 Task: Research Airbnb options in KromerÃ­Å¾, Czech Republic from 15th December, 2023 to 25th December, 2023 for 6 adults. Place can be entire room or private room with 6 bedrooms having 6 beds and 6 bathrooms. Property type can be guest house. Amenities needed are: wifi, TV, free parkinig on premises, gym, breakfast.
Action: Mouse moved to (412, 73)
Screenshot: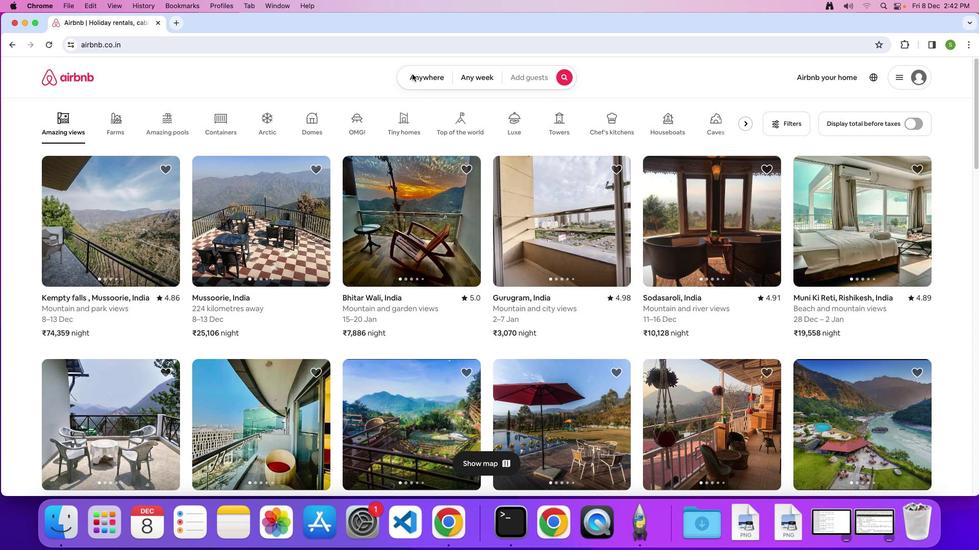 
Action: Mouse pressed left at (412, 73)
Screenshot: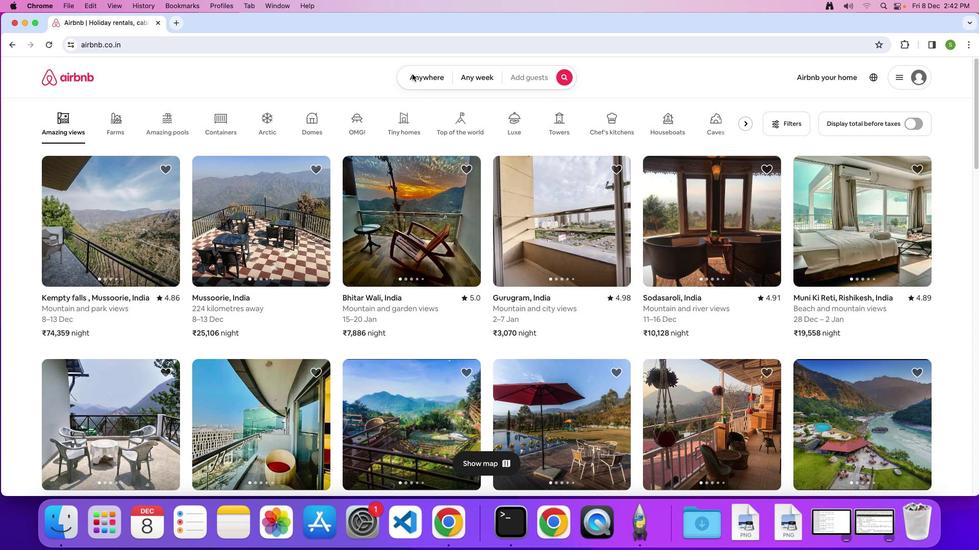 
Action: Mouse moved to (414, 78)
Screenshot: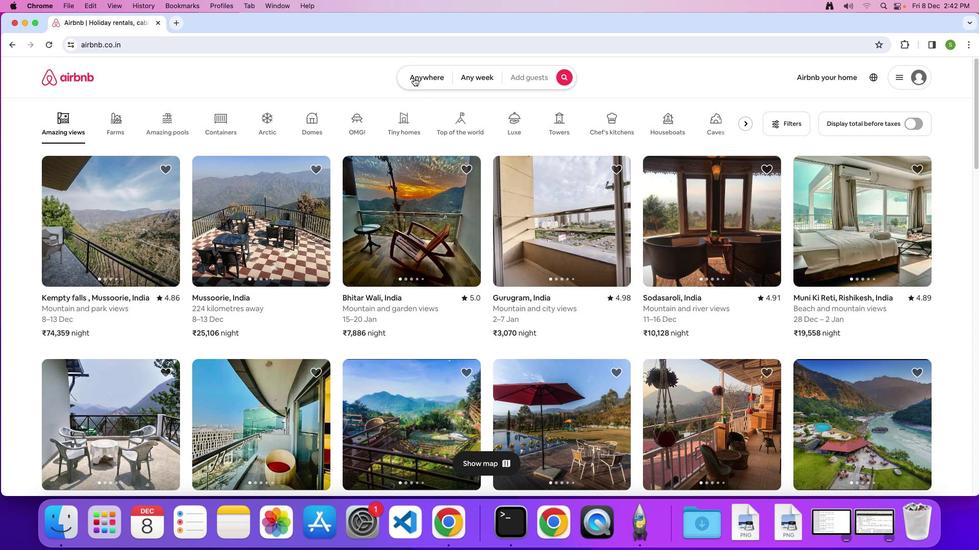 
Action: Mouse pressed left at (414, 78)
Screenshot: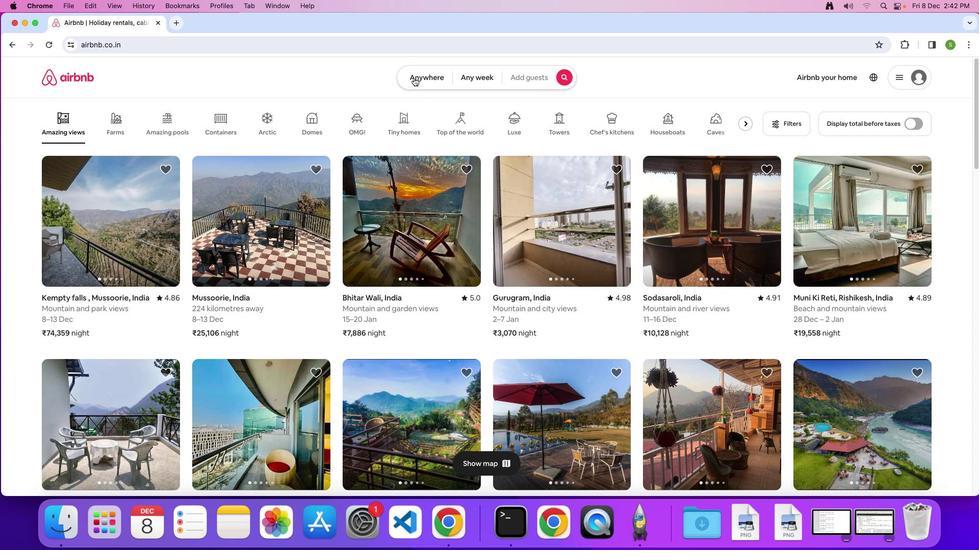 
Action: Mouse moved to (366, 114)
Screenshot: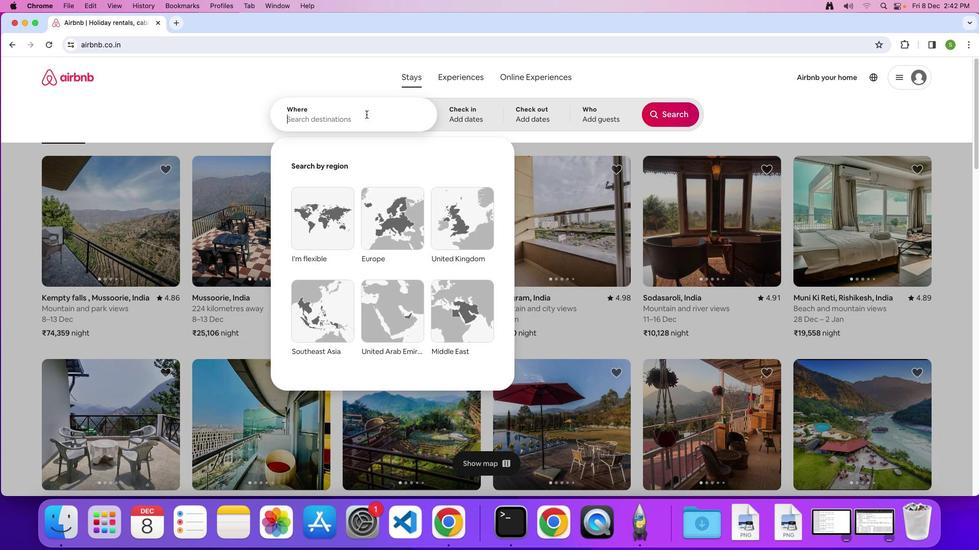 
Action: Mouse pressed left at (366, 114)
Screenshot: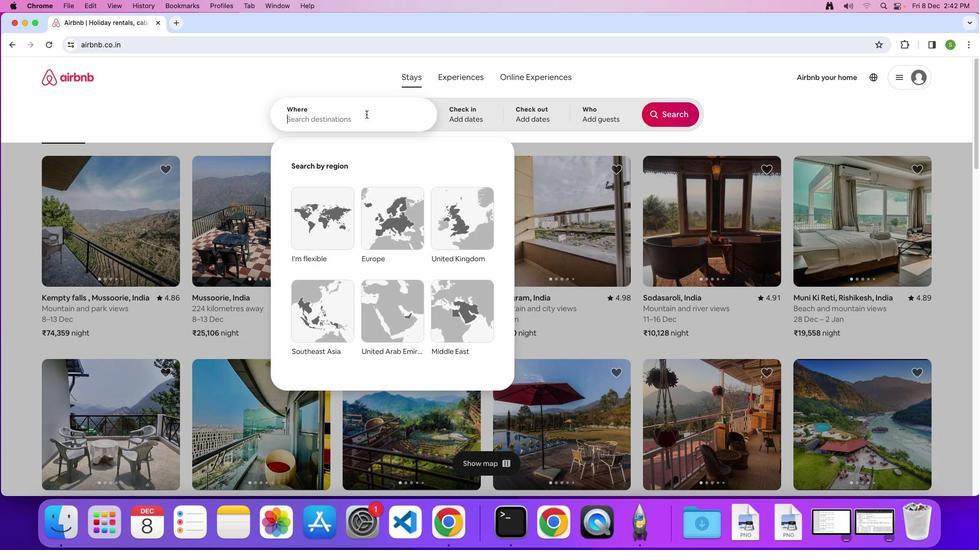
Action: Mouse moved to (367, 114)
Screenshot: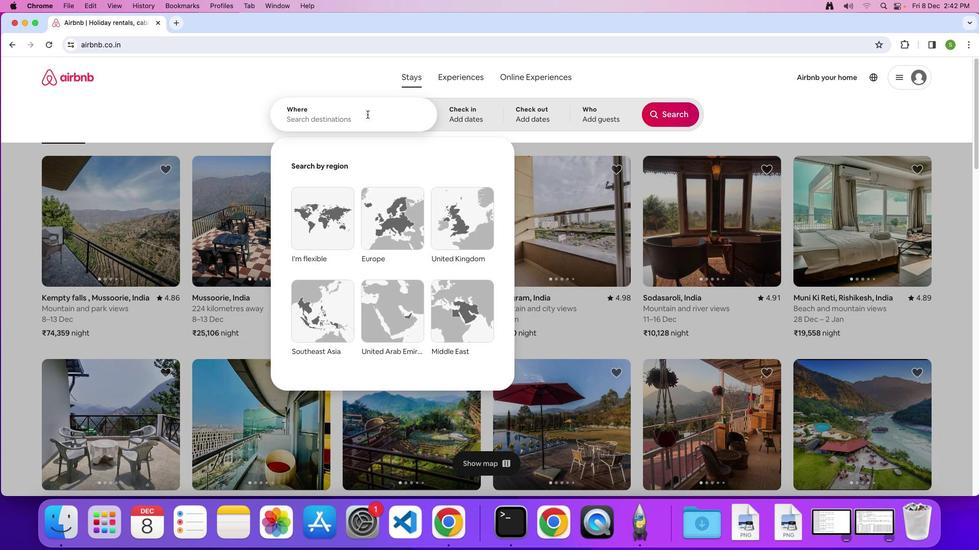 
Action: Key pressed 'K'Key.caps_lock'r''o''m''e''r''i''z'','Key.spaceKey.shift'C''z''e''c''h'Key.spaceKey.shift'R''e''p''u''b''l''i''c'Key.enter
Screenshot: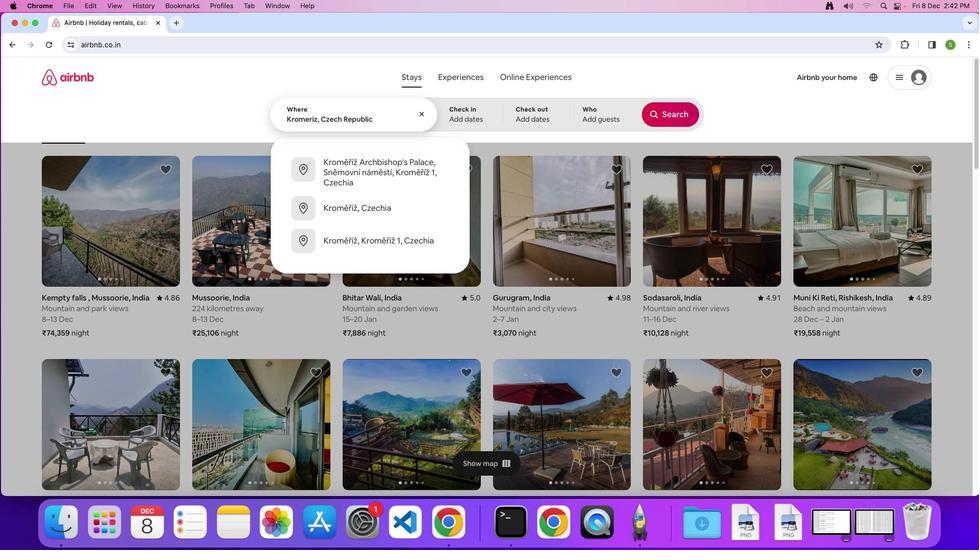 
Action: Mouse moved to (427, 288)
Screenshot: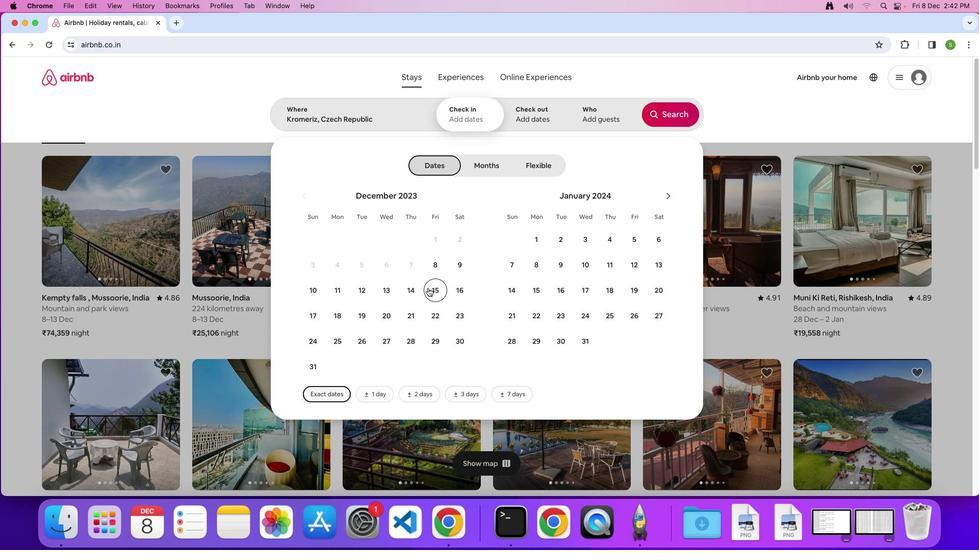 
Action: Mouse pressed left at (427, 288)
Screenshot: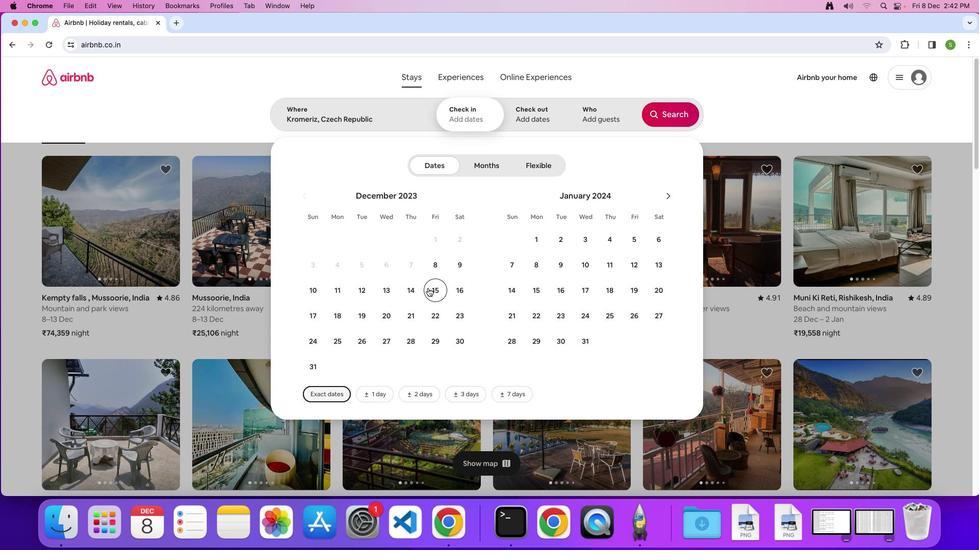 
Action: Mouse moved to (331, 340)
Screenshot: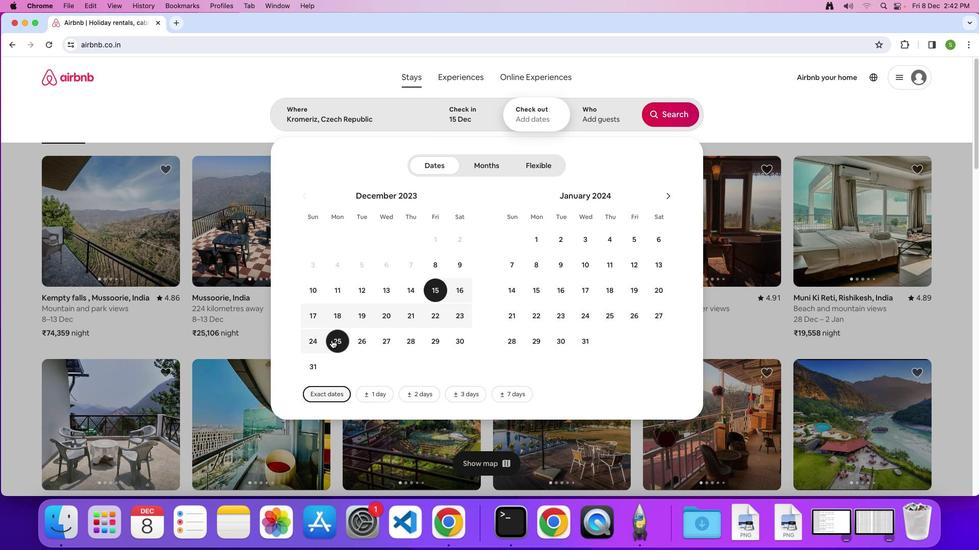 
Action: Mouse pressed left at (331, 340)
Screenshot: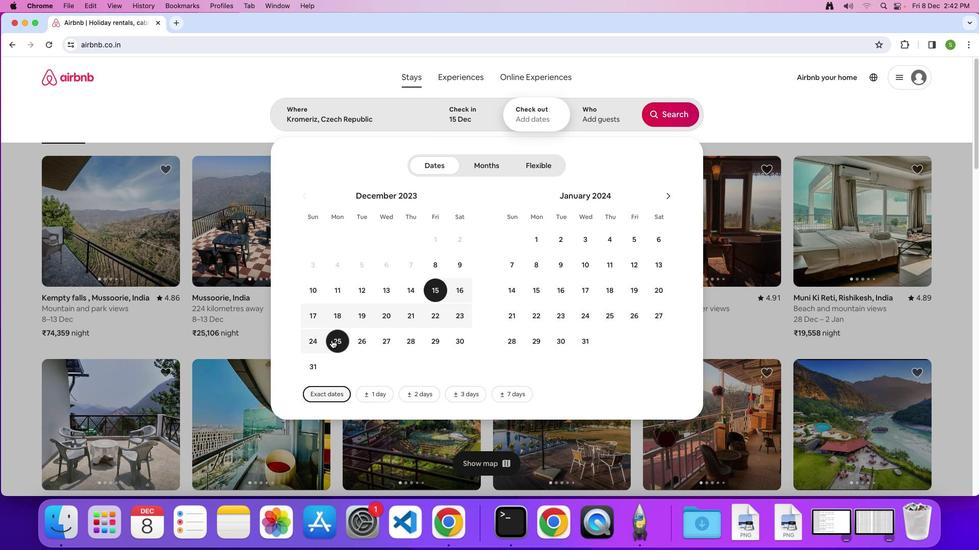 
Action: Mouse moved to (585, 120)
Screenshot: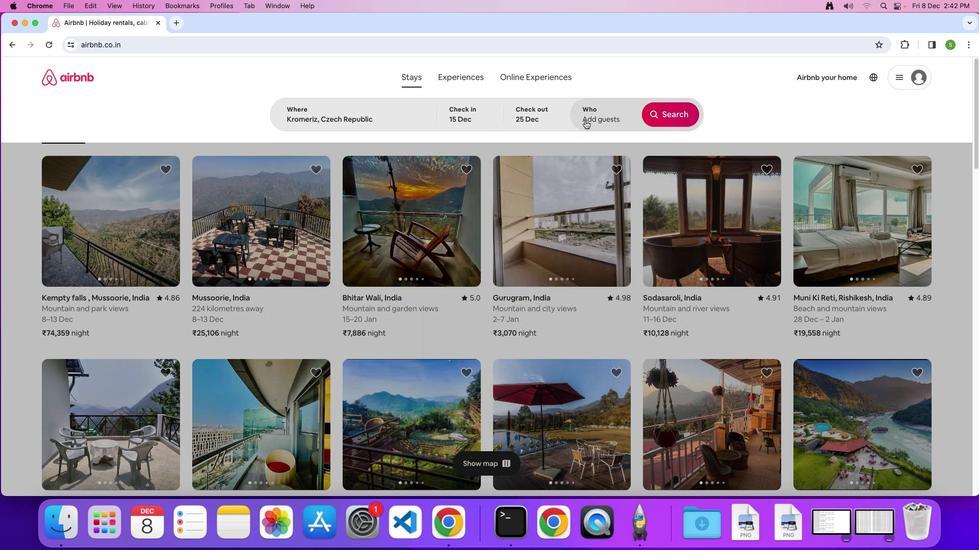 
Action: Mouse pressed left at (585, 120)
Screenshot: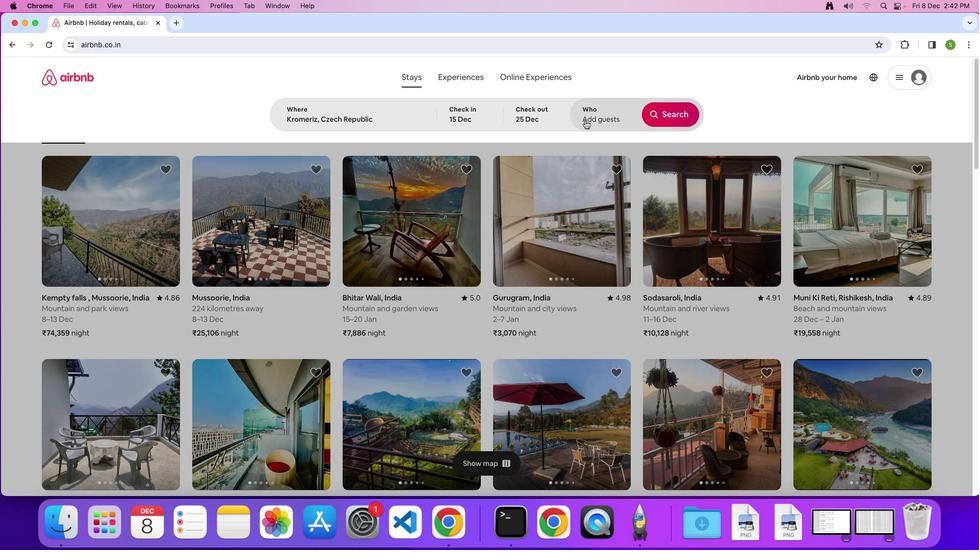 
Action: Mouse moved to (672, 165)
Screenshot: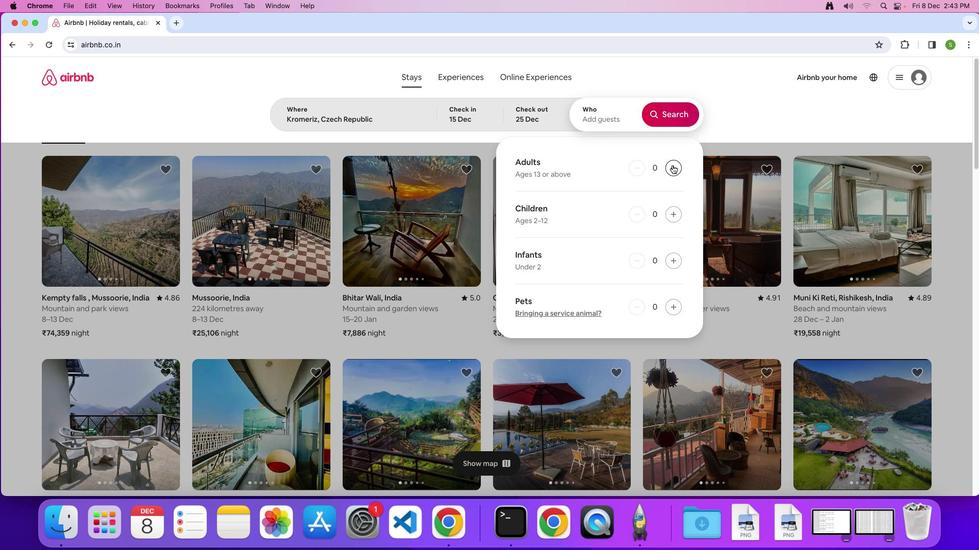 
Action: Mouse pressed left at (672, 165)
Screenshot: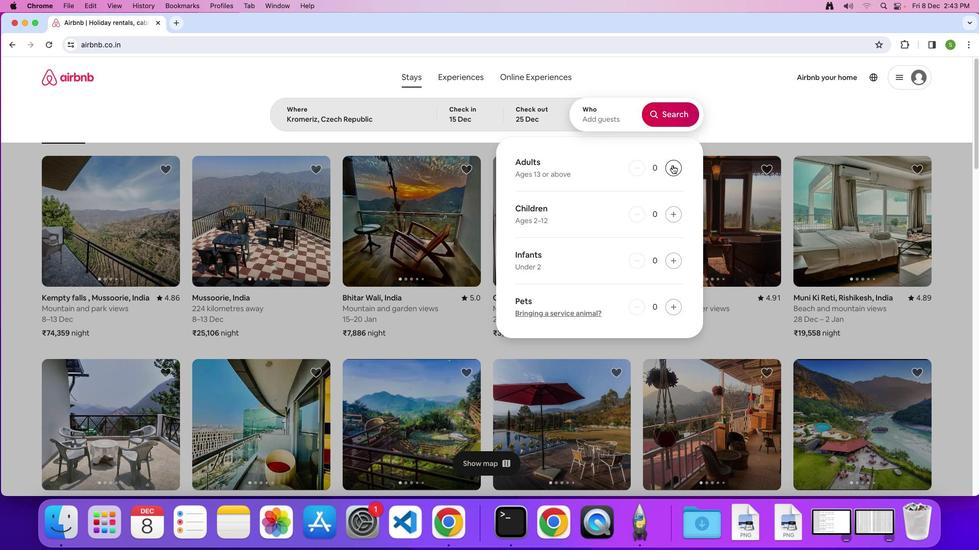 
Action: Mouse pressed left at (672, 165)
Screenshot: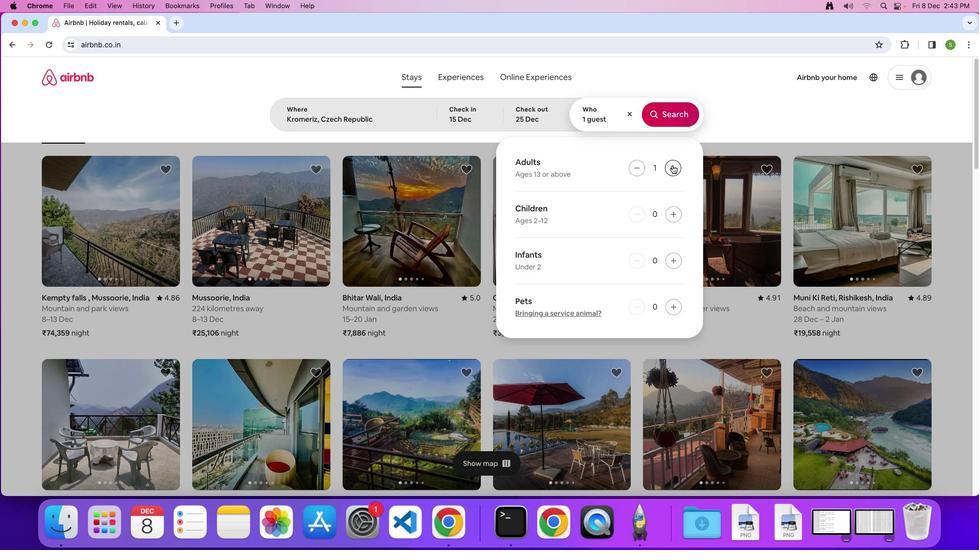 
Action: Mouse pressed left at (672, 165)
Screenshot: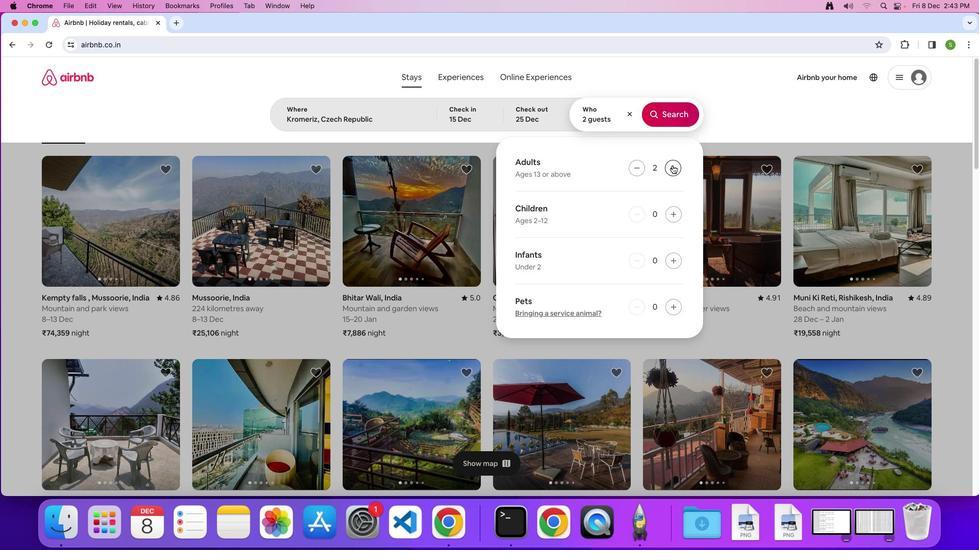 
Action: Mouse pressed left at (672, 165)
Screenshot: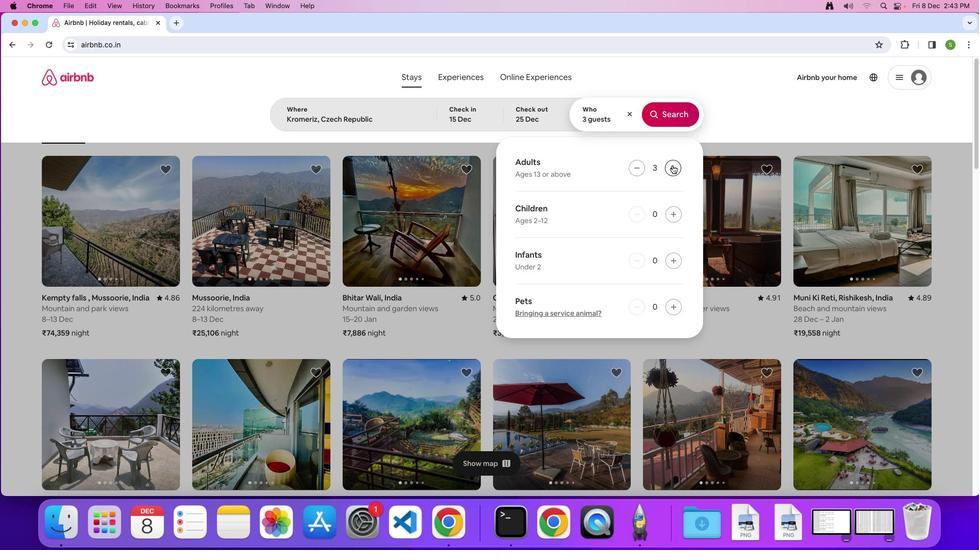 
Action: Mouse pressed left at (672, 165)
Screenshot: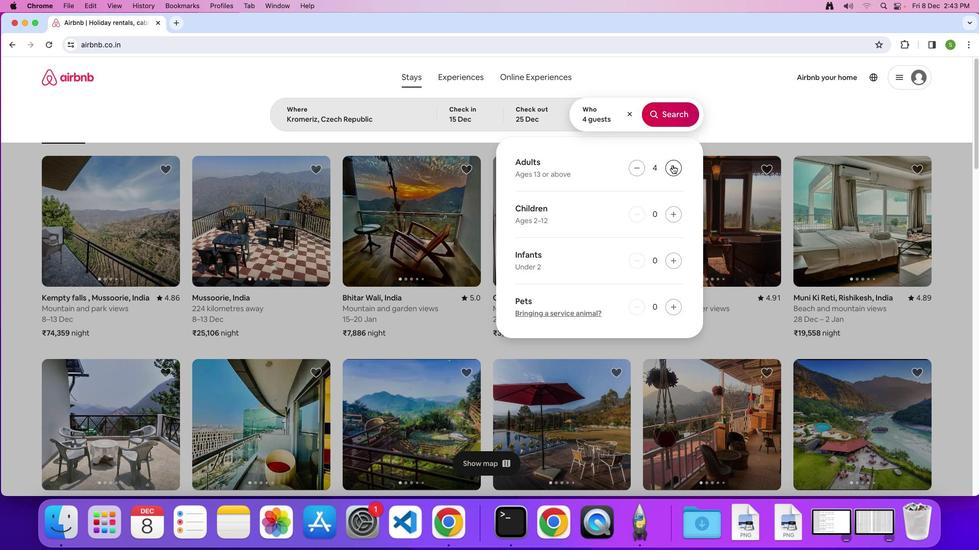 
Action: Mouse pressed left at (672, 165)
Screenshot: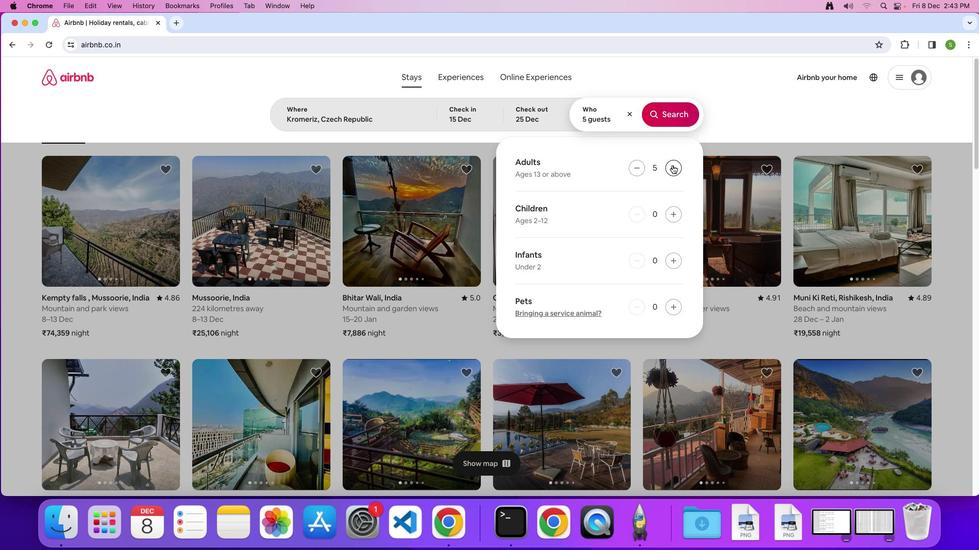 
Action: Mouse moved to (679, 113)
Screenshot: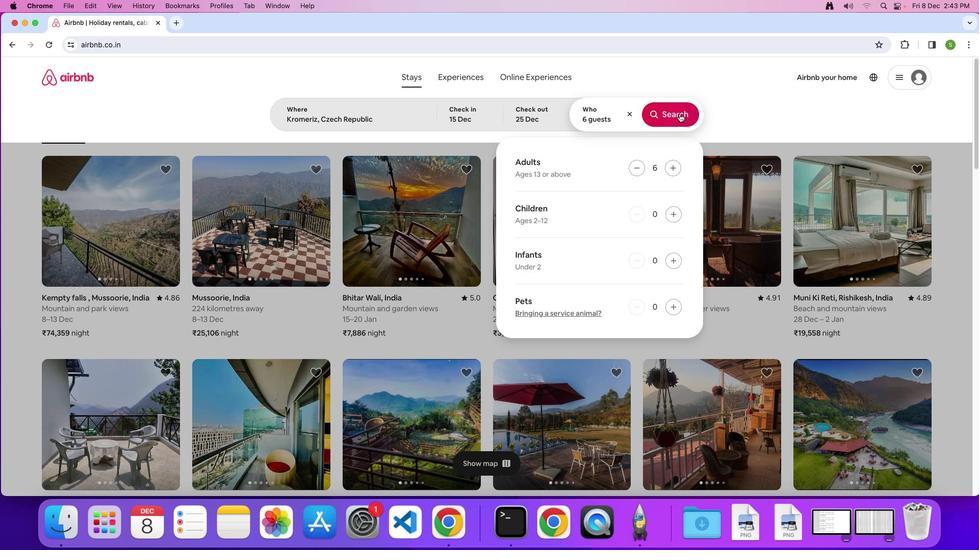
Action: Mouse pressed left at (679, 113)
Screenshot: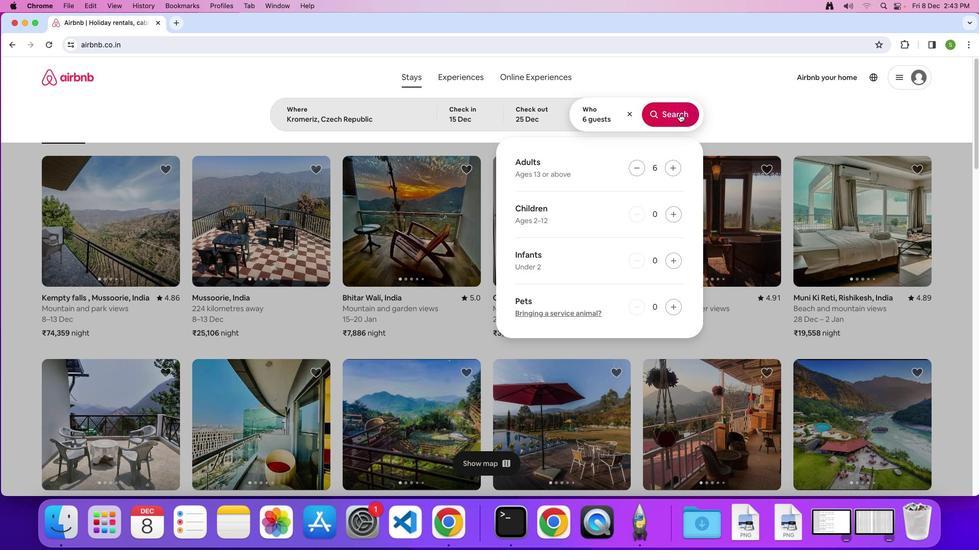 
Action: Mouse moved to (821, 120)
Screenshot: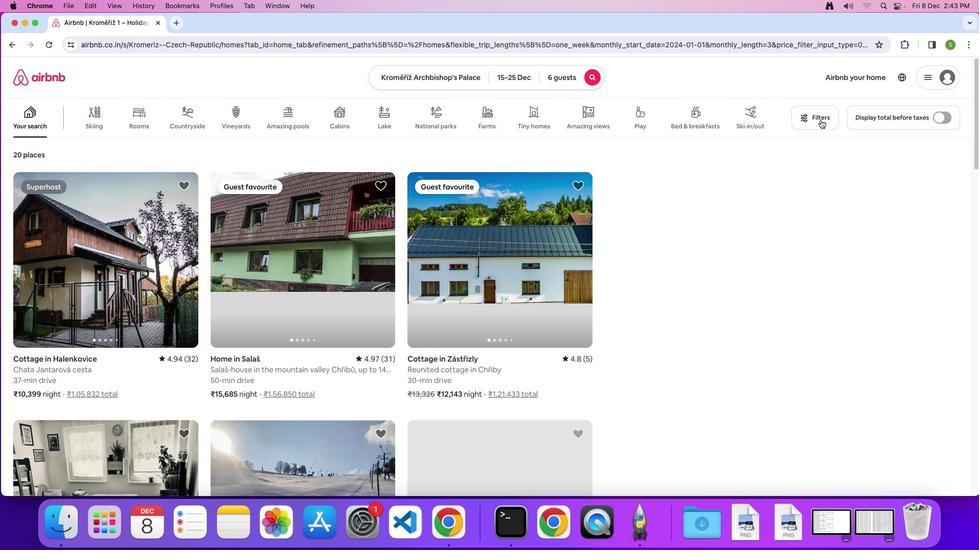 
Action: Mouse pressed left at (821, 120)
Screenshot: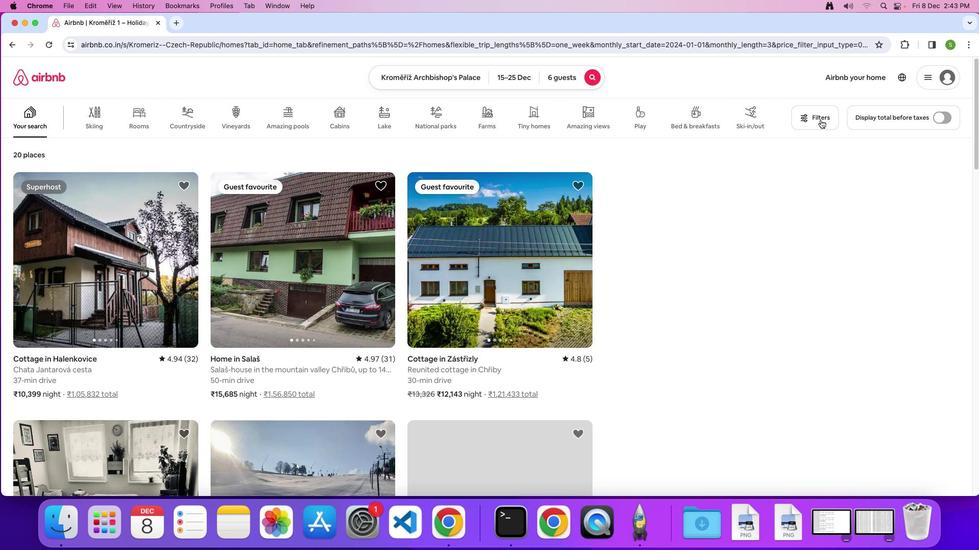 
Action: Mouse moved to (477, 348)
Screenshot: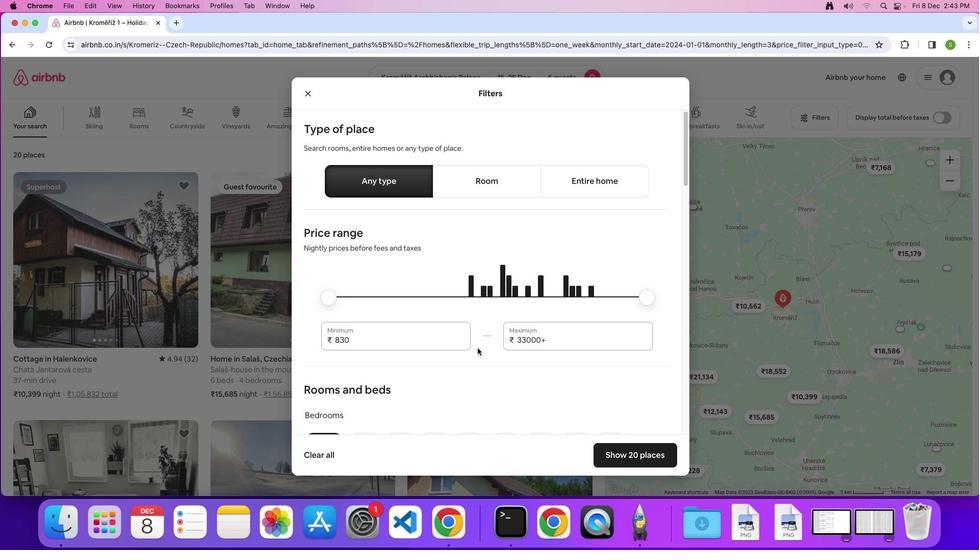 
Action: Mouse scrolled (477, 348) with delta (0, 0)
Screenshot: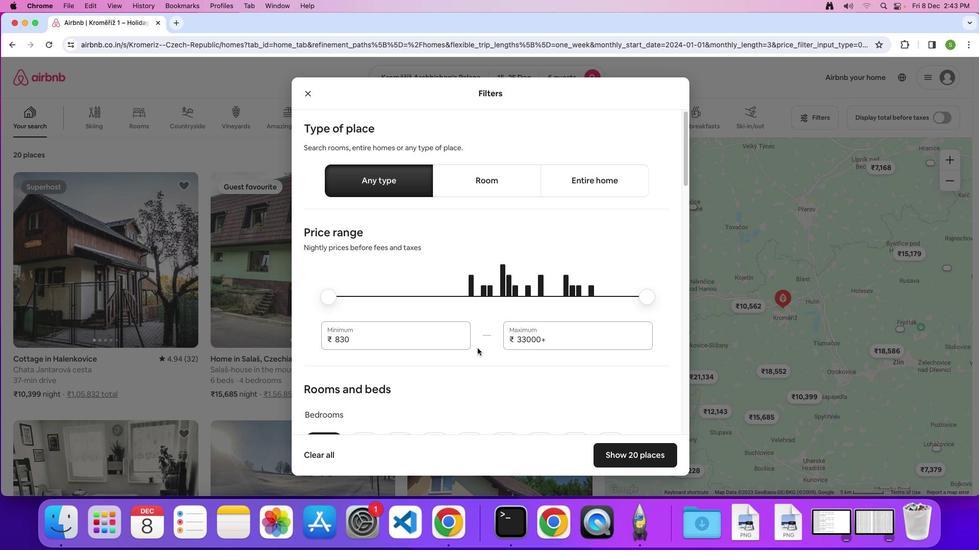 
Action: Mouse scrolled (477, 348) with delta (0, 0)
Screenshot: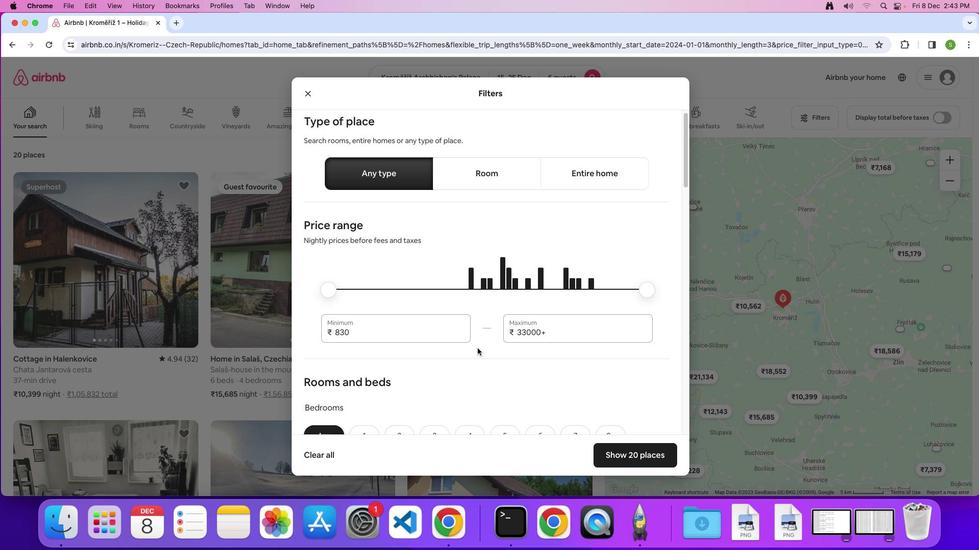 
Action: Mouse scrolled (477, 348) with delta (0, 0)
Screenshot: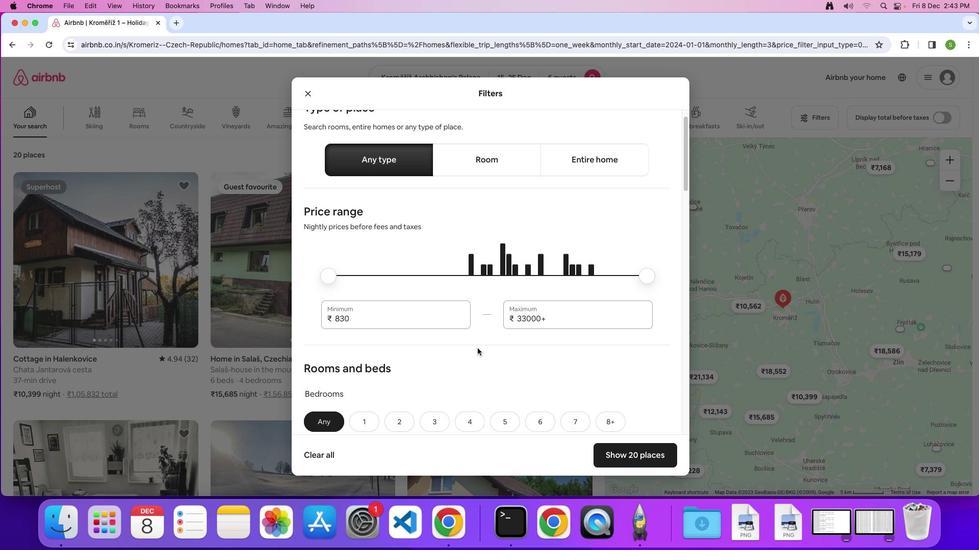 
Action: Mouse scrolled (477, 348) with delta (0, 0)
Screenshot: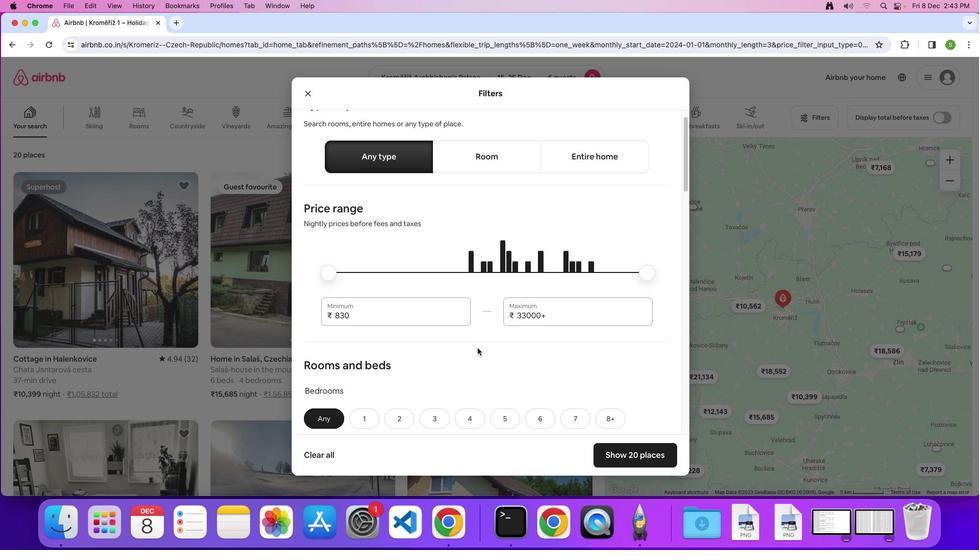 
Action: Mouse scrolled (477, 348) with delta (0, 0)
Screenshot: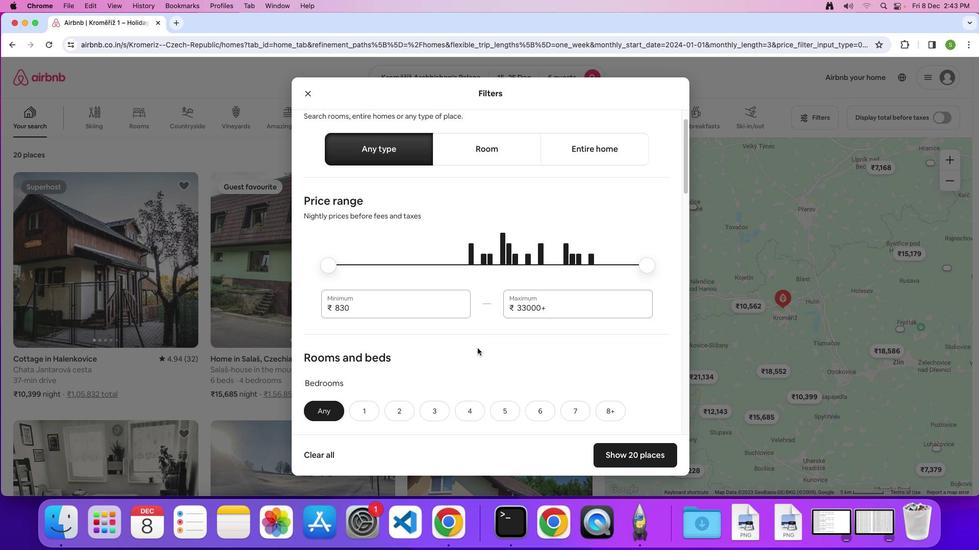 
Action: Mouse scrolled (477, 348) with delta (0, 0)
Screenshot: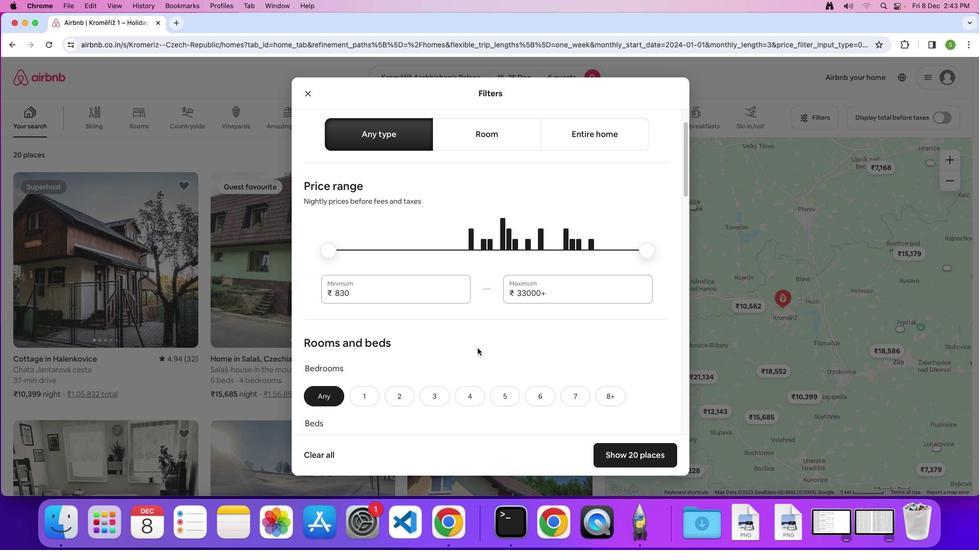 
Action: Mouse scrolled (477, 348) with delta (0, 0)
Screenshot: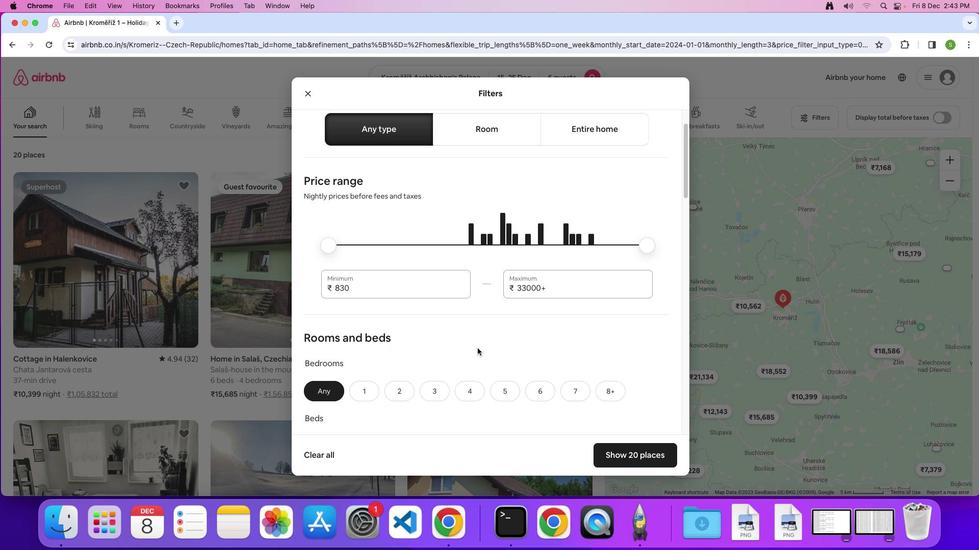 
Action: Mouse scrolled (477, 348) with delta (0, -1)
Screenshot: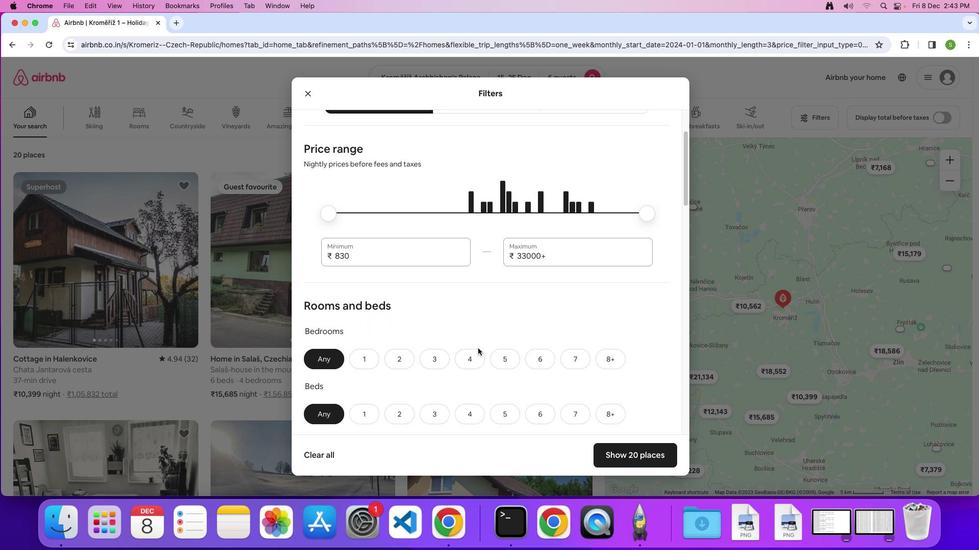 
Action: Mouse moved to (477, 348)
Screenshot: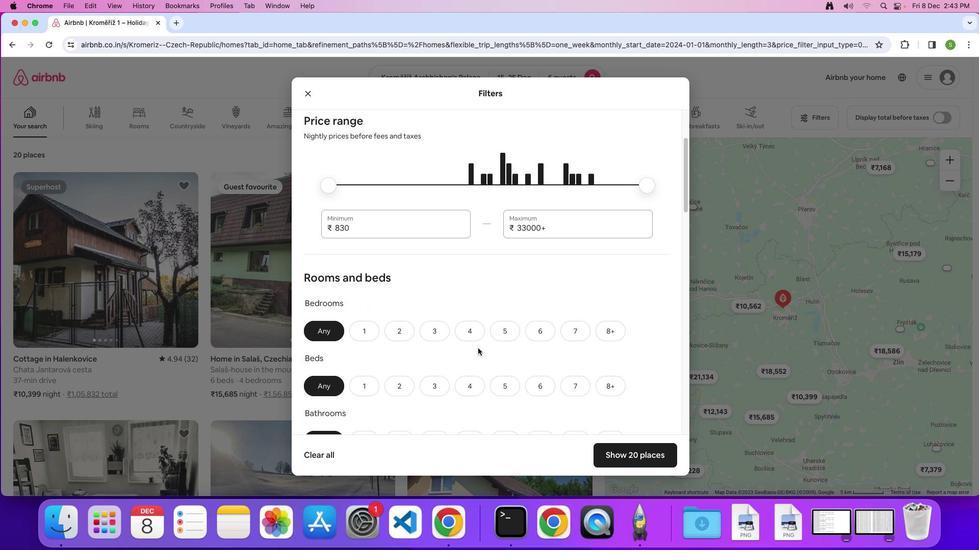 
Action: Mouse scrolled (477, 348) with delta (0, 0)
Screenshot: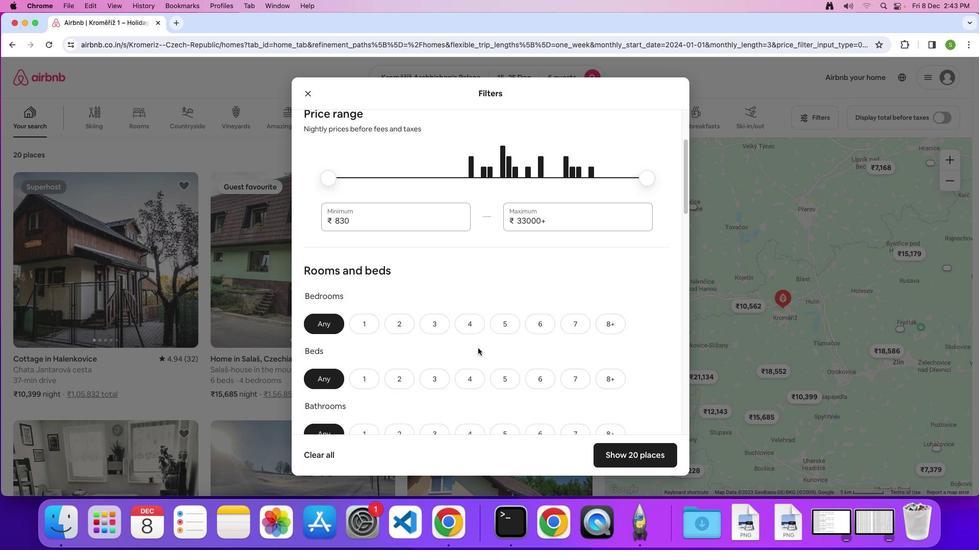 
Action: Mouse scrolled (477, 348) with delta (0, 0)
Screenshot: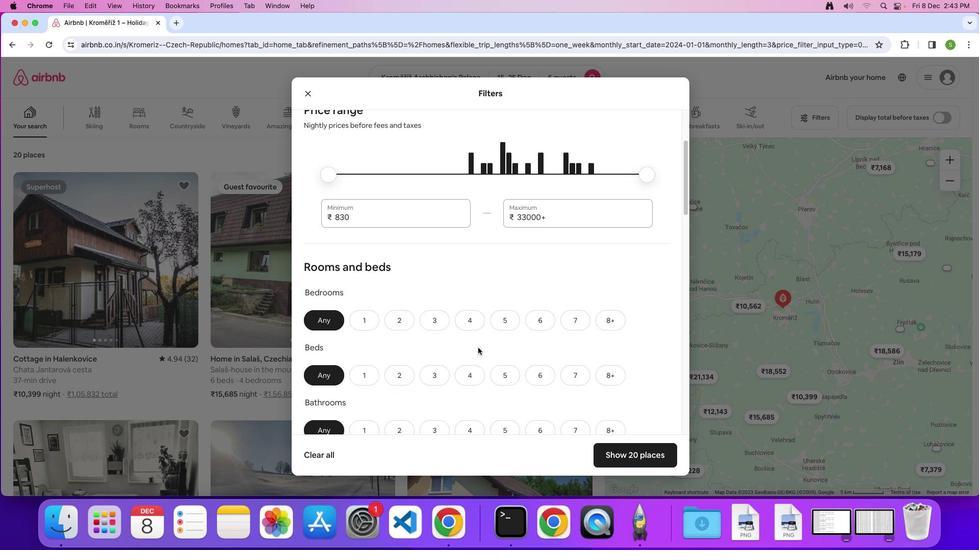 
Action: Mouse scrolled (477, 348) with delta (0, -1)
Screenshot: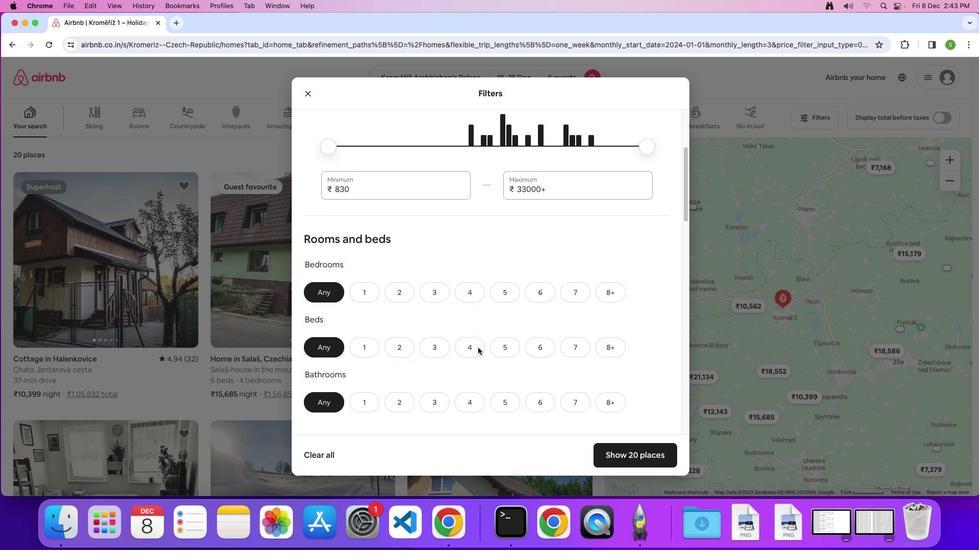 
Action: Mouse moved to (477, 348)
Screenshot: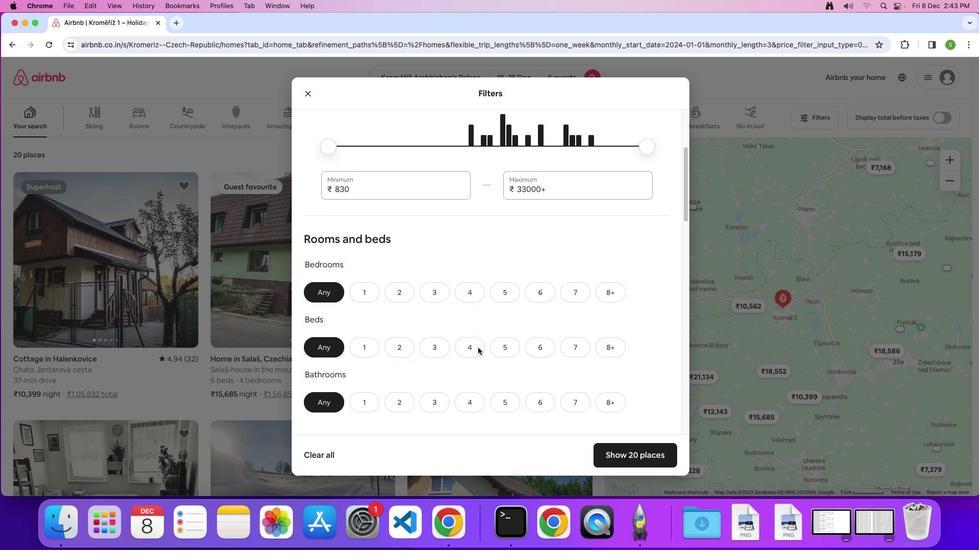 
Action: Mouse scrolled (477, 348) with delta (0, 0)
Screenshot: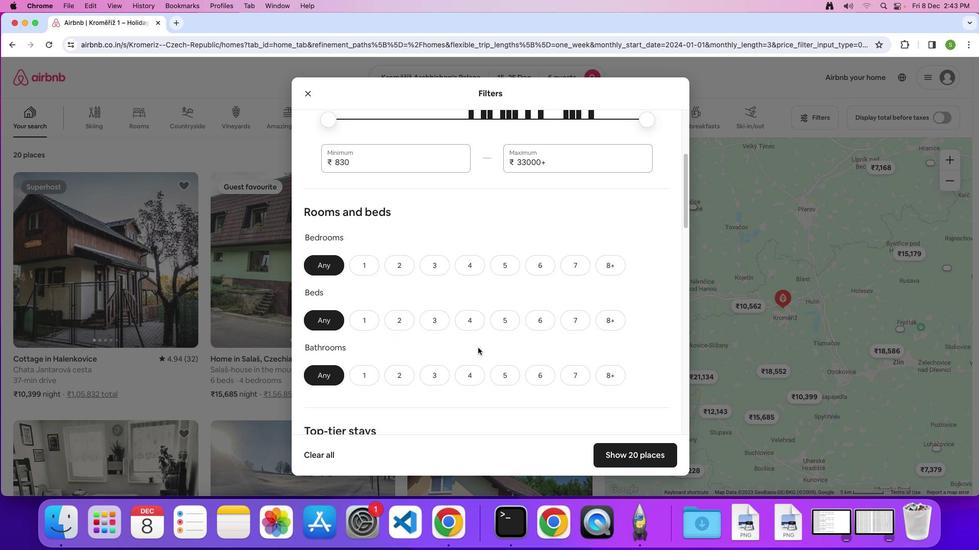
Action: Mouse scrolled (477, 348) with delta (0, 0)
Screenshot: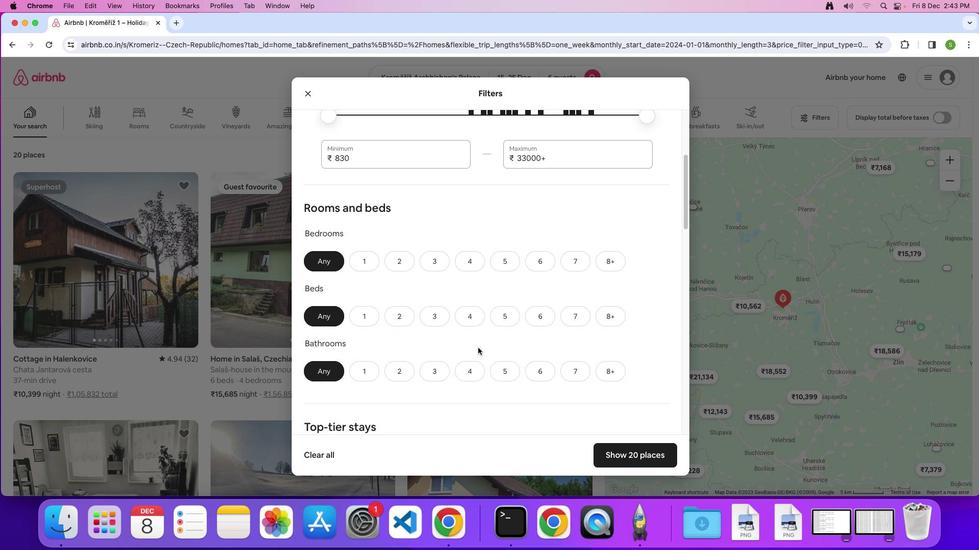 
Action: Mouse scrolled (477, 348) with delta (0, 0)
Screenshot: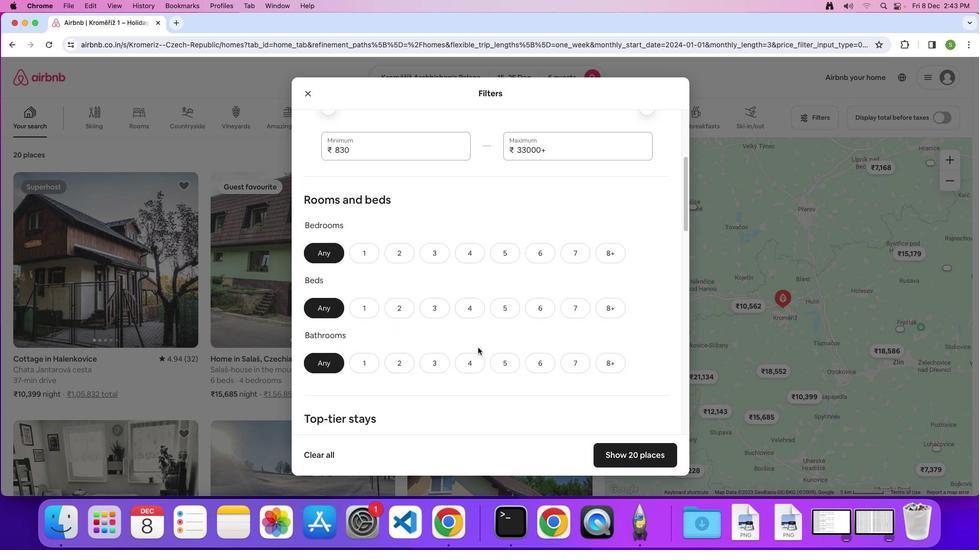 
Action: Mouse moved to (532, 243)
Screenshot: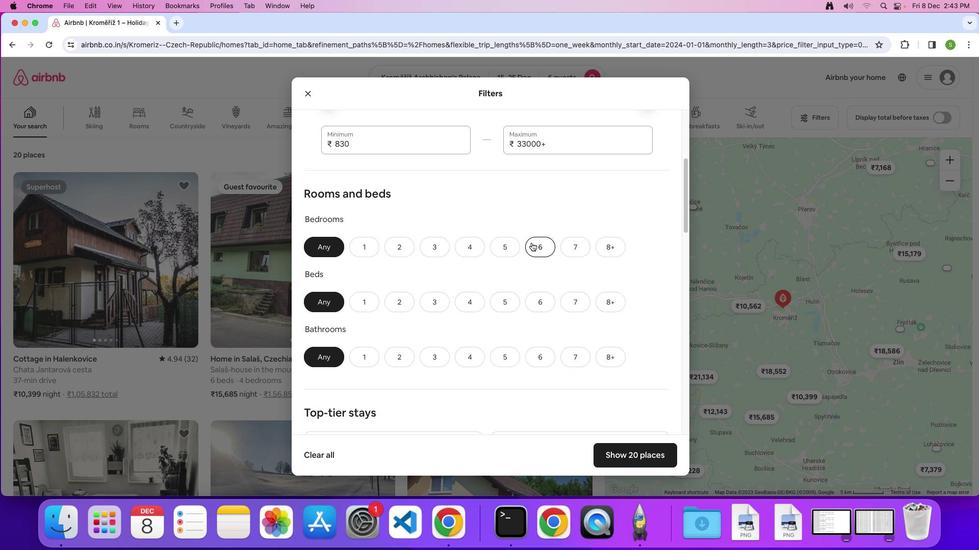 
Action: Mouse pressed left at (532, 243)
Screenshot: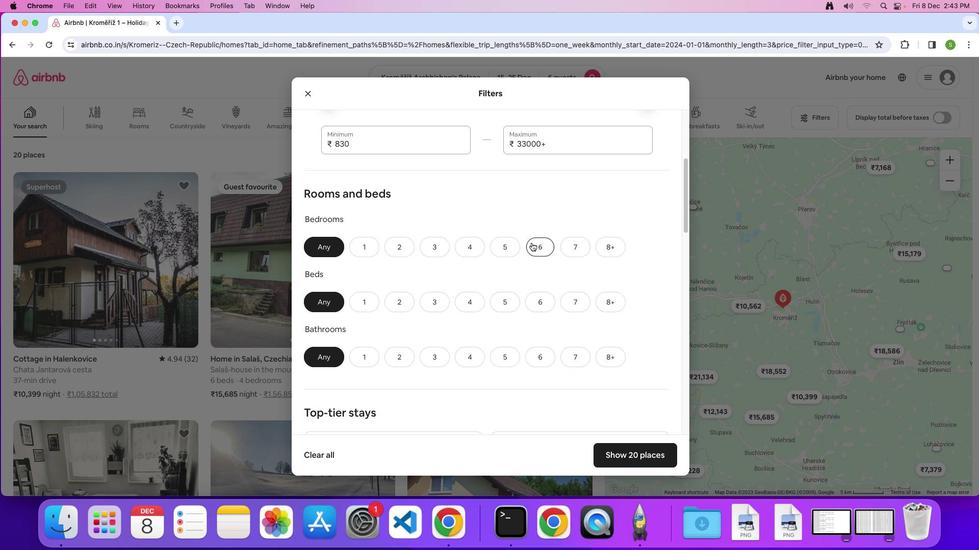 
Action: Mouse moved to (542, 304)
Screenshot: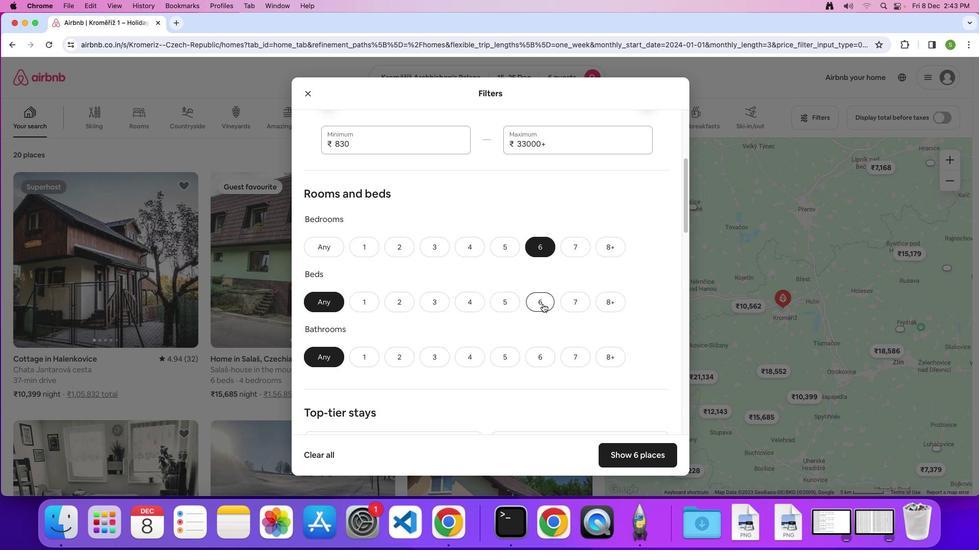 
Action: Mouse pressed left at (542, 304)
Screenshot: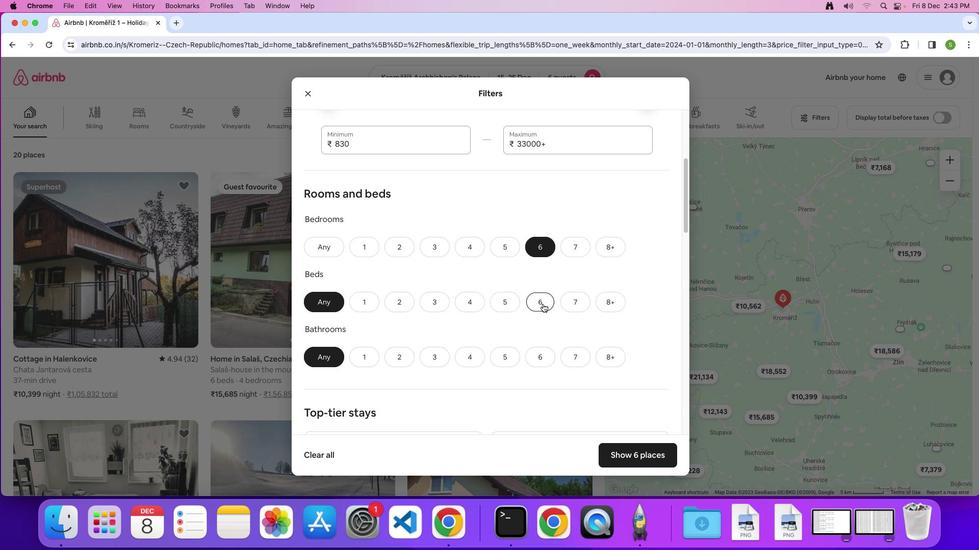 
Action: Mouse moved to (537, 357)
Screenshot: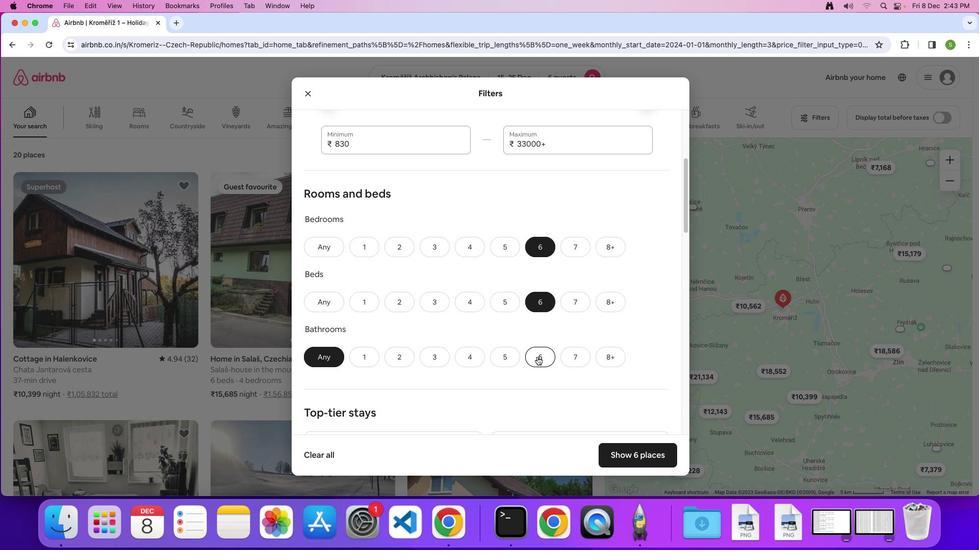 
Action: Mouse pressed left at (537, 357)
Screenshot: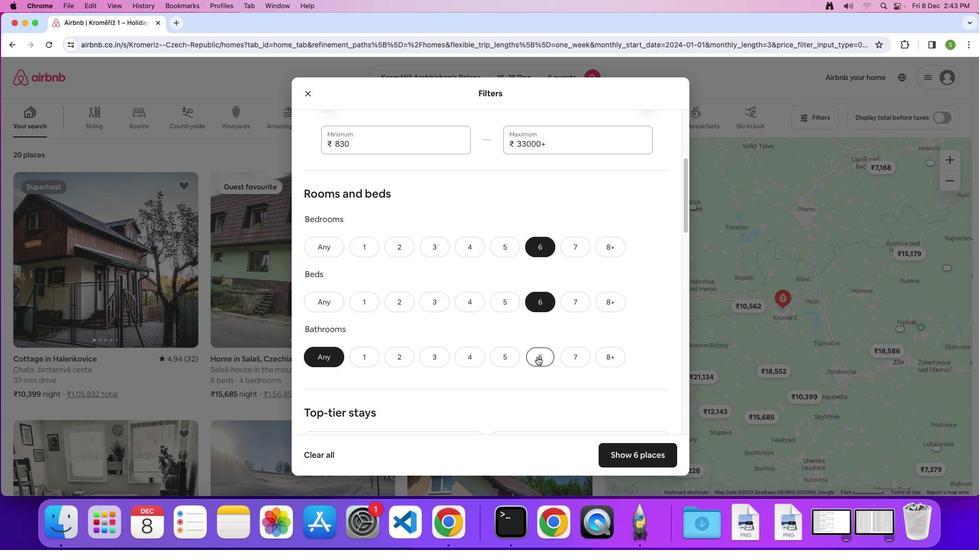 
Action: Mouse moved to (498, 319)
Screenshot: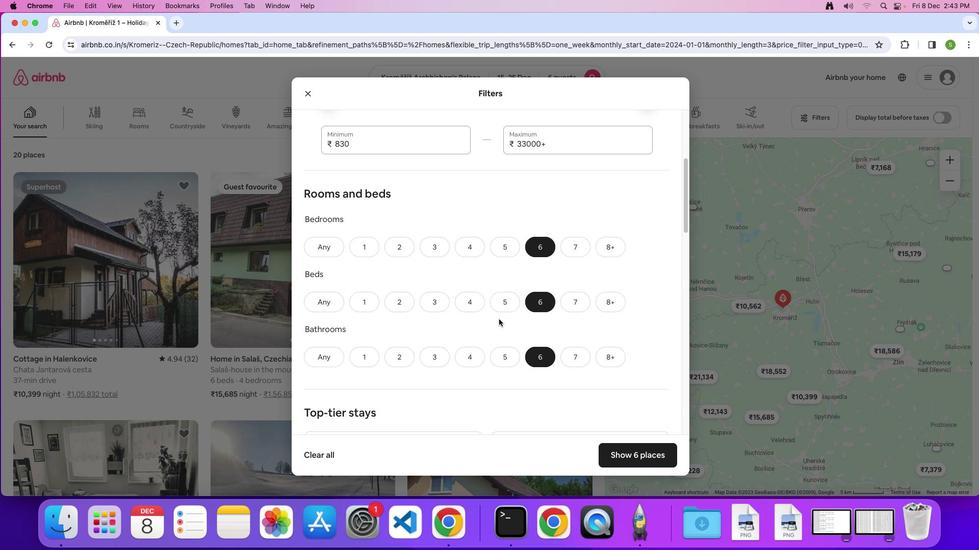 
Action: Mouse scrolled (498, 319) with delta (0, 0)
Screenshot: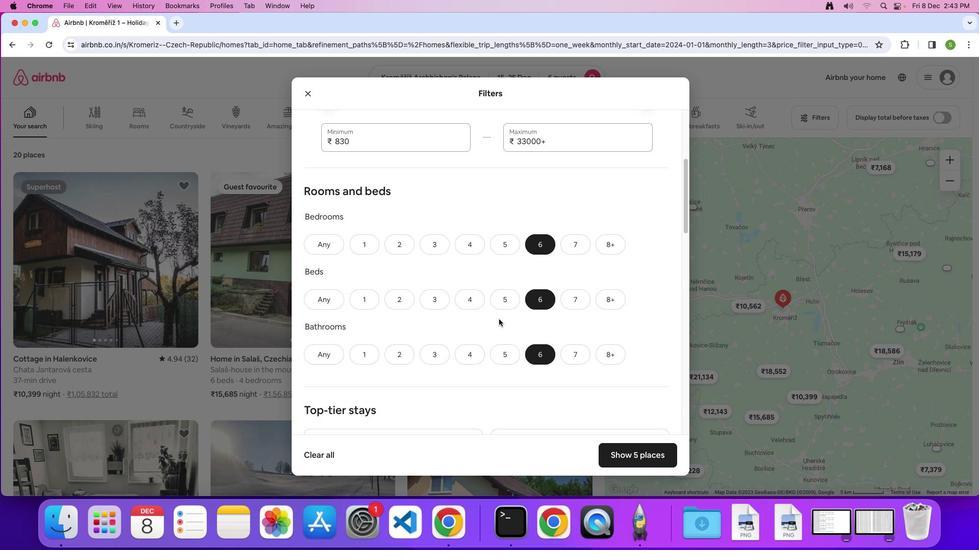 
Action: Mouse scrolled (498, 319) with delta (0, 0)
Screenshot: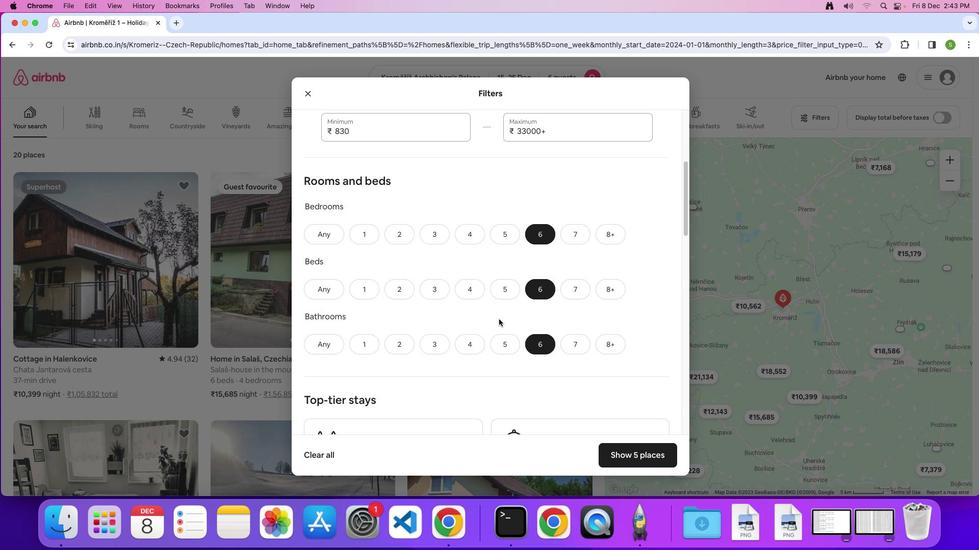 
Action: Mouse scrolled (498, 319) with delta (0, -1)
Screenshot: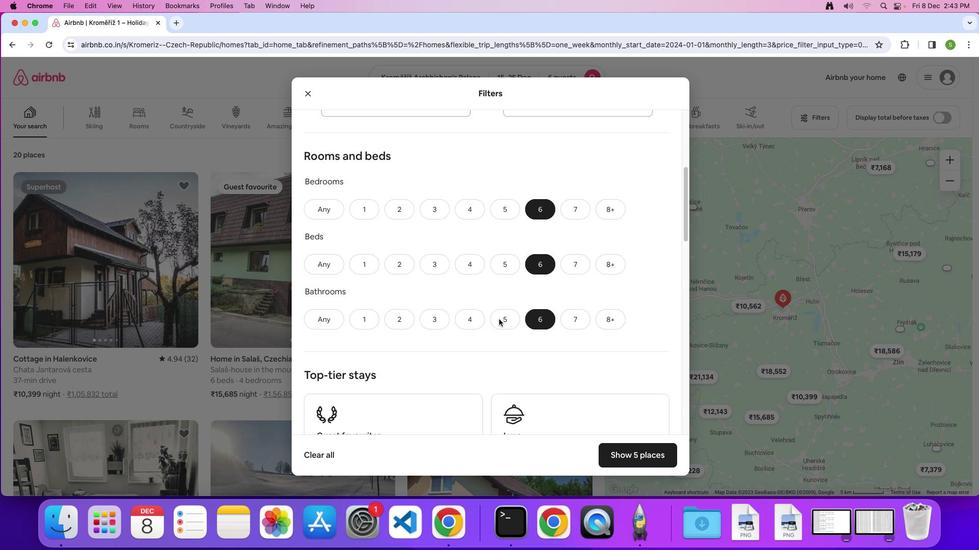 
Action: Mouse scrolled (498, 319) with delta (0, 0)
Screenshot: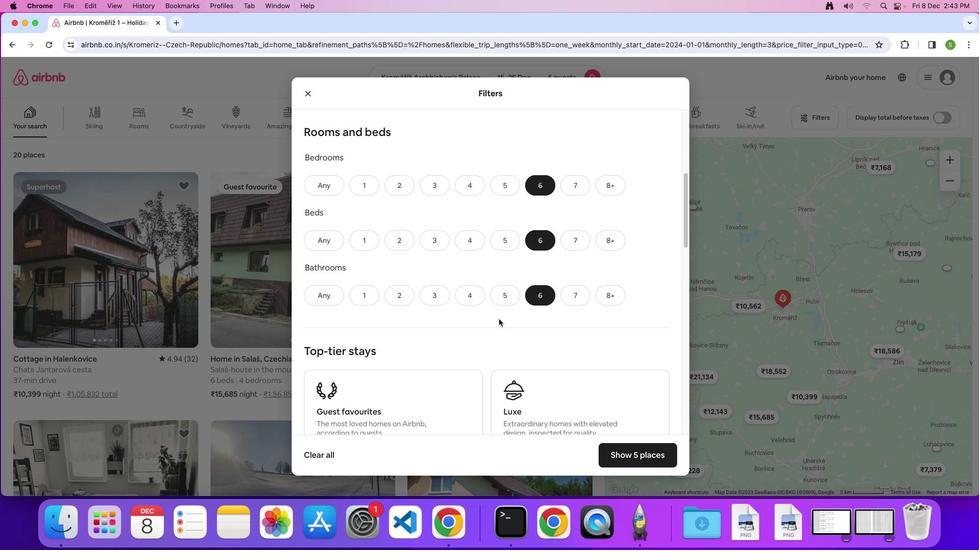 
Action: Mouse scrolled (498, 319) with delta (0, 0)
Screenshot: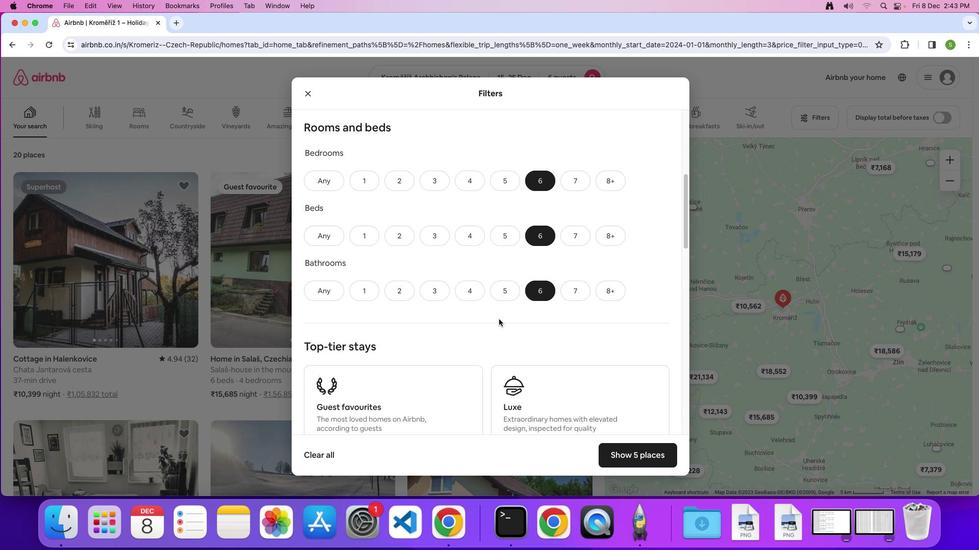 
Action: Mouse scrolled (498, 319) with delta (0, 0)
Screenshot: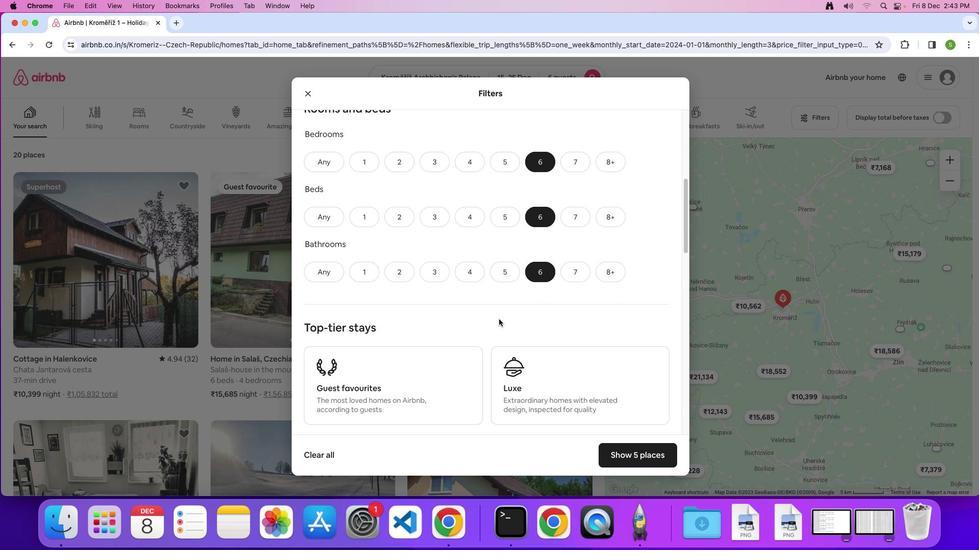 
Action: Mouse scrolled (498, 319) with delta (0, 0)
Screenshot: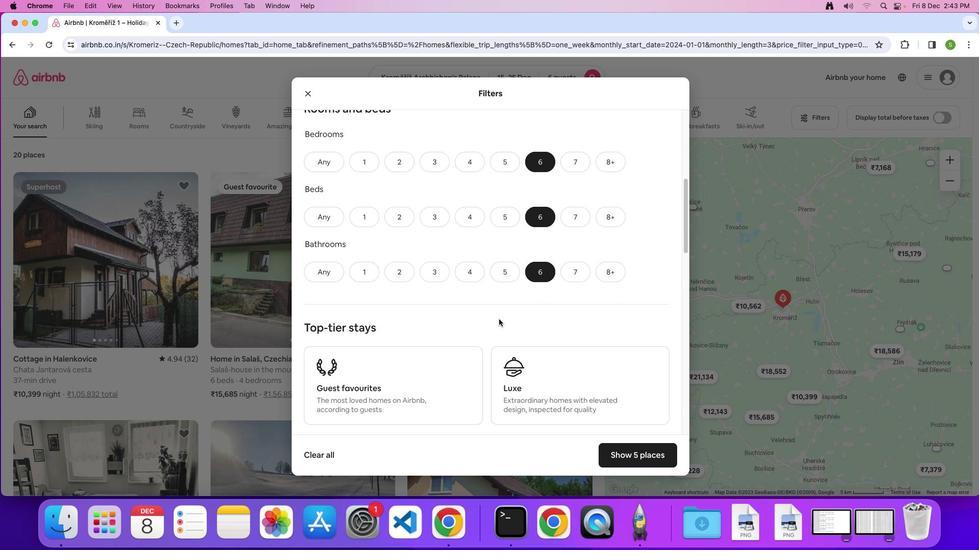 
Action: Mouse scrolled (498, 319) with delta (0, 0)
Screenshot: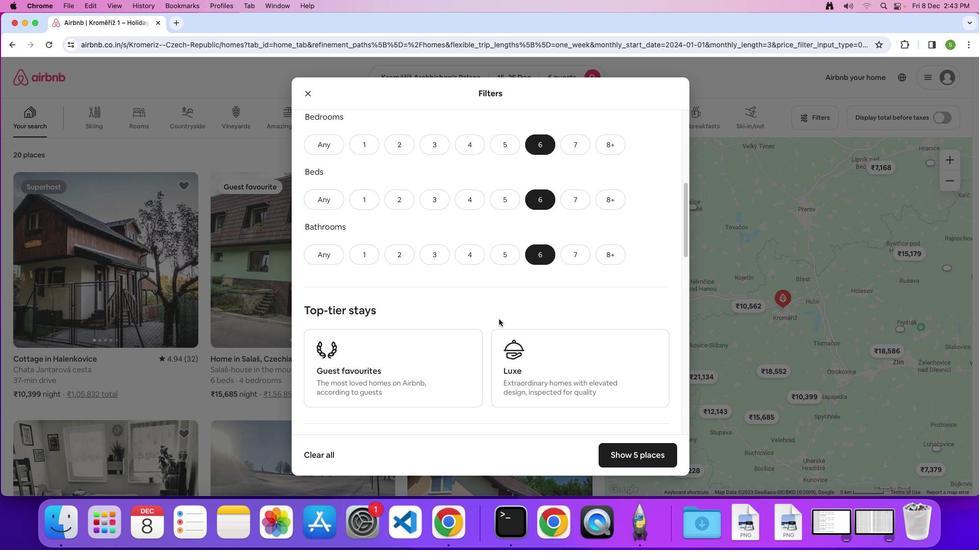 
Action: Mouse scrolled (498, 319) with delta (0, 0)
Screenshot: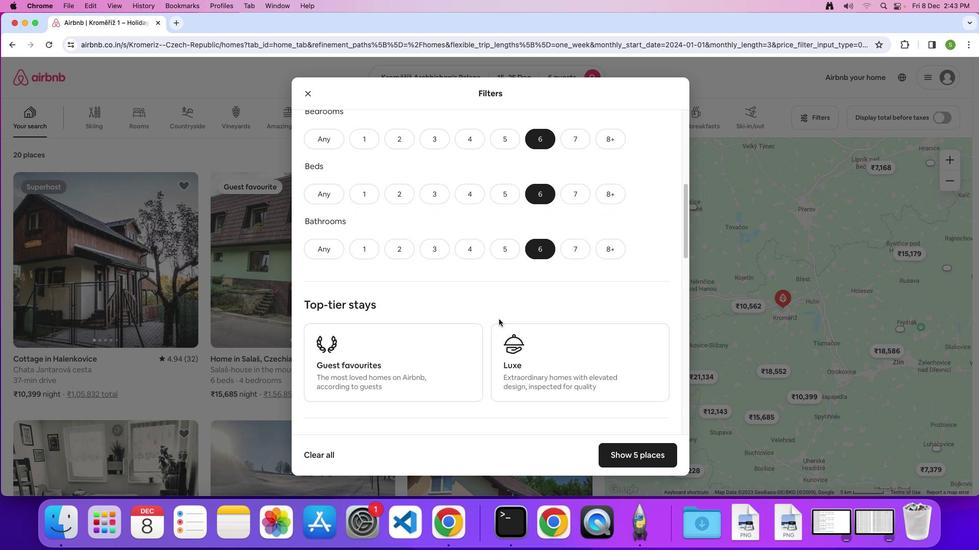 
Action: Mouse scrolled (498, 319) with delta (0, 0)
Screenshot: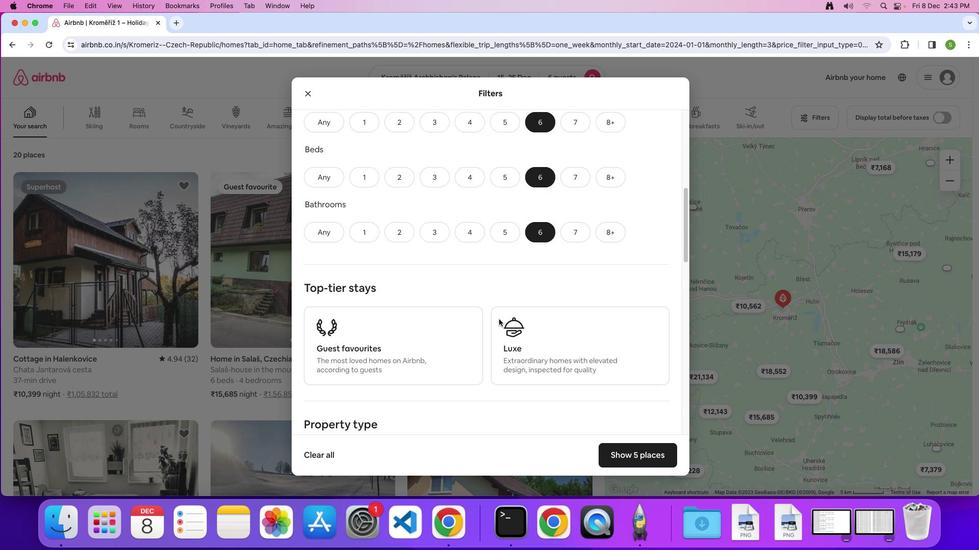 
Action: Mouse scrolled (498, 319) with delta (0, 0)
Screenshot: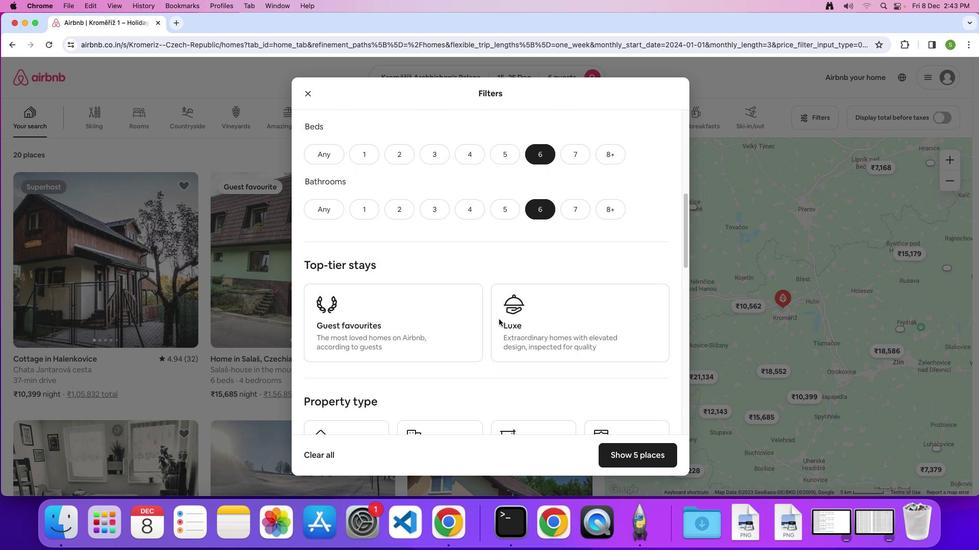 
Action: Mouse scrolled (498, 319) with delta (0, 0)
Screenshot: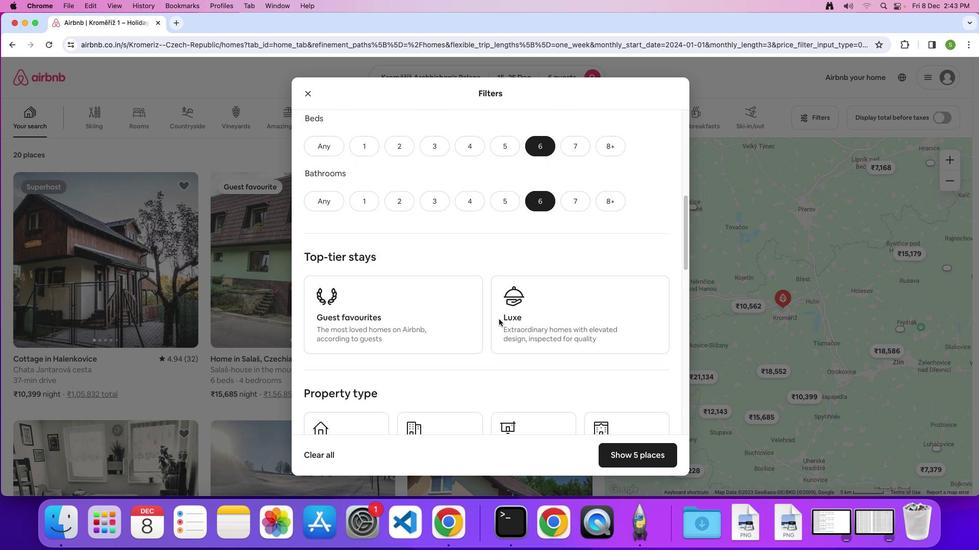 
Action: Mouse scrolled (498, 319) with delta (0, -1)
Screenshot: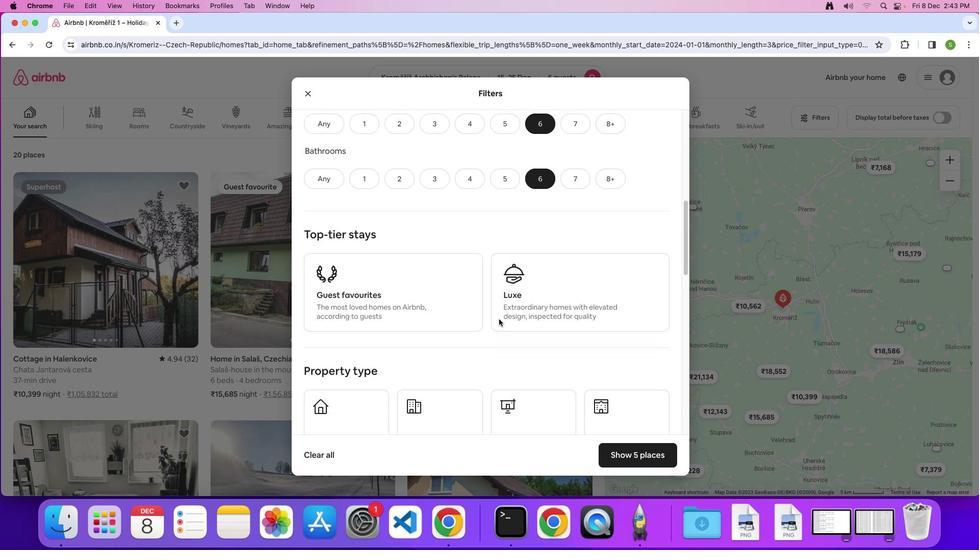 
Action: Mouse scrolled (498, 319) with delta (0, 0)
Screenshot: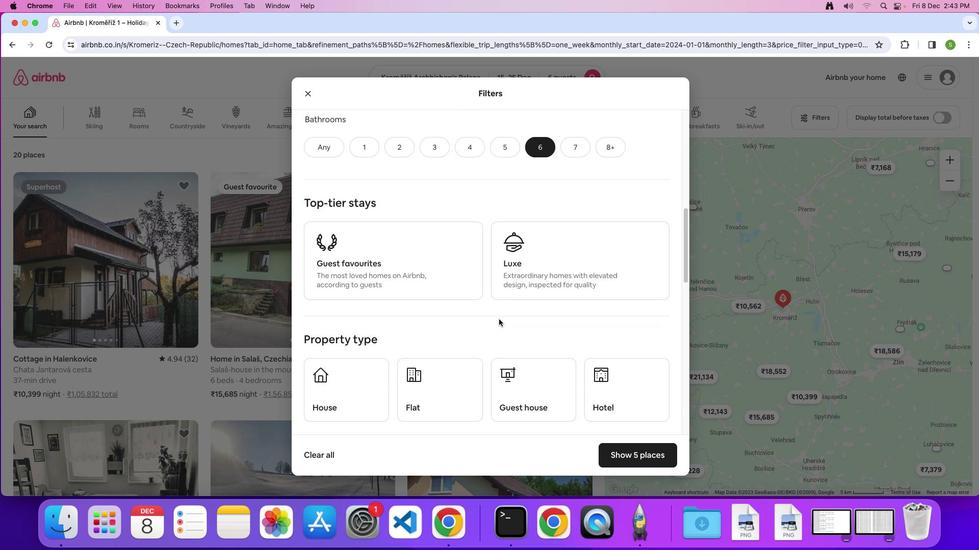 
Action: Mouse scrolled (498, 319) with delta (0, 0)
Screenshot: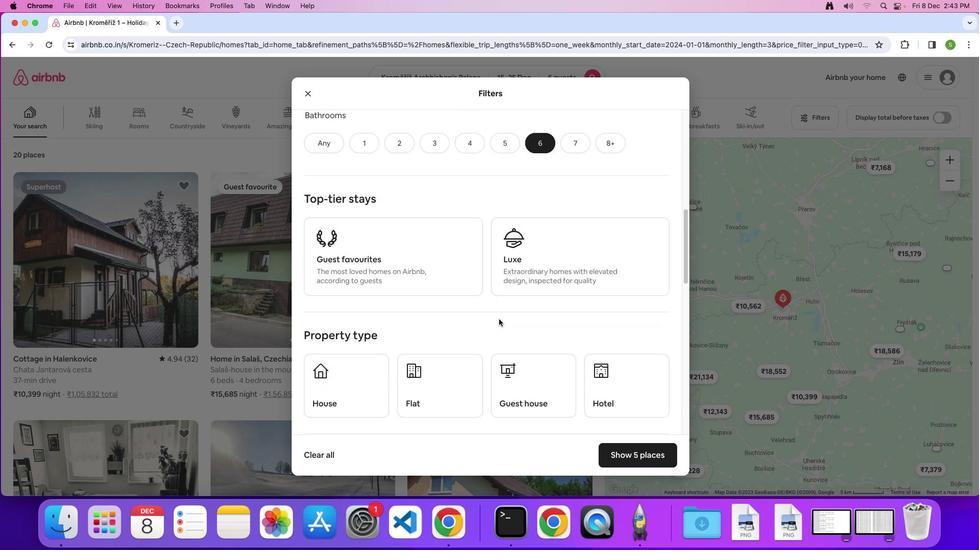 
Action: Mouse moved to (521, 376)
Screenshot: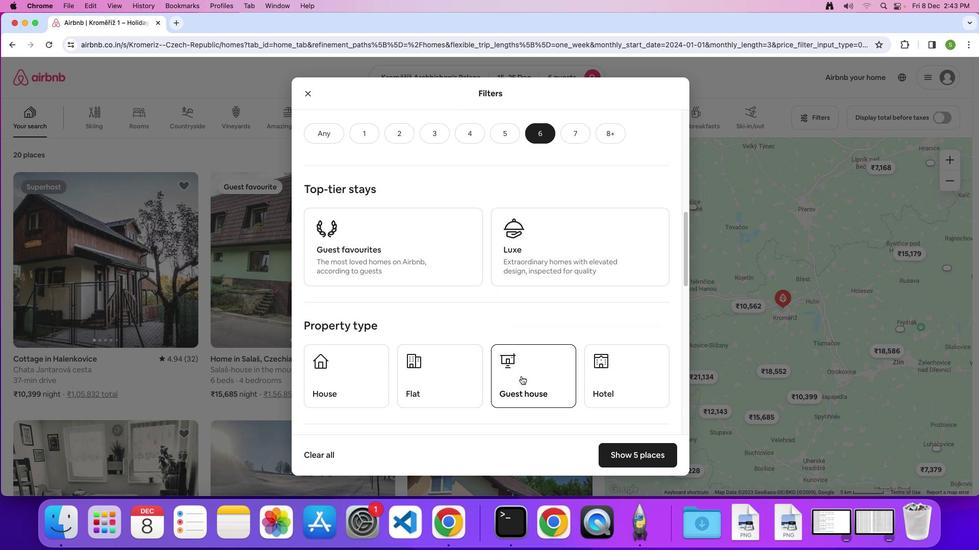 
Action: Mouse pressed left at (521, 376)
Screenshot: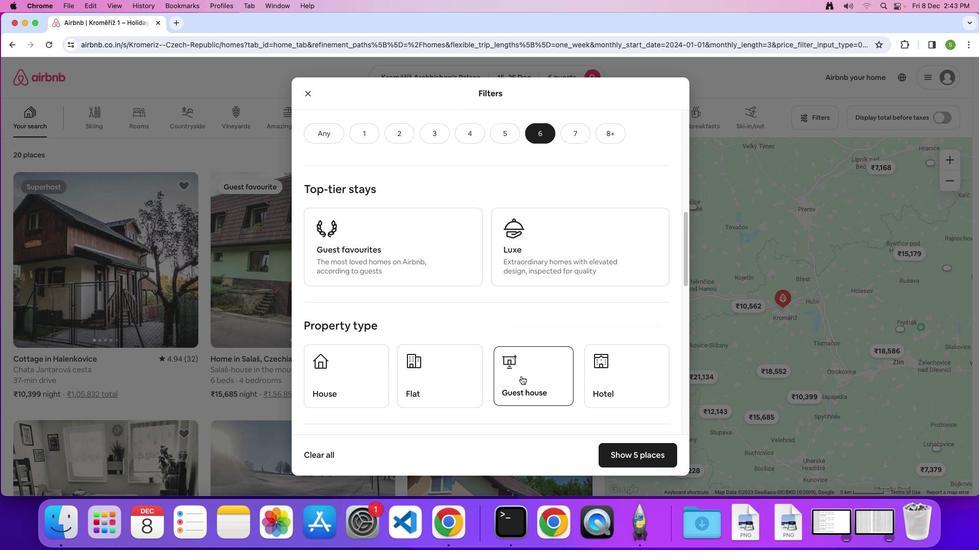 
Action: Mouse moved to (485, 315)
Screenshot: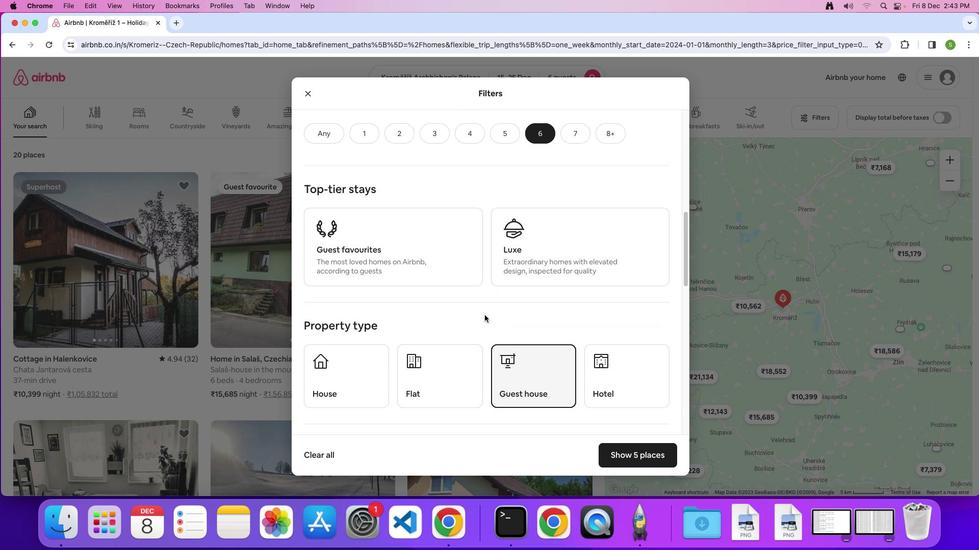 
Action: Mouse scrolled (485, 315) with delta (0, 0)
Screenshot: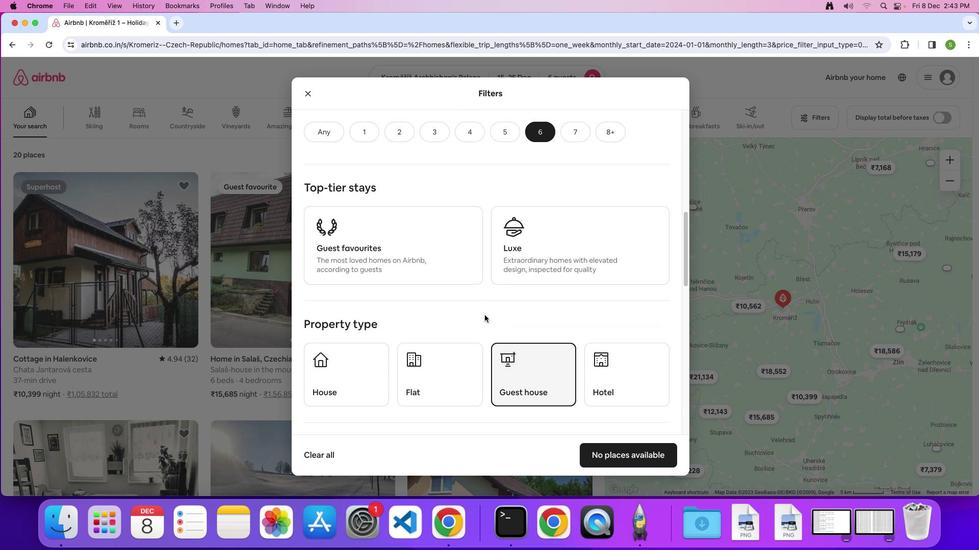 
Action: Mouse scrolled (485, 315) with delta (0, 0)
Screenshot: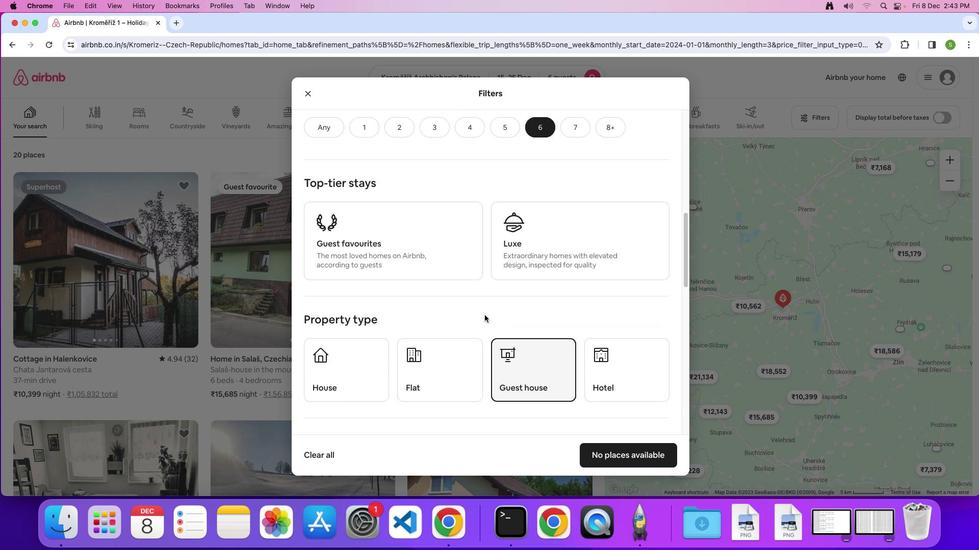 
Action: Mouse scrolled (485, 315) with delta (0, 0)
Screenshot: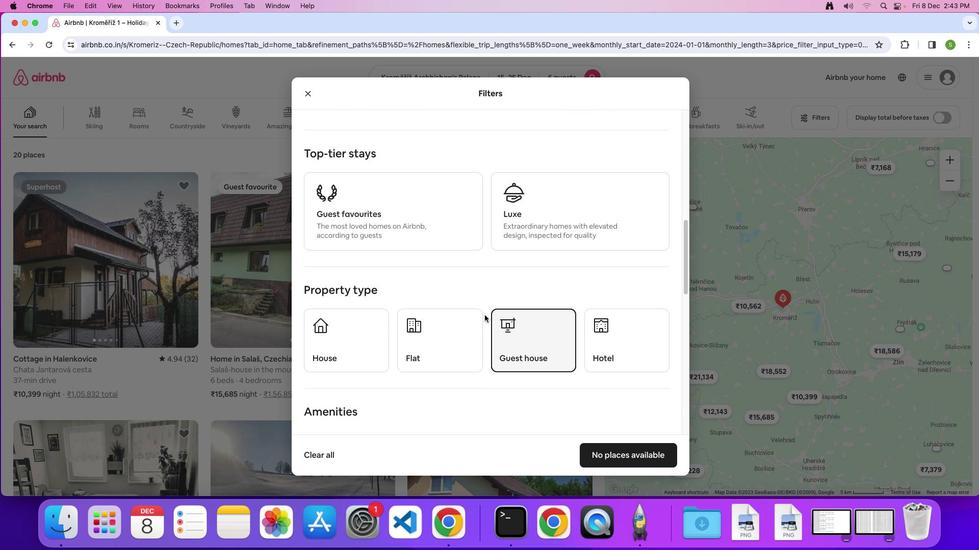 
Action: Mouse scrolled (485, 315) with delta (0, 0)
Screenshot: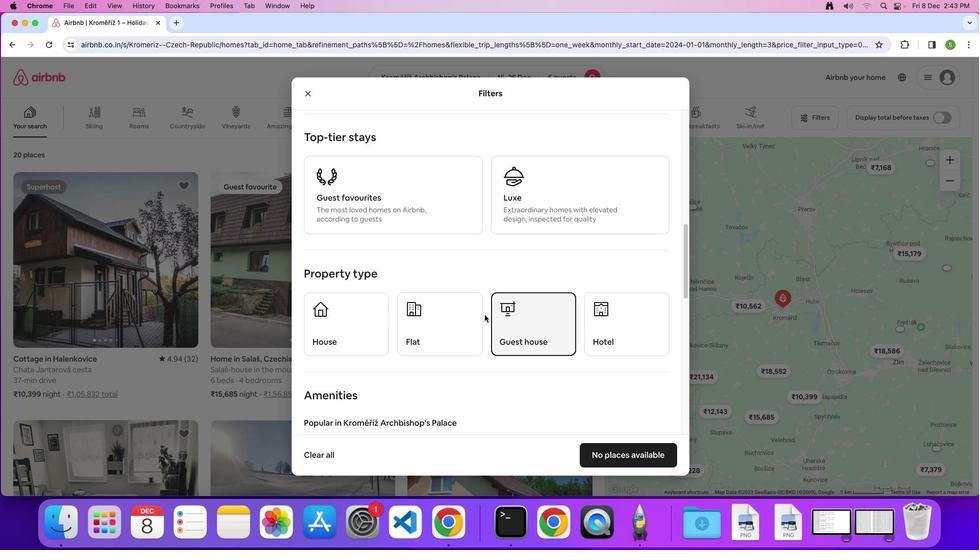 
Action: Mouse scrolled (485, 315) with delta (0, 0)
Screenshot: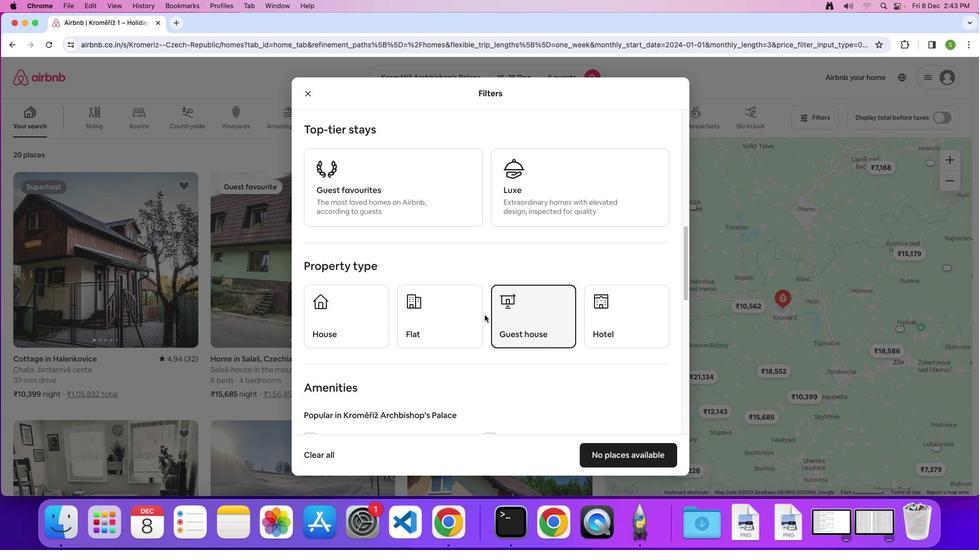 
Action: Mouse scrolled (485, 315) with delta (0, 0)
Screenshot: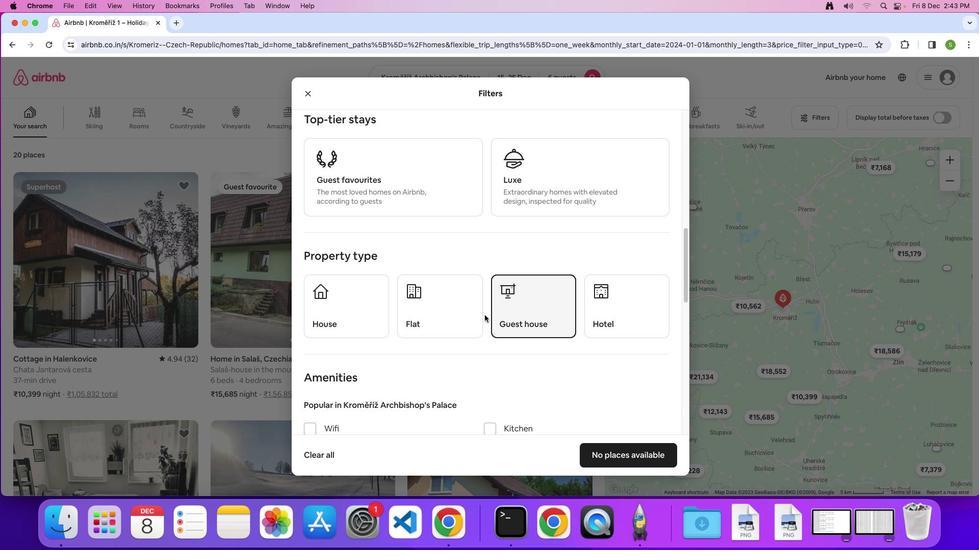 
Action: Mouse scrolled (485, 315) with delta (0, 0)
Screenshot: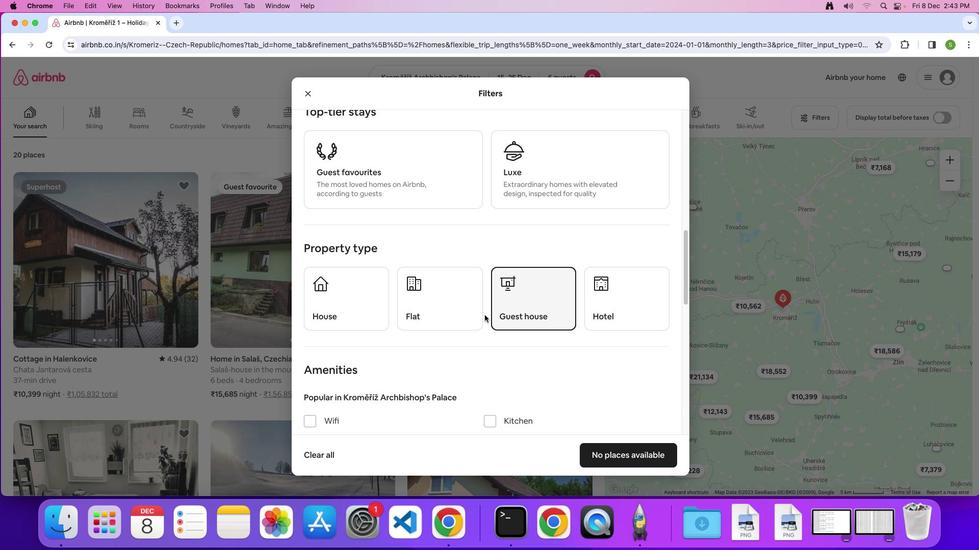 
Action: Mouse scrolled (485, 315) with delta (0, 0)
Screenshot: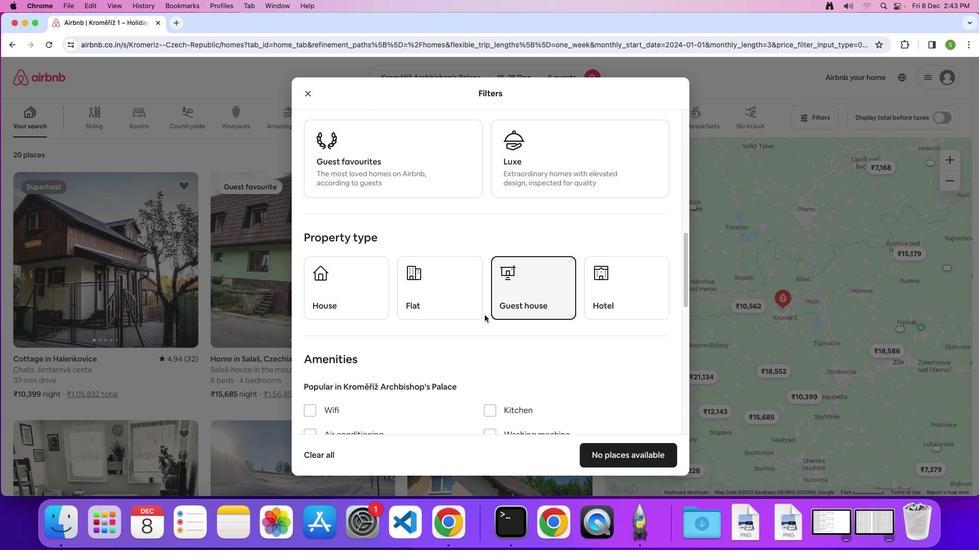 
Action: Mouse scrolled (485, 315) with delta (0, 0)
Screenshot: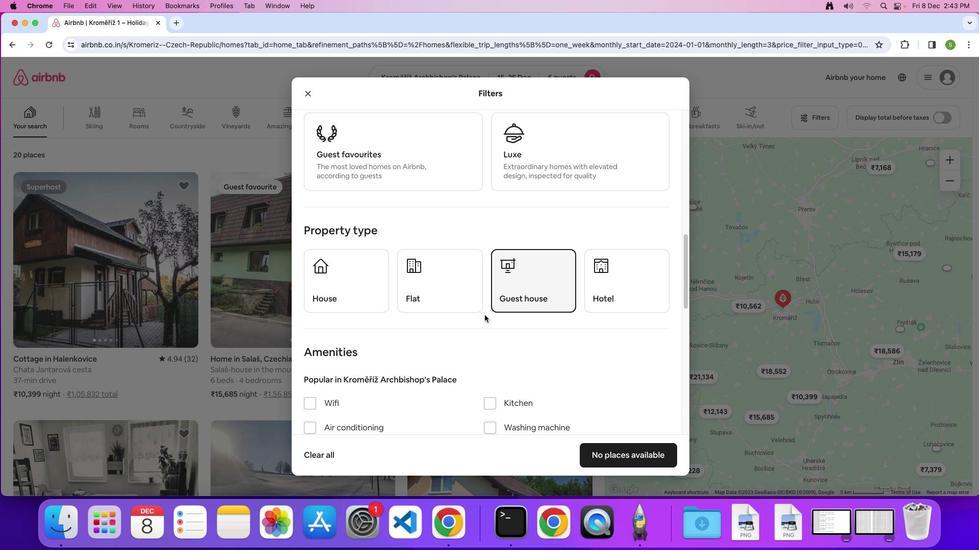 
Action: Mouse scrolled (485, 315) with delta (0, -1)
Screenshot: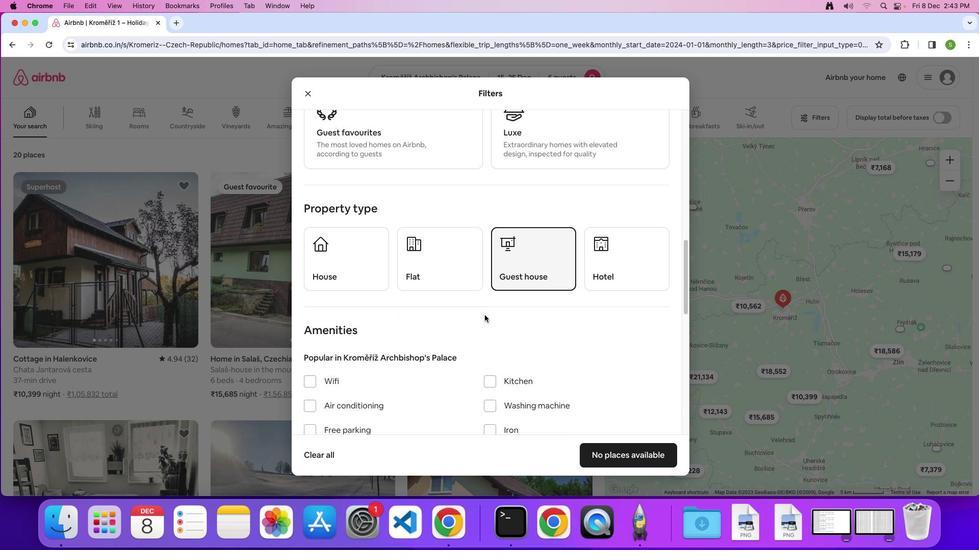 
Action: Mouse scrolled (485, 315) with delta (0, 0)
Screenshot: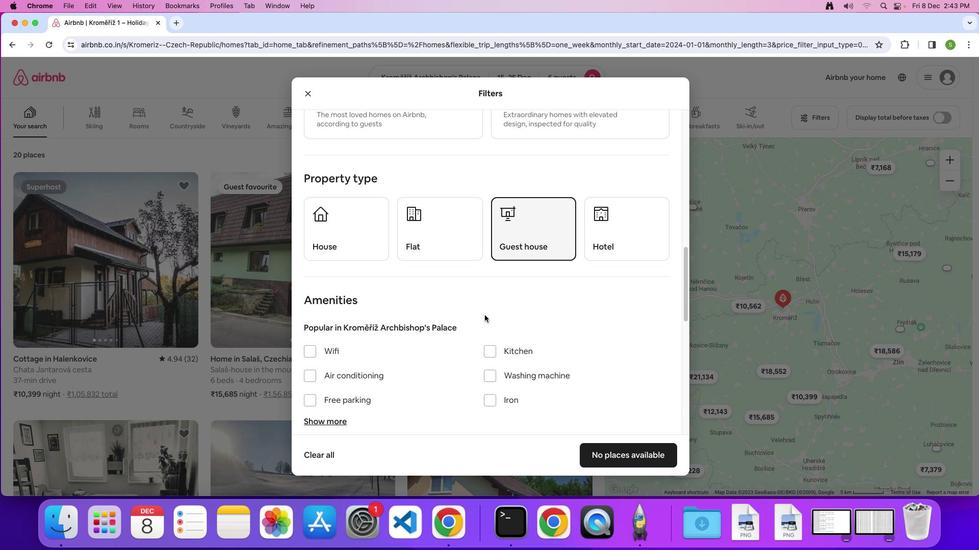 
Action: Mouse scrolled (485, 315) with delta (0, 0)
Screenshot: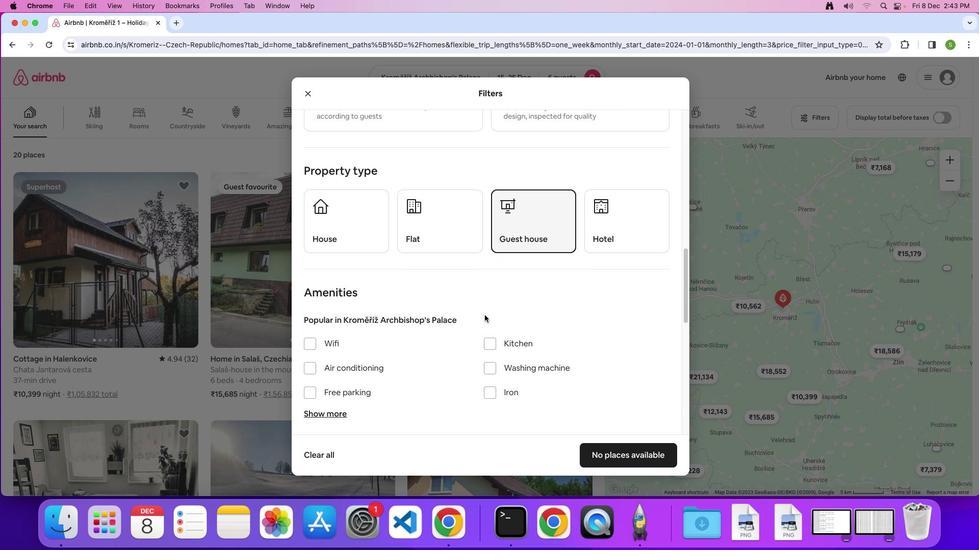 
Action: Mouse scrolled (485, 315) with delta (0, 0)
Screenshot: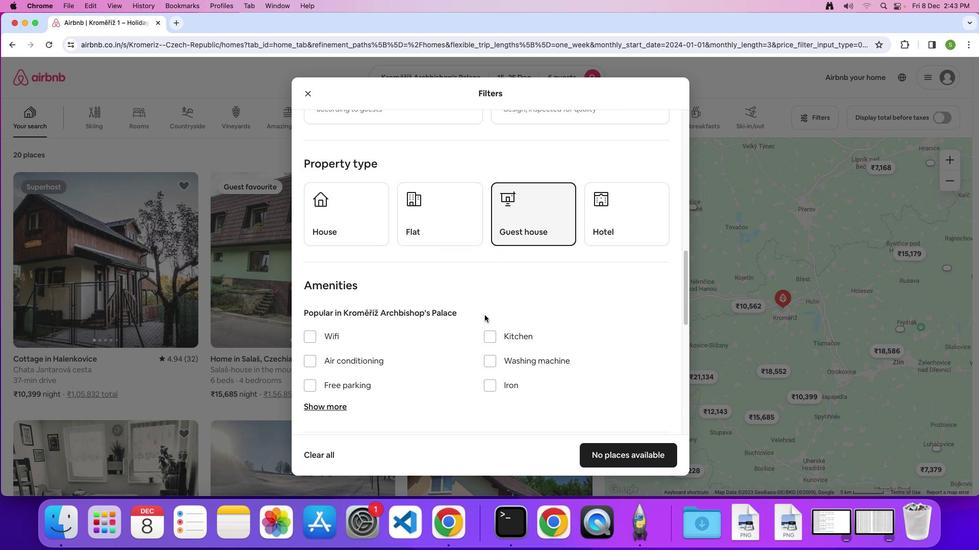 
Action: Mouse scrolled (485, 315) with delta (0, 0)
Screenshot: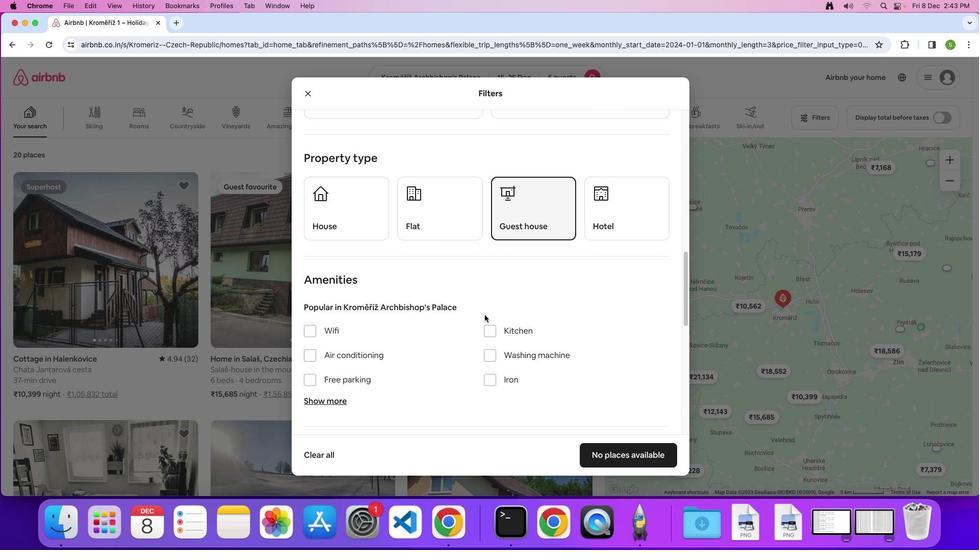 
Action: Mouse scrolled (485, 315) with delta (0, 0)
Screenshot: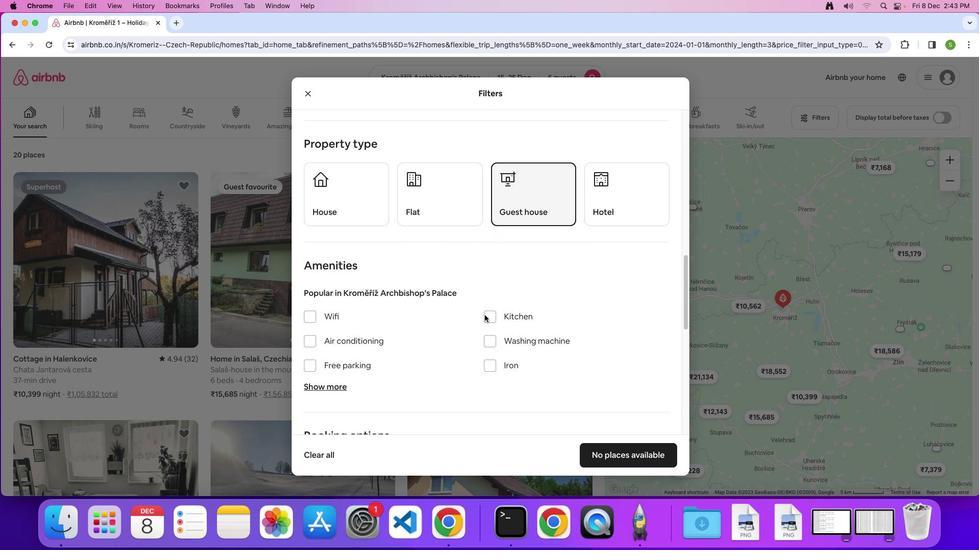 
Action: Mouse scrolled (485, 315) with delta (0, 0)
Screenshot: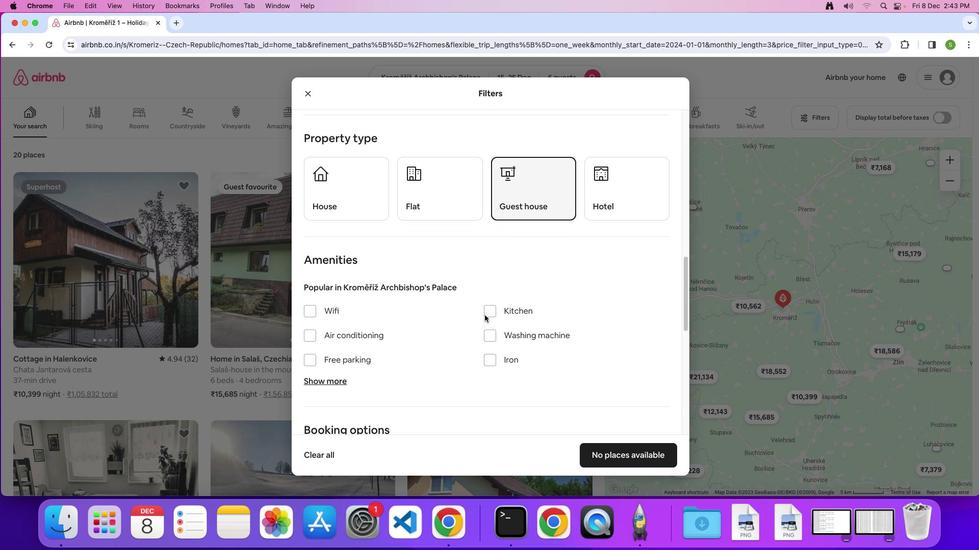 
Action: Mouse moved to (307, 302)
Screenshot: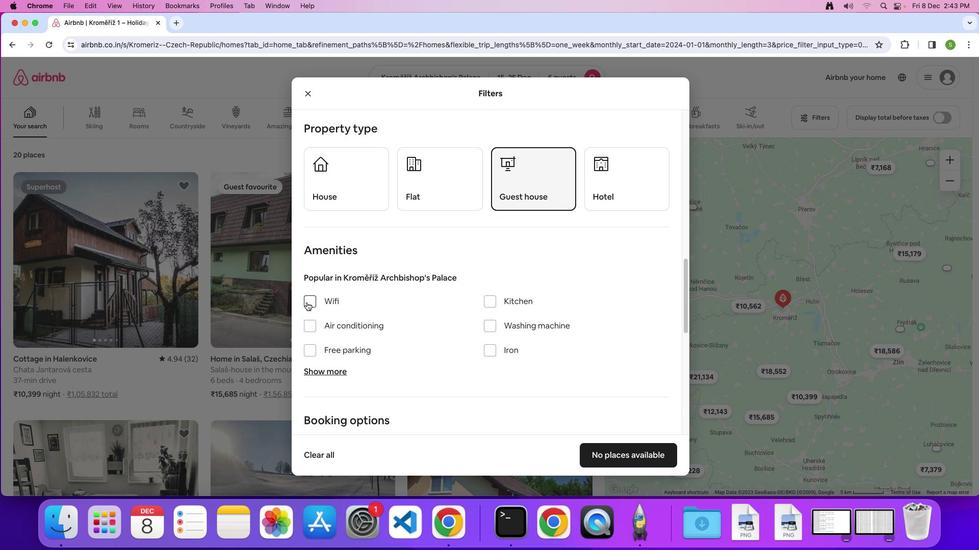 
Action: Mouse pressed left at (307, 302)
Screenshot: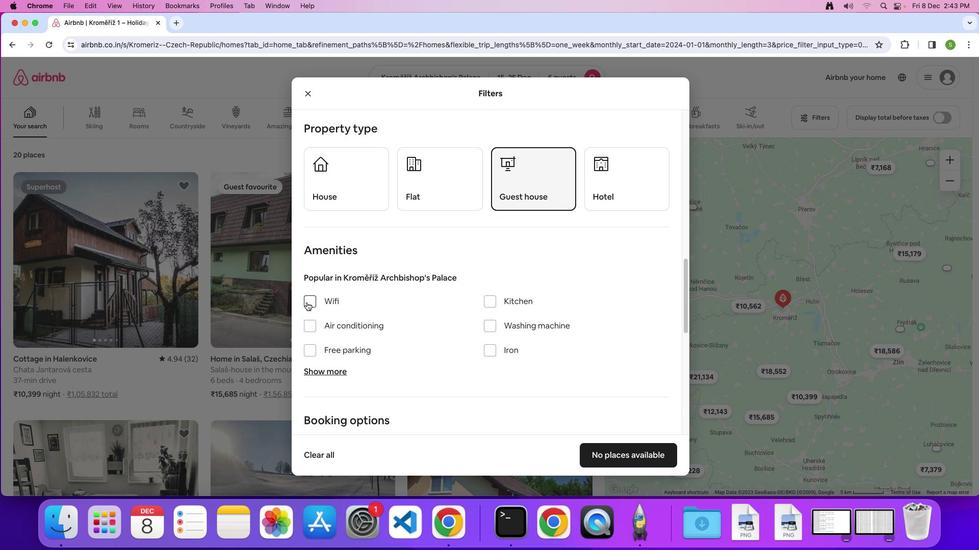 
Action: Mouse moved to (397, 329)
Screenshot: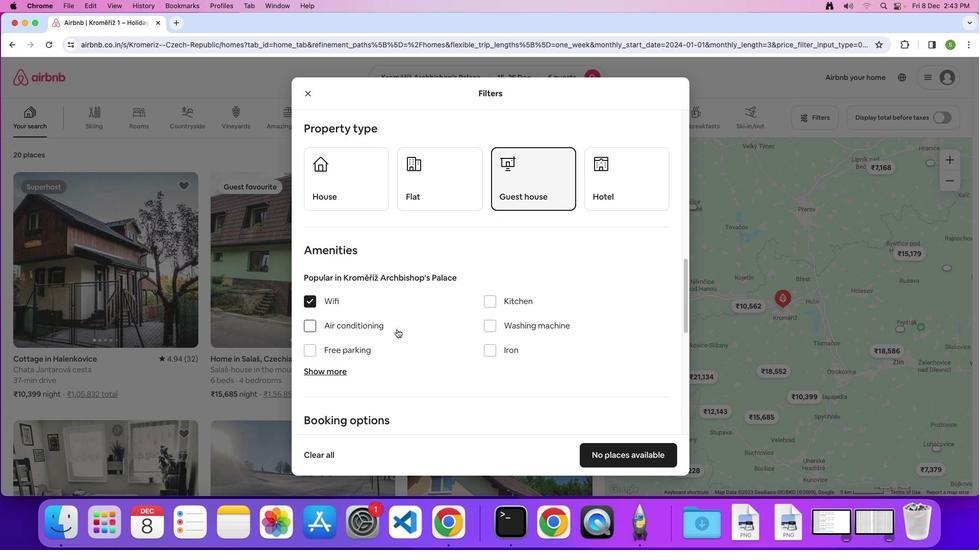 
Action: Mouse scrolled (397, 329) with delta (0, 0)
Screenshot: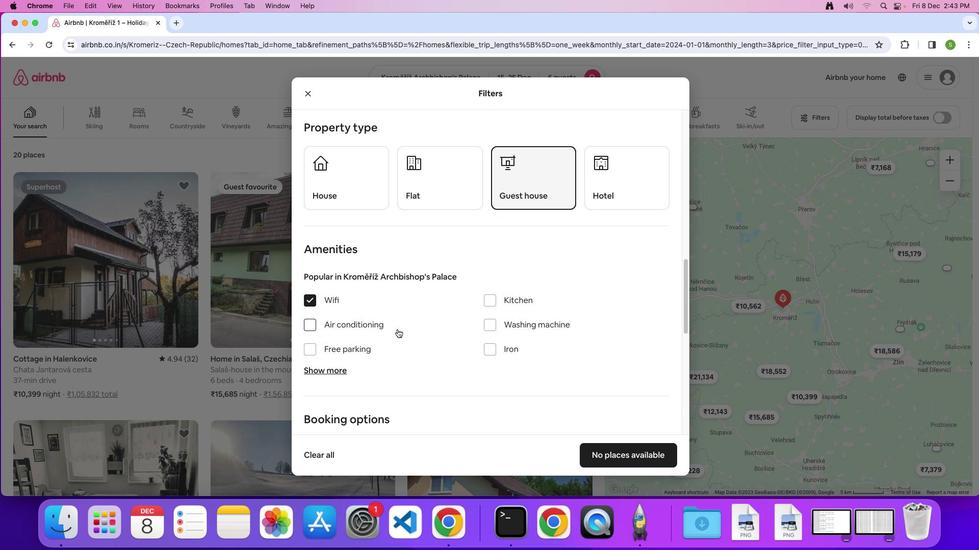 
Action: Mouse moved to (397, 329)
Screenshot: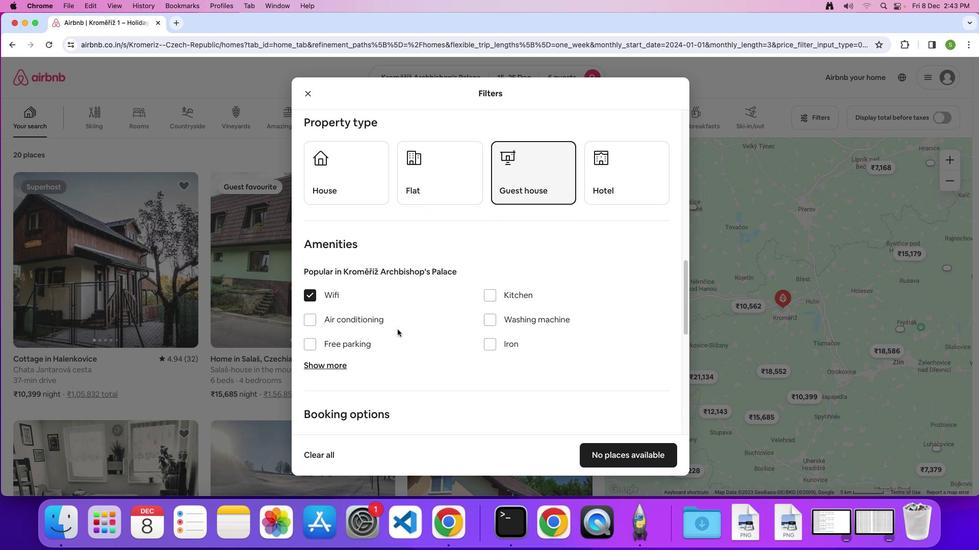 
Action: Mouse scrolled (397, 329) with delta (0, 0)
Screenshot: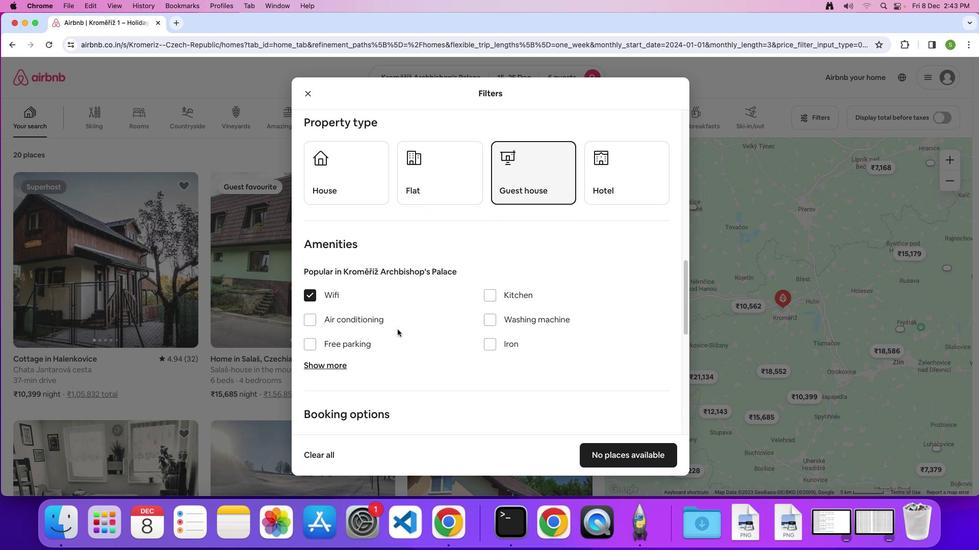 
Action: Mouse moved to (397, 329)
Screenshot: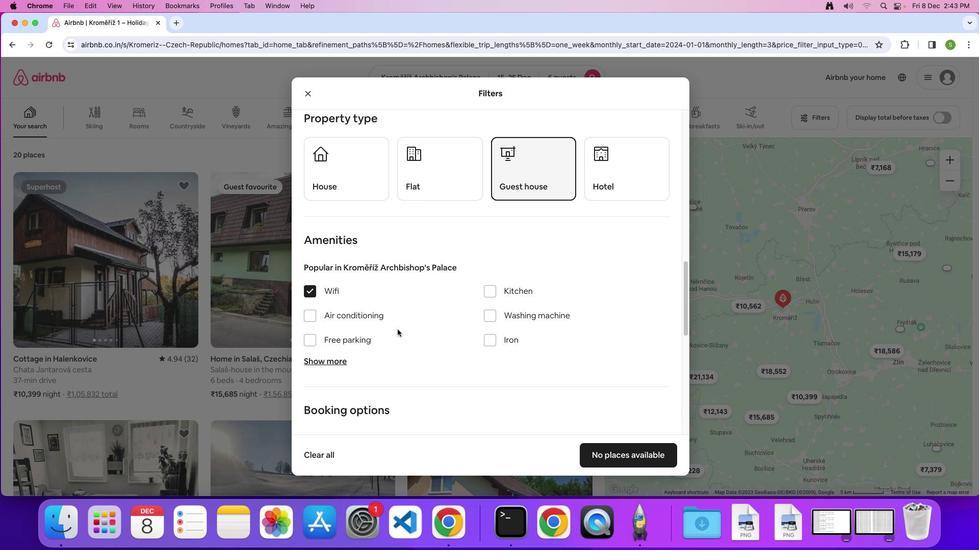 
Action: Mouse scrolled (397, 329) with delta (0, 0)
Screenshot: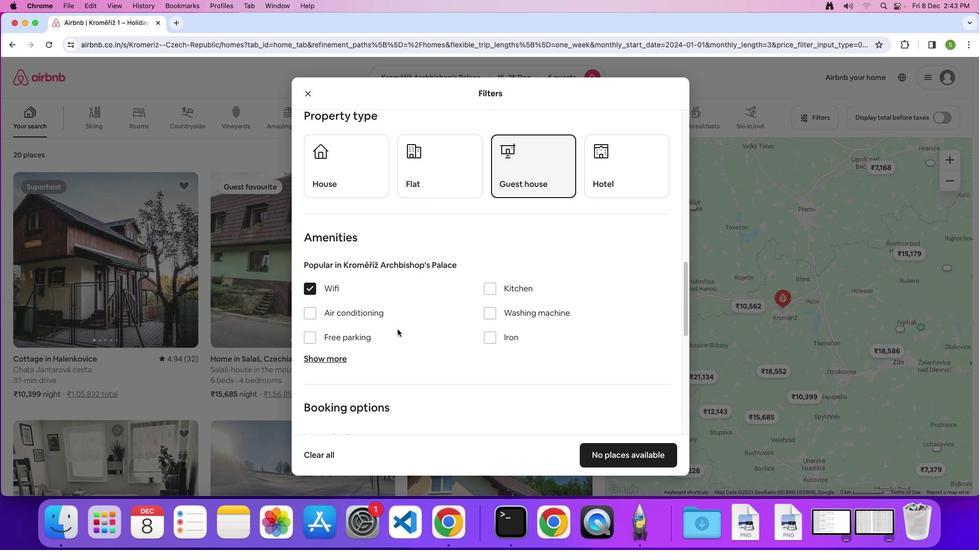 
Action: Mouse scrolled (397, 329) with delta (0, 0)
Screenshot: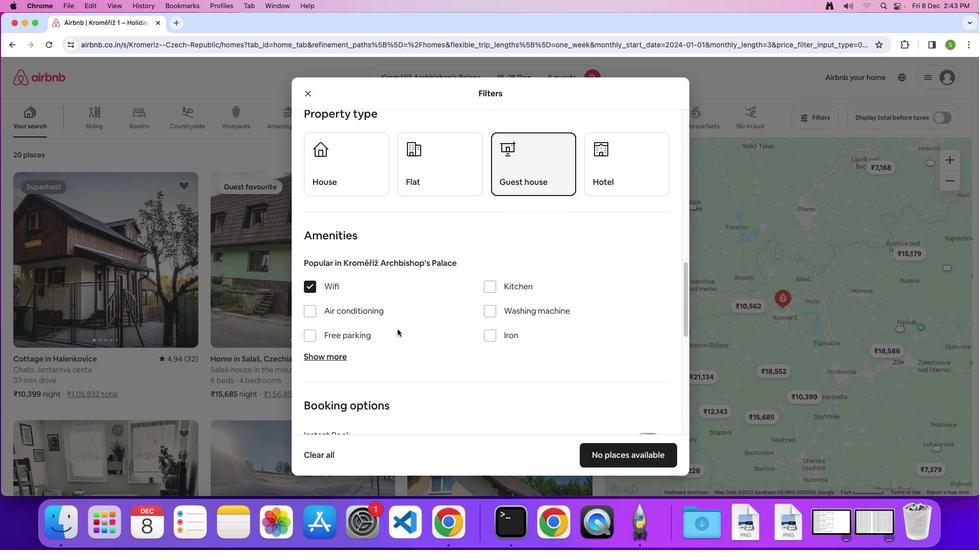 
Action: Mouse scrolled (397, 329) with delta (0, 0)
Screenshot: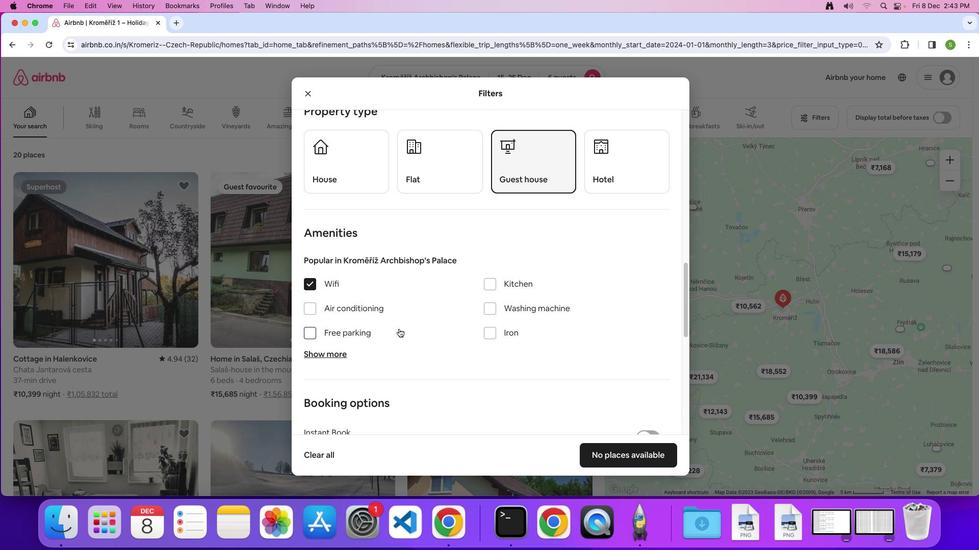
Action: Mouse moved to (314, 332)
Screenshot: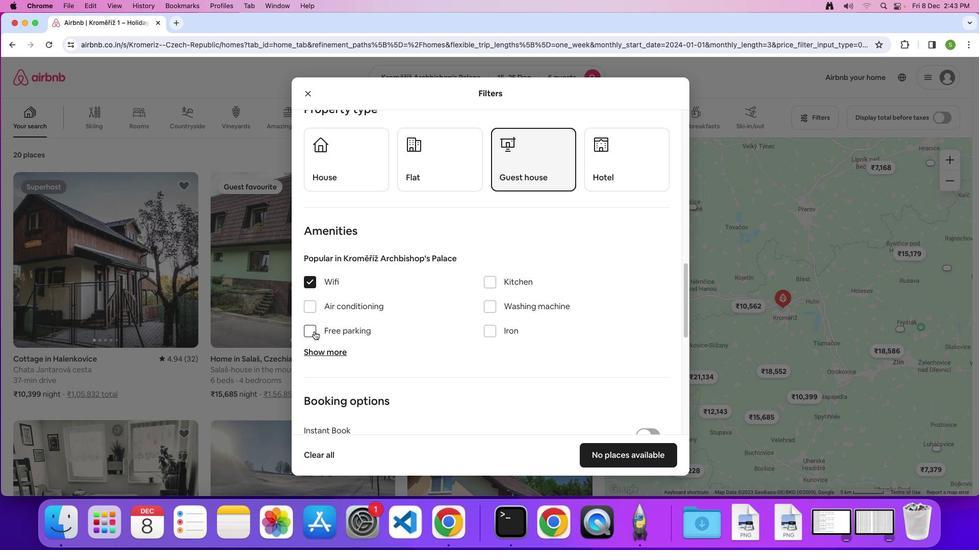 
Action: Mouse pressed left at (314, 332)
Screenshot: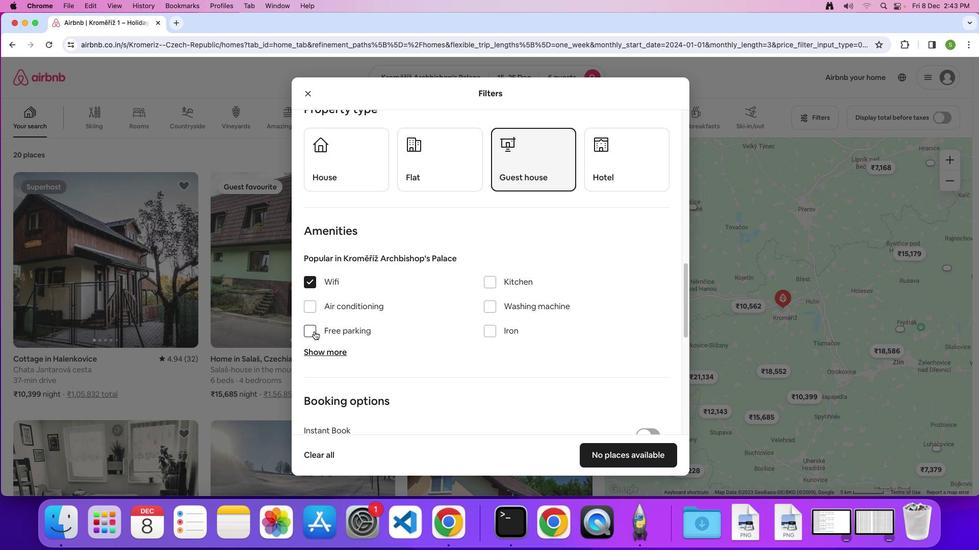 
Action: Mouse moved to (321, 352)
Screenshot: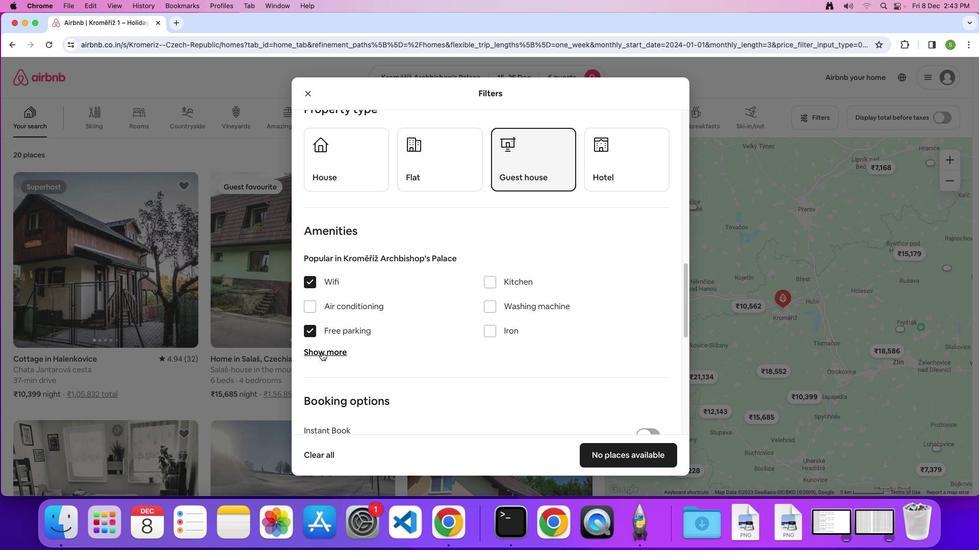
Action: Mouse pressed left at (321, 352)
Screenshot: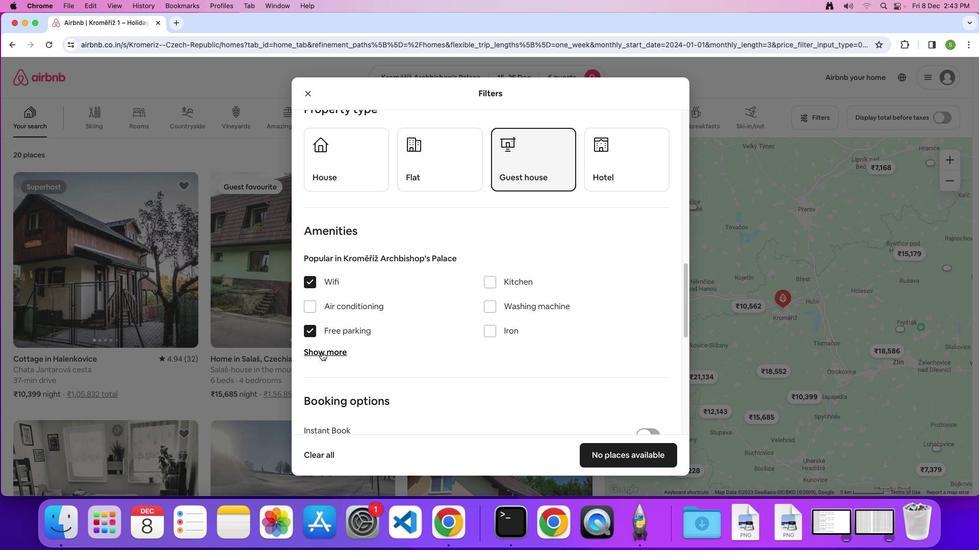 
Action: Mouse moved to (425, 346)
Screenshot: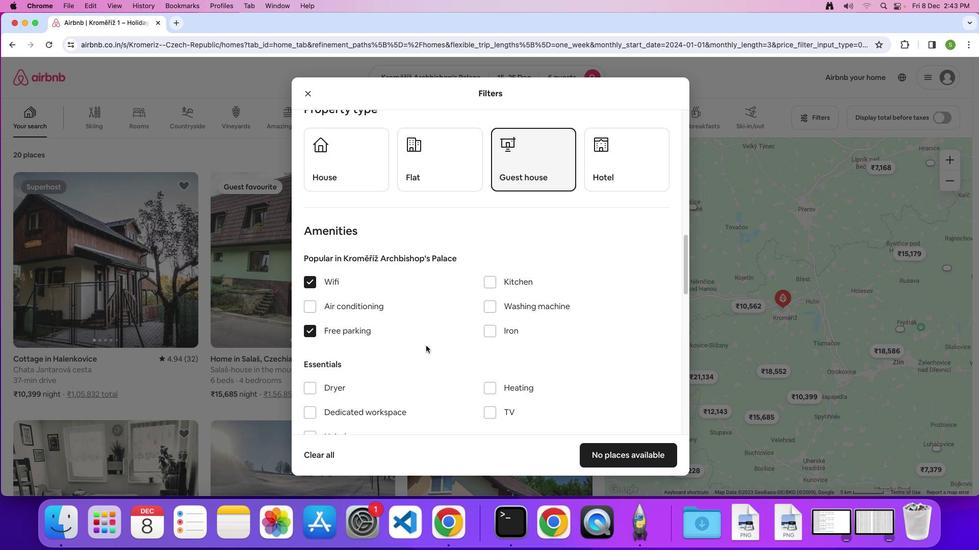 
Action: Mouse scrolled (425, 346) with delta (0, 0)
Screenshot: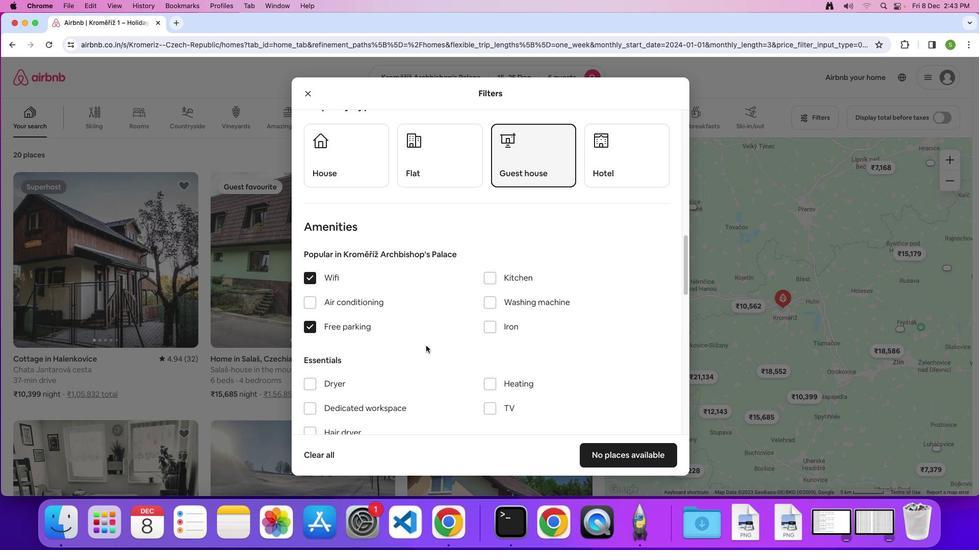 
Action: Mouse scrolled (425, 346) with delta (0, 0)
Screenshot: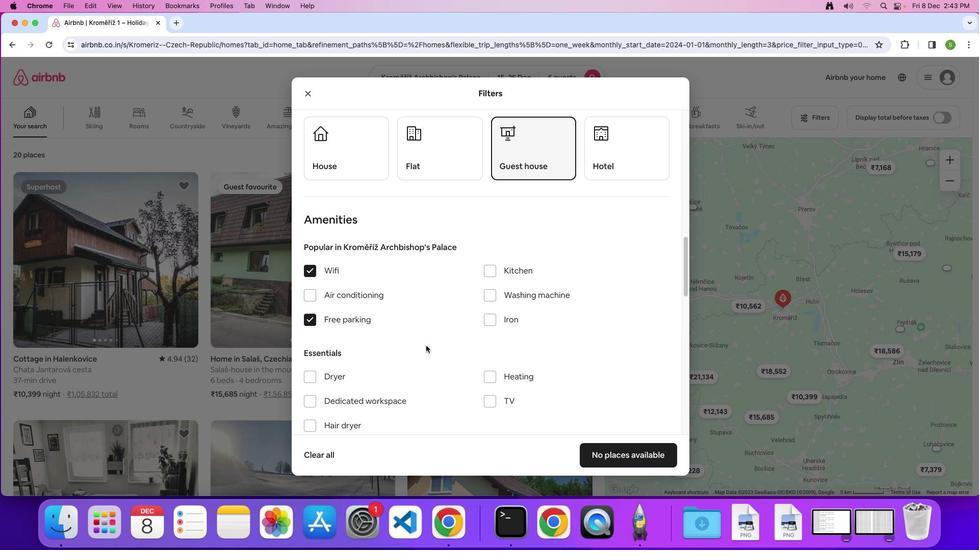 
Action: Mouse scrolled (425, 346) with delta (0, 0)
Screenshot: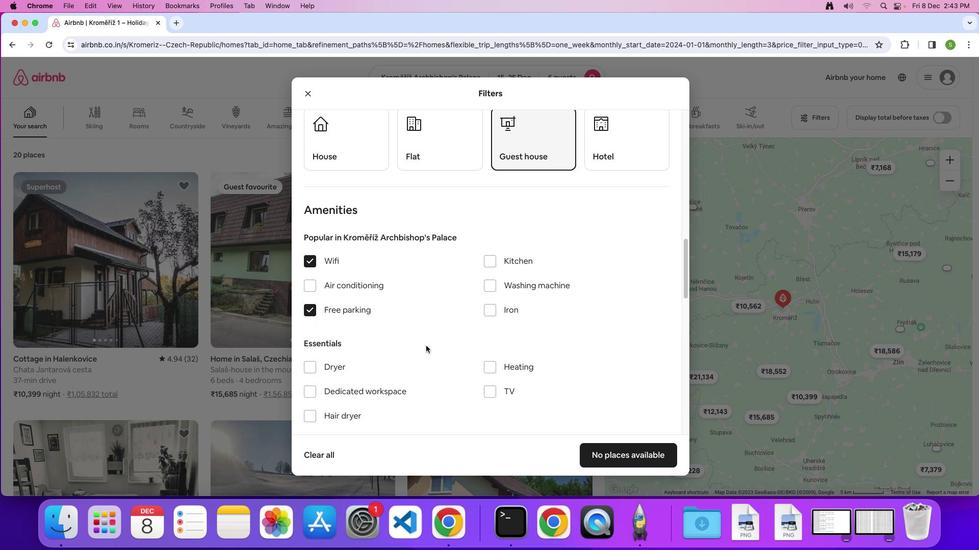 
Action: Mouse scrolled (425, 346) with delta (0, 0)
Screenshot: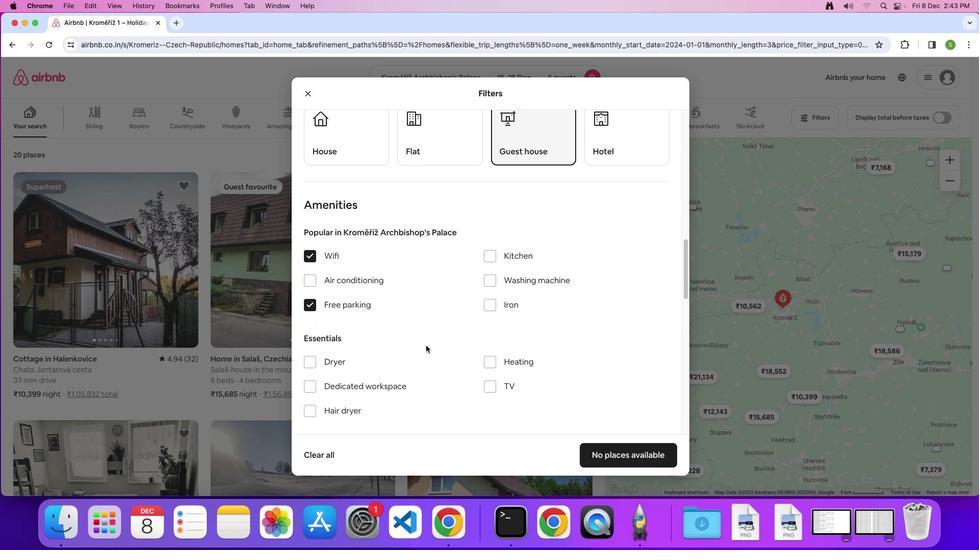 
Action: Mouse scrolled (425, 346) with delta (0, 0)
Screenshot: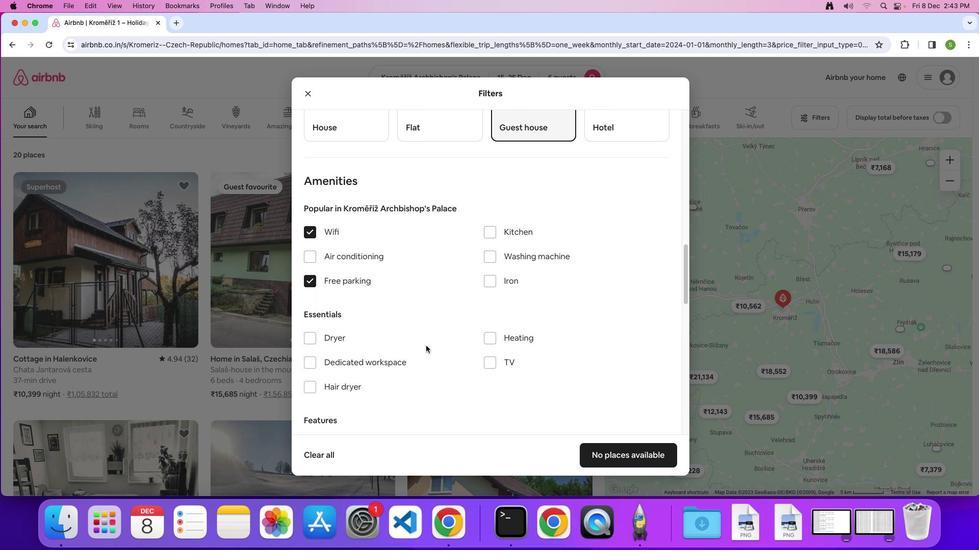 
Action: Mouse scrolled (425, 346) with delta (0, 0)
Screenshot: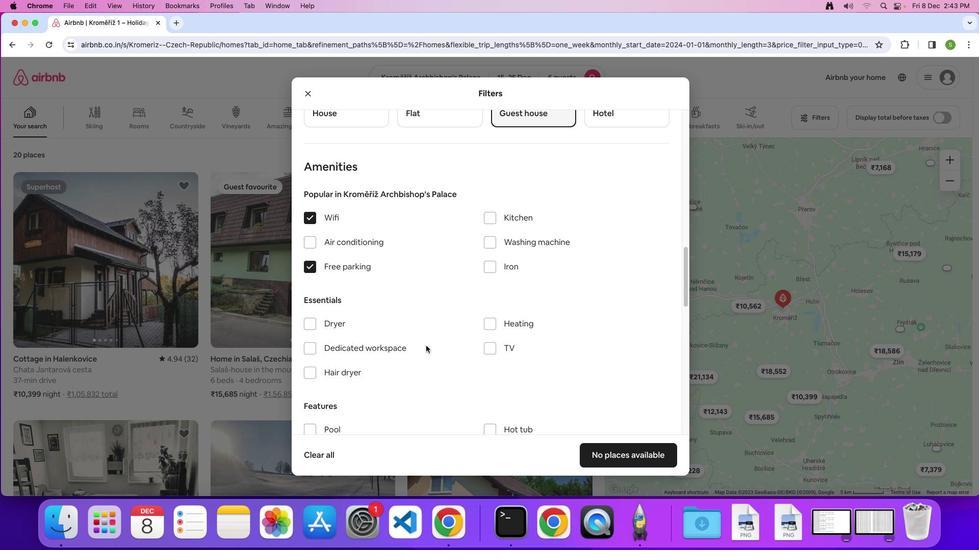 
Action: Mouse scrolled (425, 346) with delta (0, 0)
Screenshot: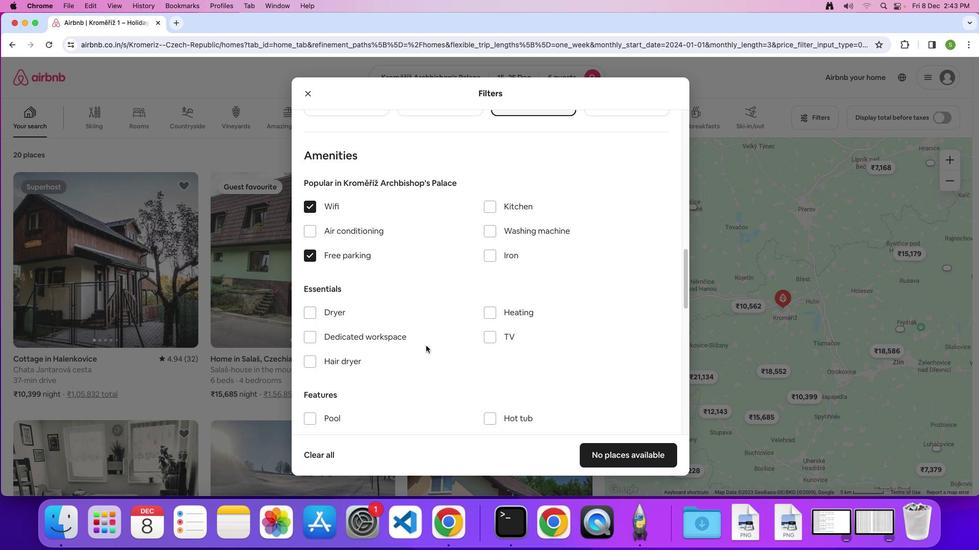 
Action: Mouse moved to (492, 334)
Screenshot: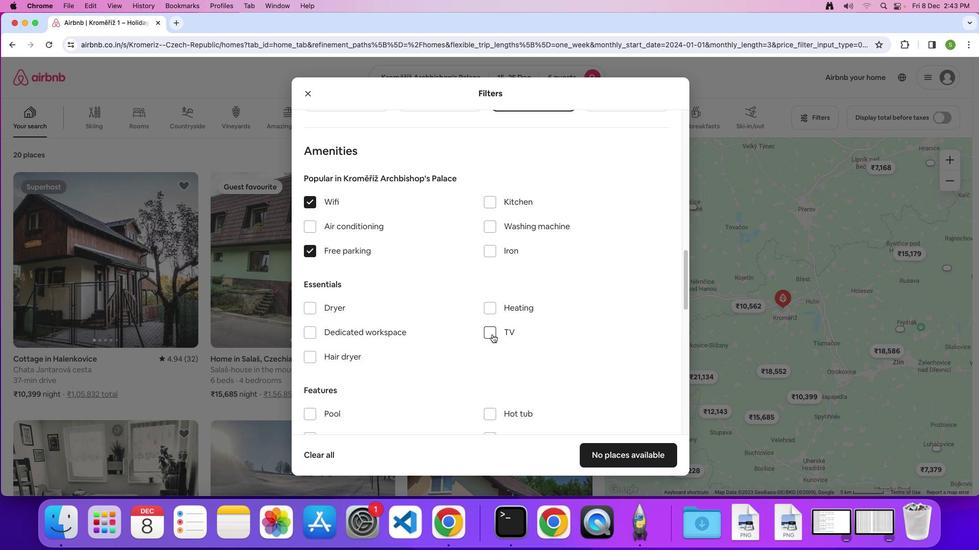 
Action: Mouse pressed left at (492, 334)
Screenshot: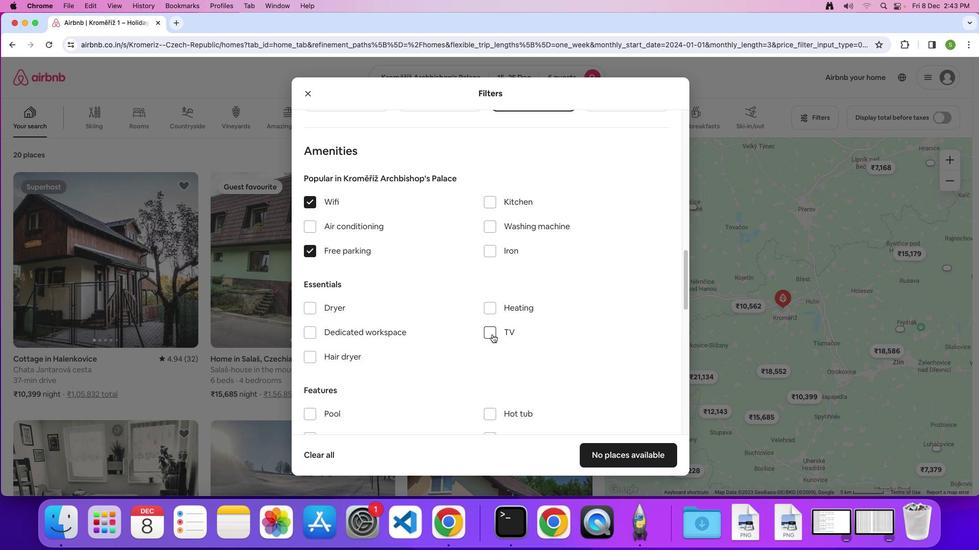
Action: Mouse moved to (413, 344)
Screenshot: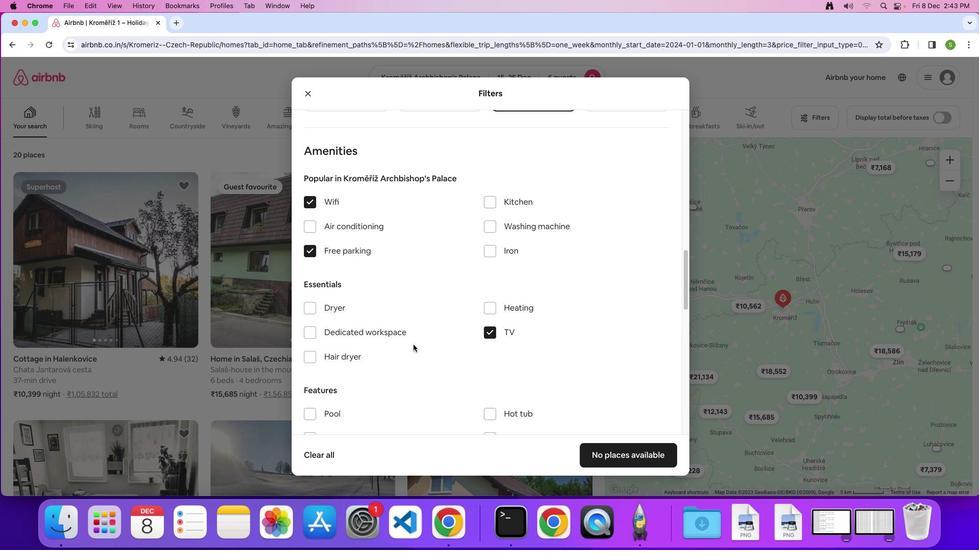 
Action: Mouse scrolled (413, 344) with delta (0, 0)
Screenshot: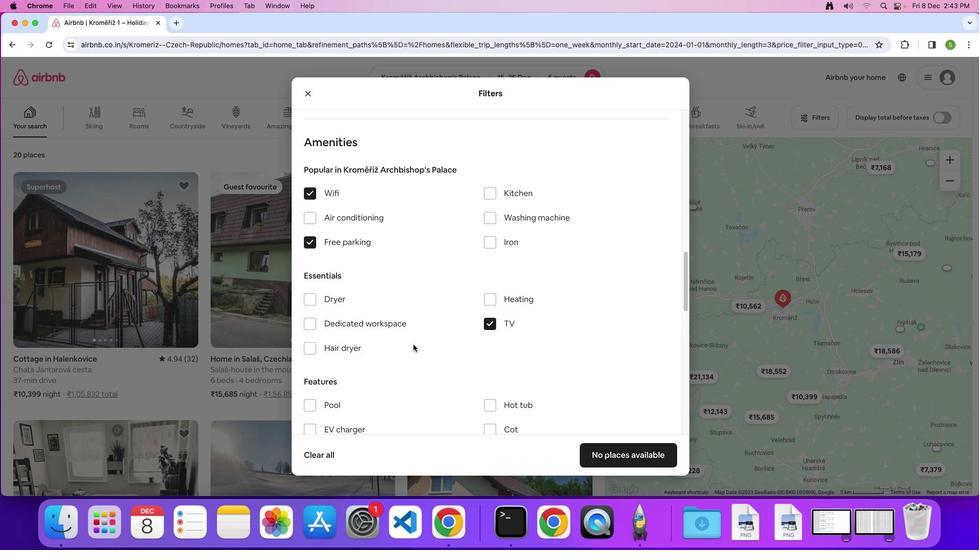 
Action: Mouse scrolled (413, 344) with delta (0, 0)
Screenshot: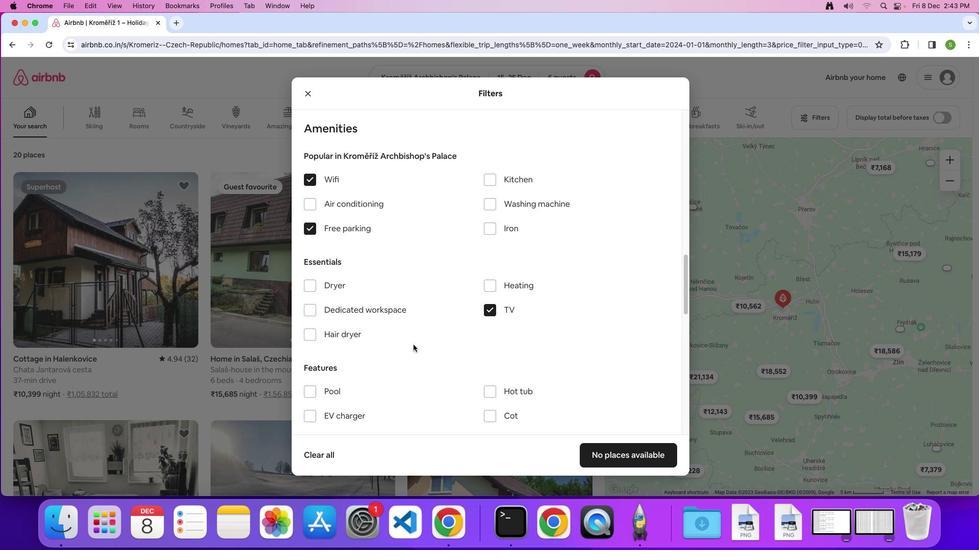 
Action: Mouse scrolled (413, 344) with delta (0, -1)
Screenshot: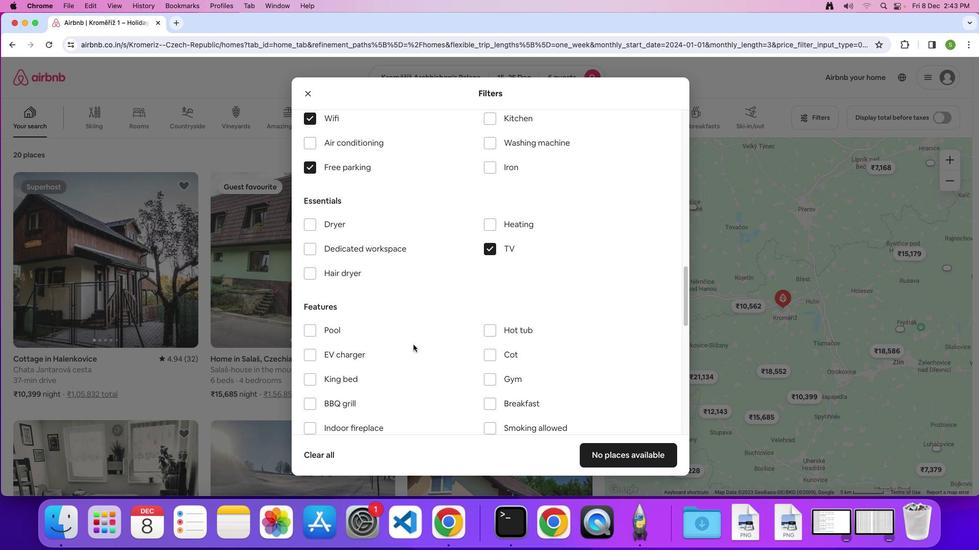 
Action: Mouse scrolled (413, 344) with delta (0, 0)
Screenshot: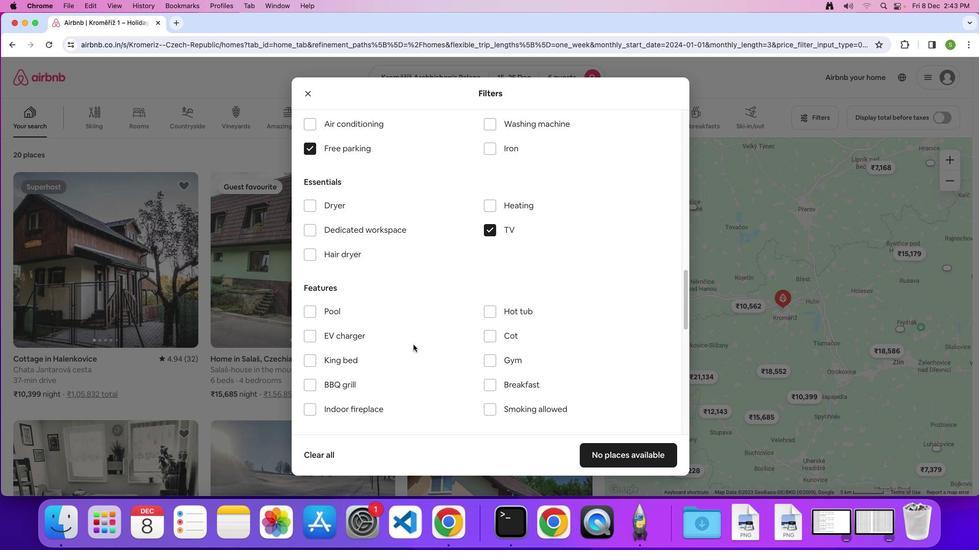 
Action: Mouse scrolled (413, 344) with delta (0, 0)
Screenshot: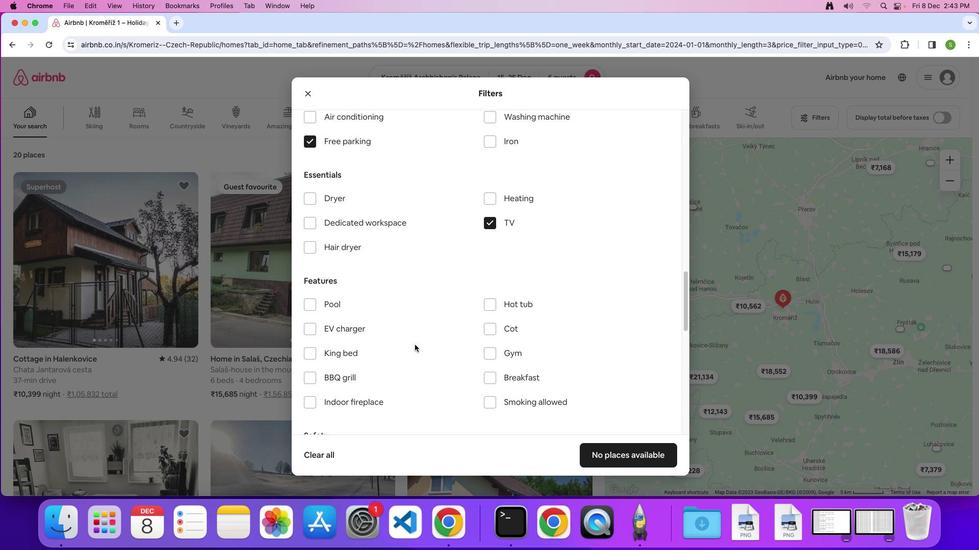 
Action: Mouse moved to (492, 349)
Screenshot: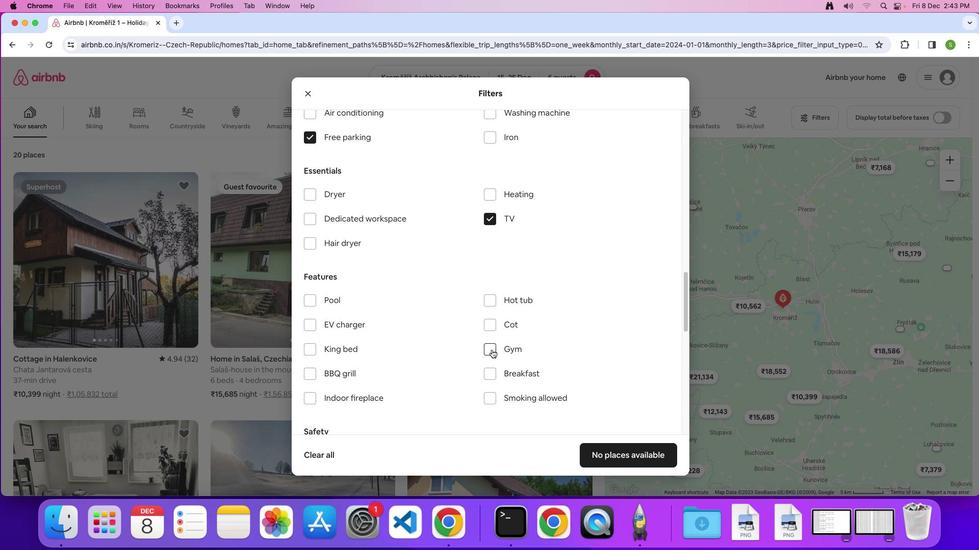 
Action: Mouse pressed left at (492, 349)
Screenshot: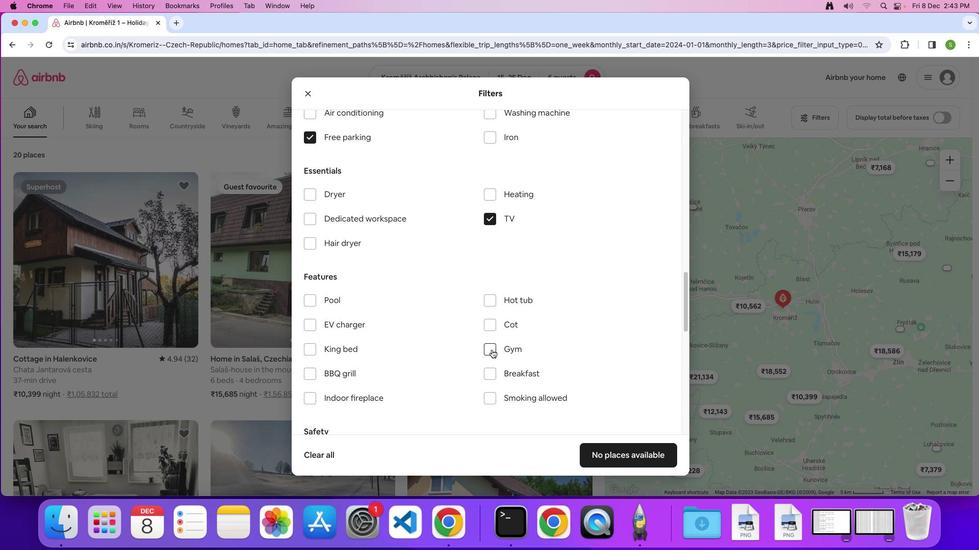 
Action: Mouse moved to (491, 371)
Screenshot: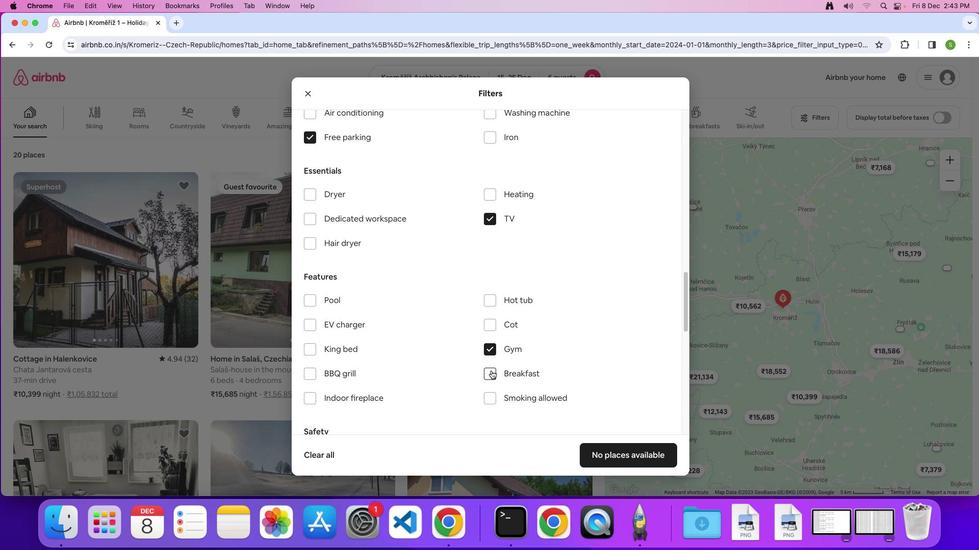 
Action: Mouse pressed left at (491, 371)
Screenshot: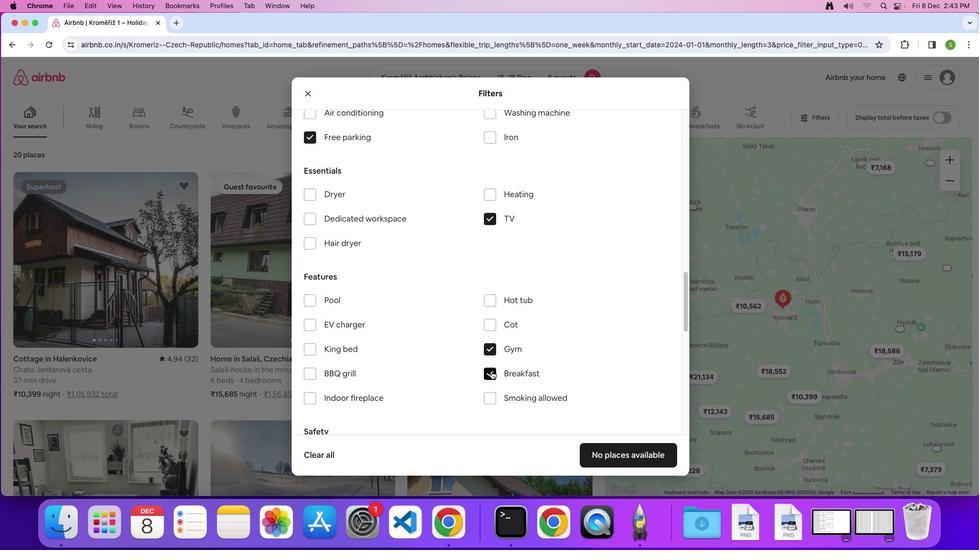 
Action: Mouse moved to (419, 356)
Screenshot: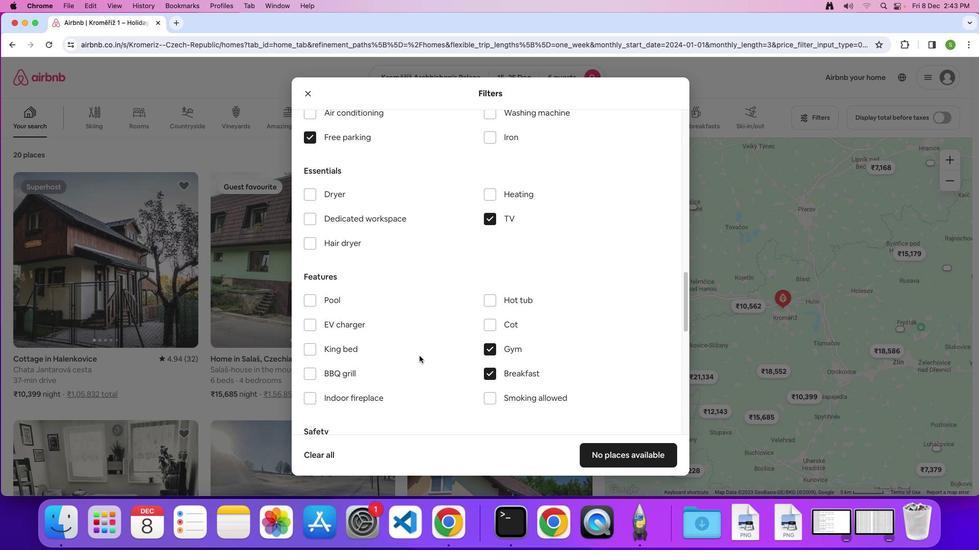 
Action: Mouse scrolled (419, 356) with delta (0, 0)
Screenshot: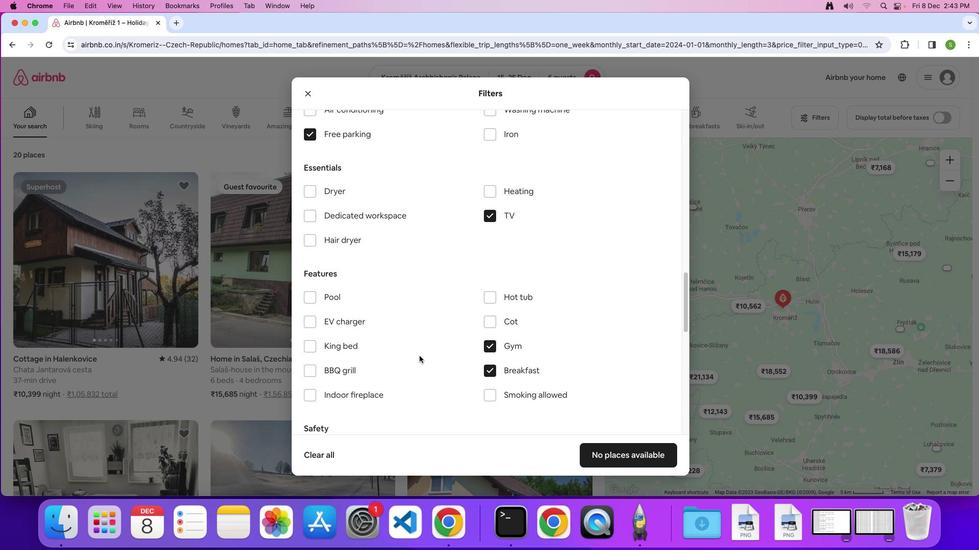 
Action: Mouse scrolled (419, 356) with delta (0, 0)
Screenshot: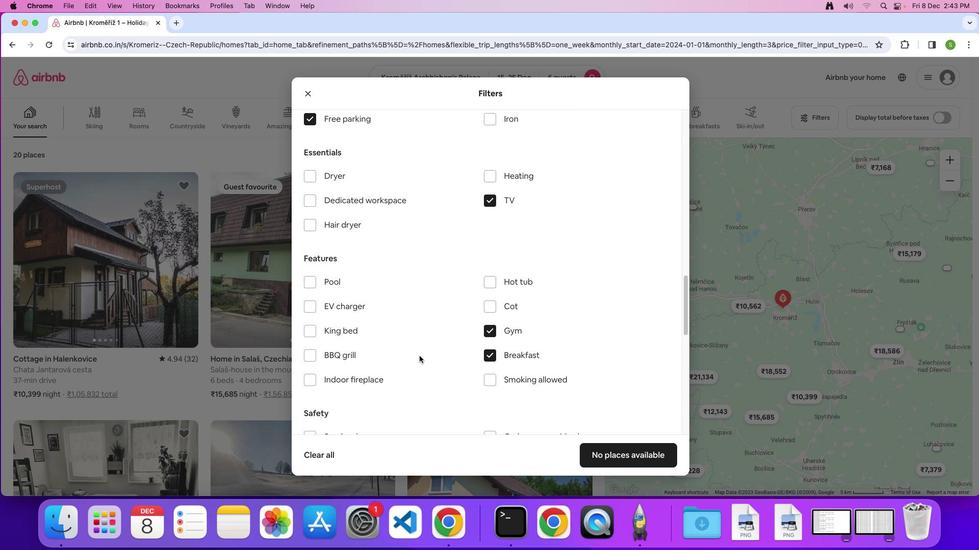 
Action: Mouse scrolled (419, 356) with delta (0, -1)
Screenshot: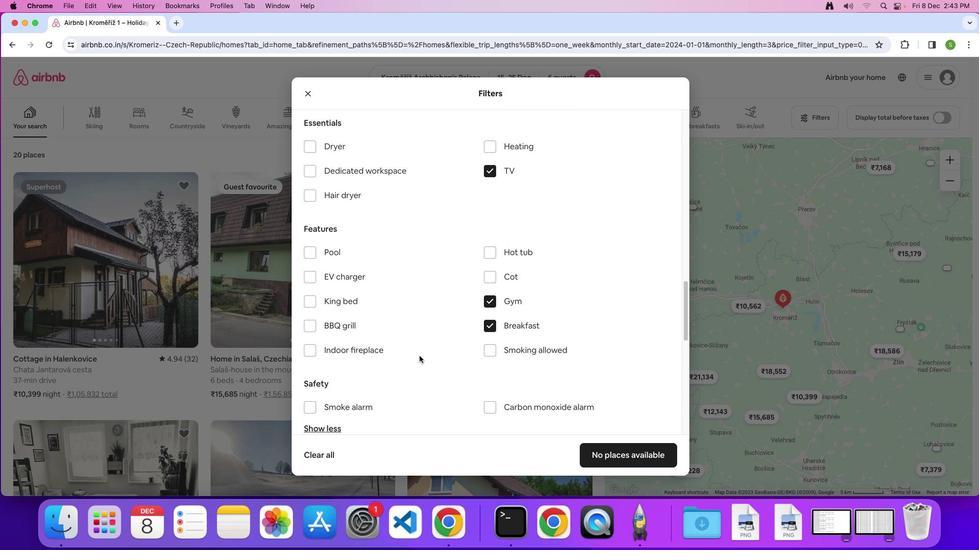 
Action: Mouse scrolled (419, 356) with delta (0, 0)
Screenshot: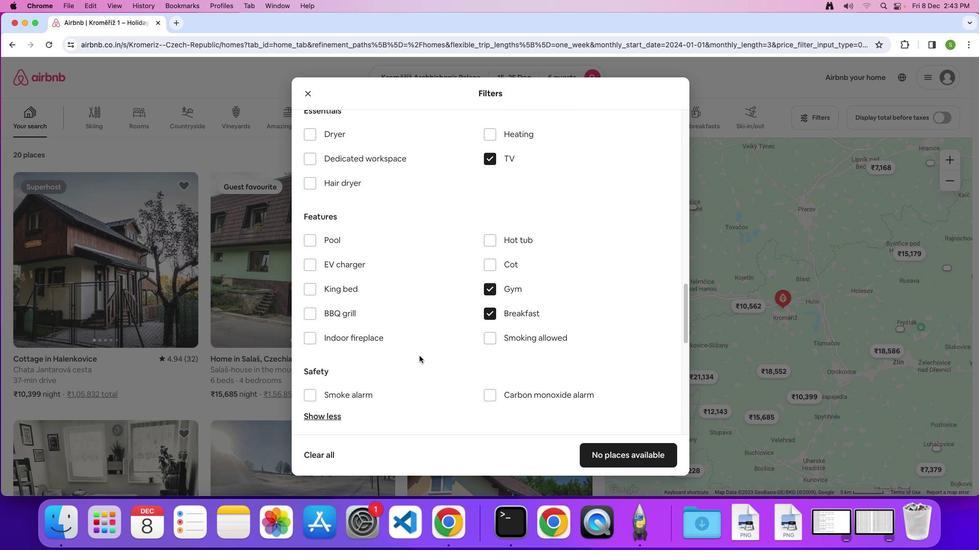 
Action: Mouse scrolled (419, 356) with delta (0, 0)
Screenshot: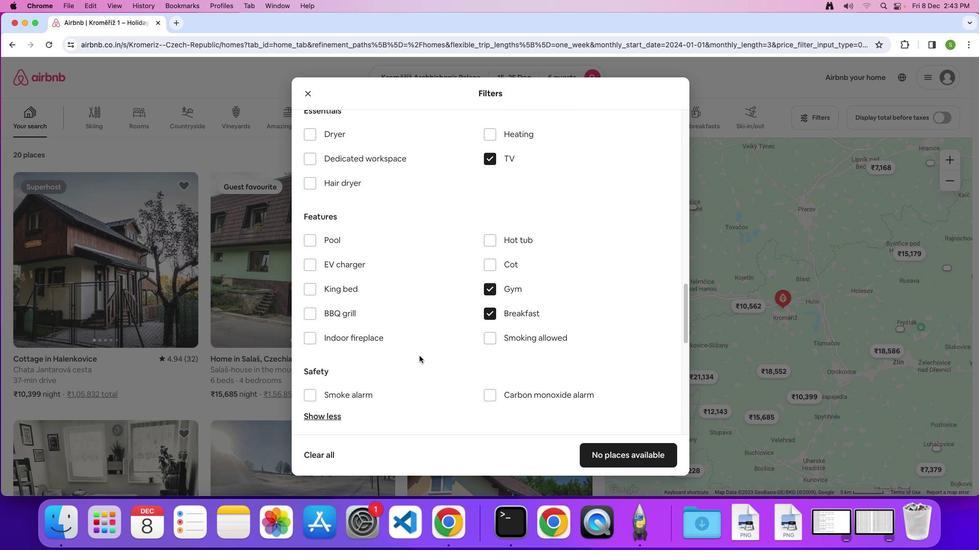 
Action: Mouse scrolled (419, 356) with delta (0, -1)
Screenshot: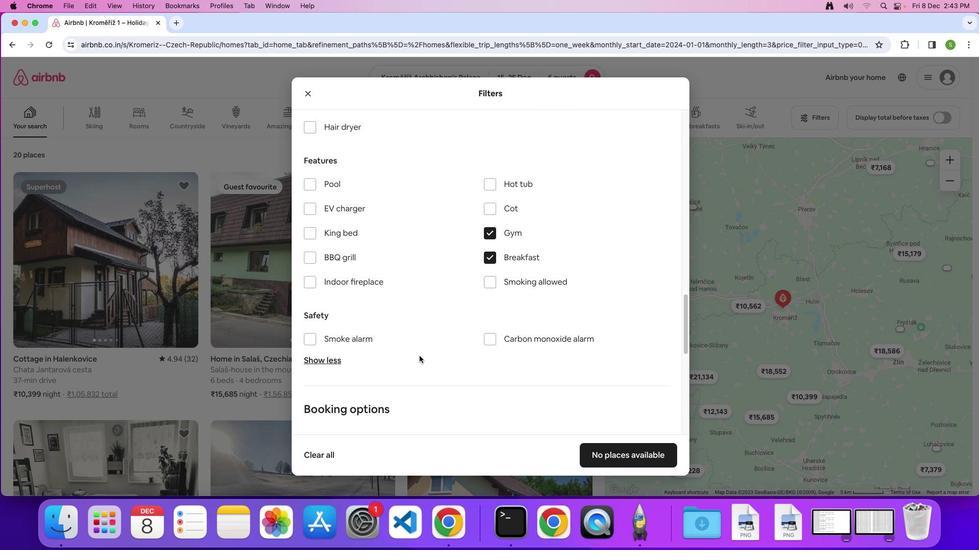
Action: Mouse scrolled (419, 356) with delta (0, 0)
Screenshot: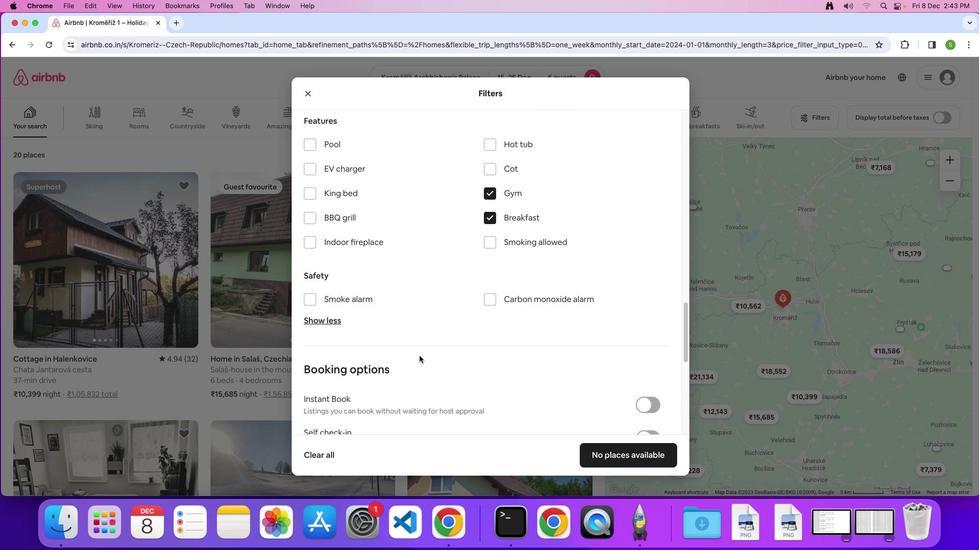 
Action: Mouse scrolled (419, 356) with delta (0, 0)
Screenshot: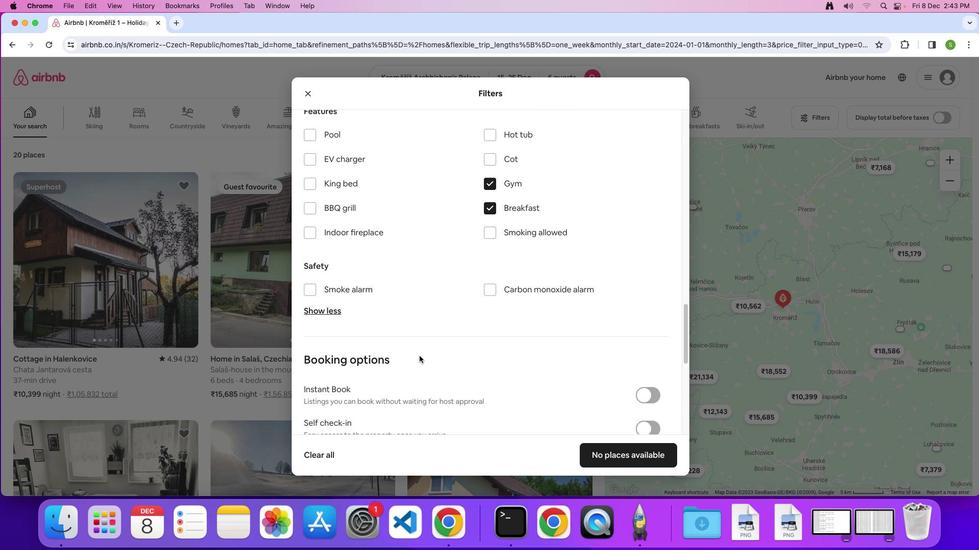 
Action: Mouse scrolled (419, 356) with delta (0, -2)
Screenshot: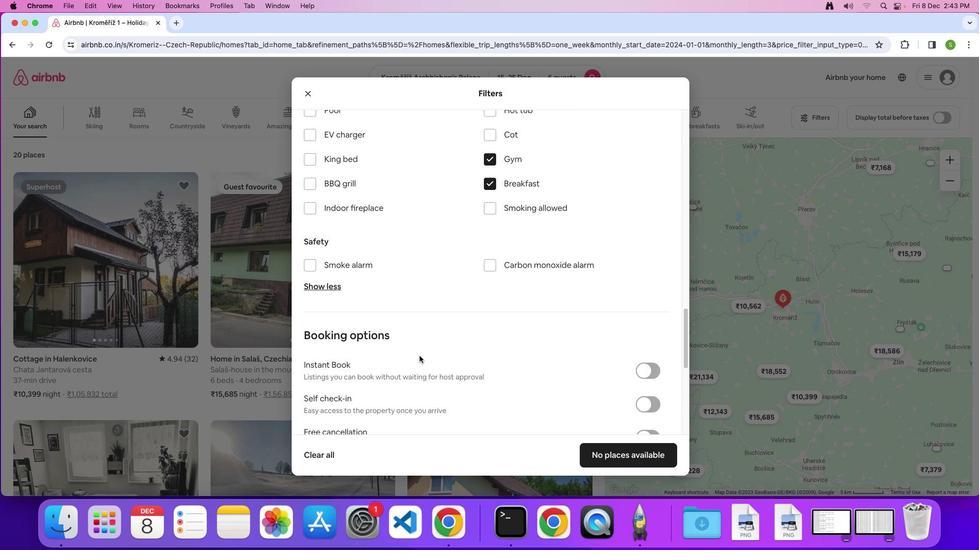 
Action: Mouse scrolled (419, 356) with delta (0, 0)
Screenshot: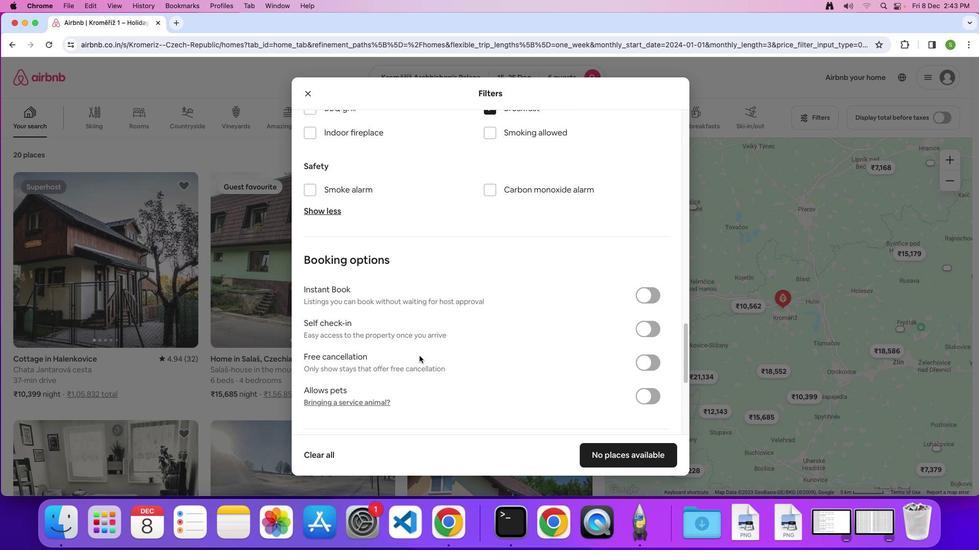 
Action: Mouse scrolled (419, 356) with delta (0, 0)
Screenshot: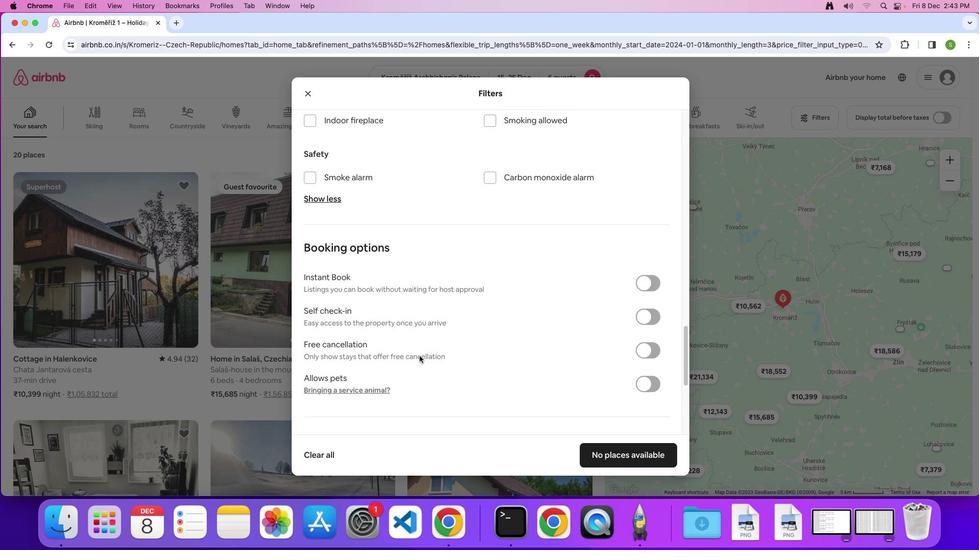 
Action: Mouse scrolled (419, 356) with delta (0, -1)
Screenshot: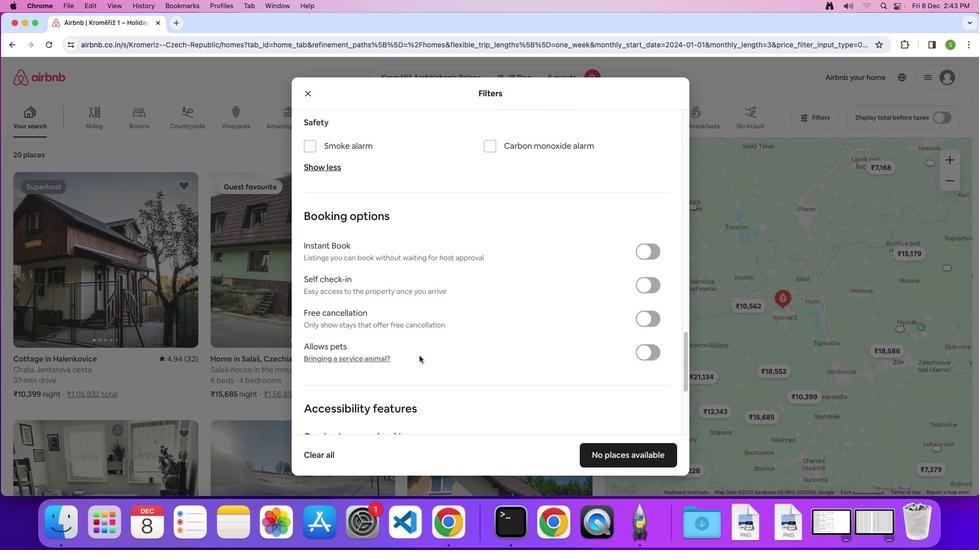 
Action: Mouse scrolled (419, 356) with delta (0, 0)
Screenshot: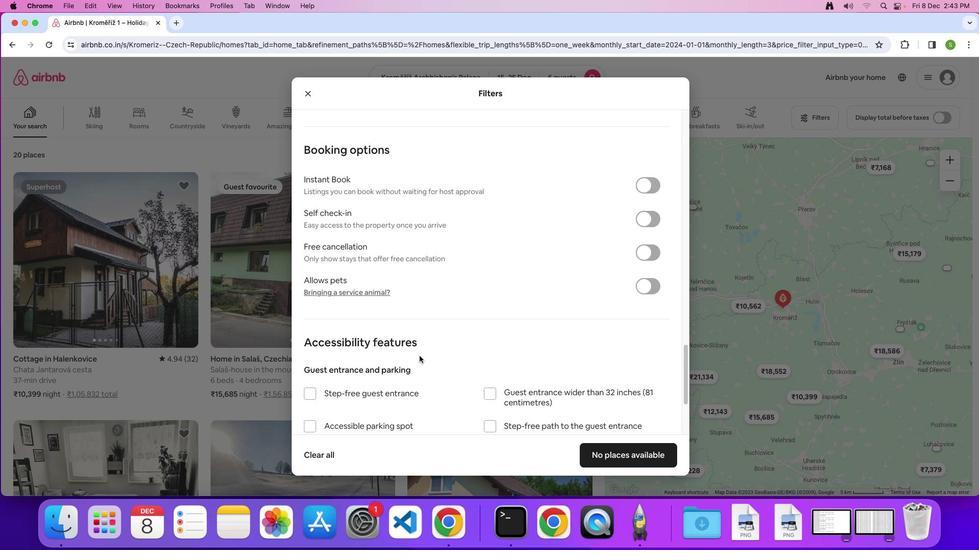 
Action: Mouse scrolled (419, 356) with delta (0, 0)
Screenshot: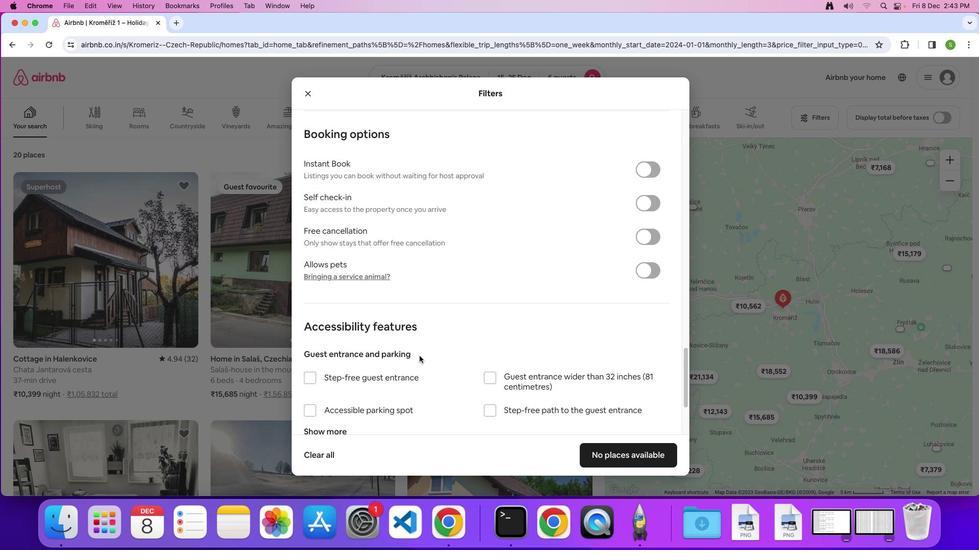 
Action: Mouse scrolled (419, 356) with delta (0, -2)
Screenshot: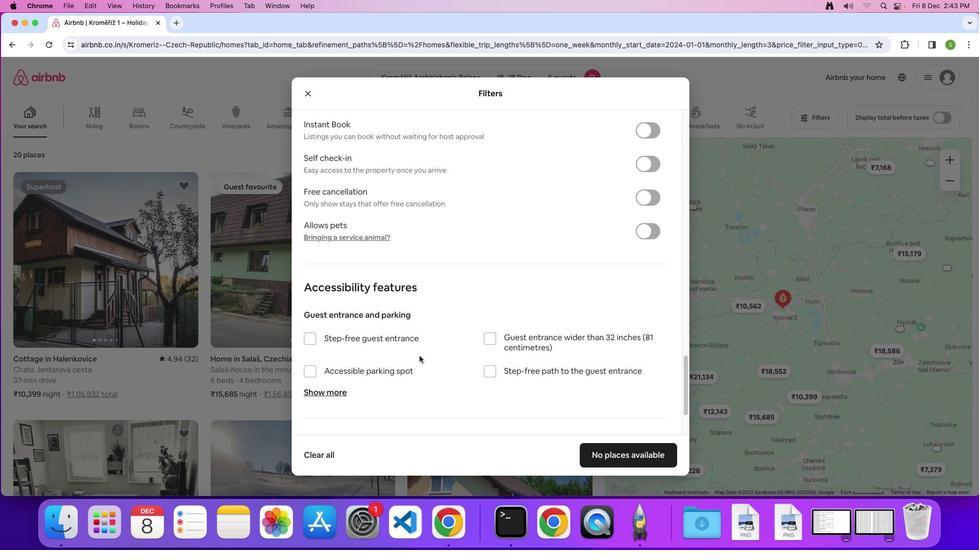 
Action: Mouse scrolled (419, 356) with delta (0, 0)
Screenshot: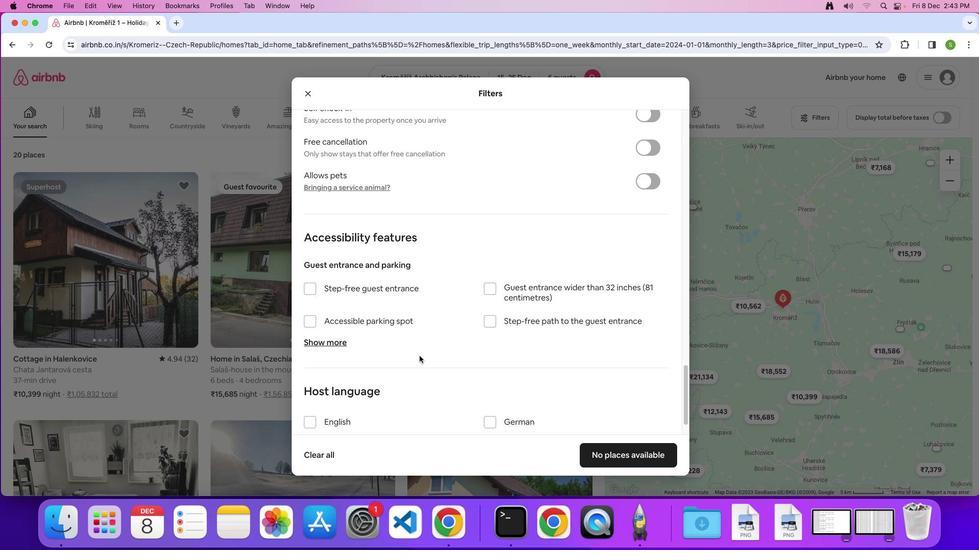 
Action: Mouse scrolled (419, 356) with delta (0, 0)
Screenshot: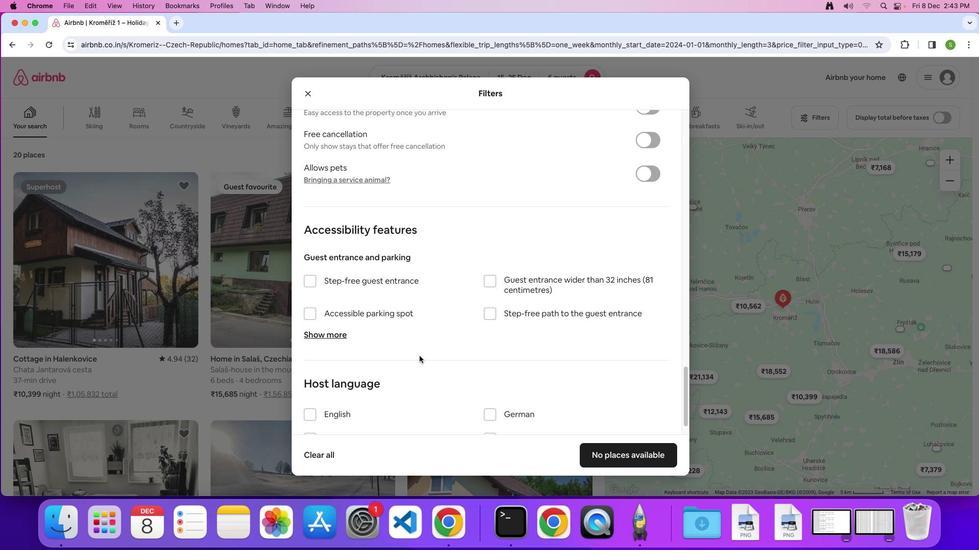 
Action: Mouse scrolled (419, 356) with delta (0, -2)
Screenshot: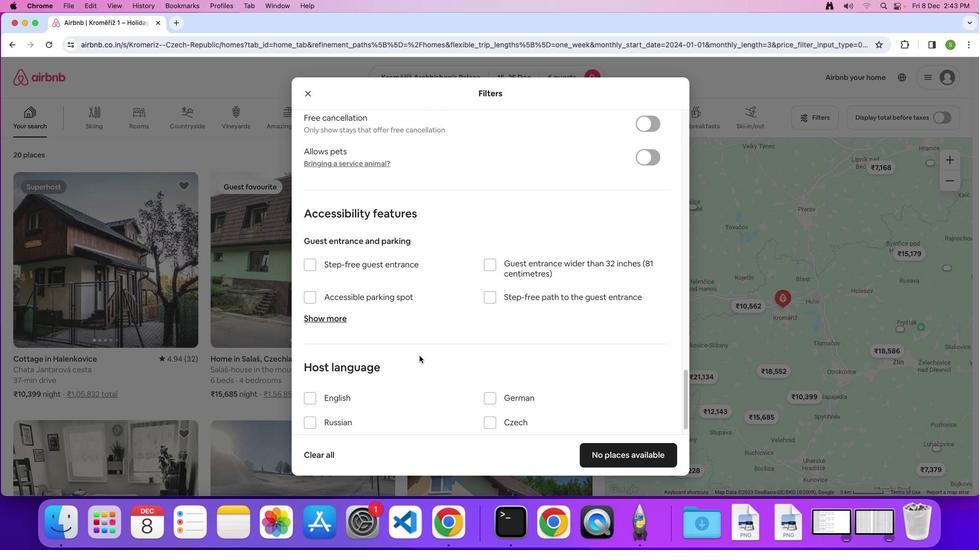 
Action: Mouse scrolled (419, 356) with delta (0, 0)
Screenshot: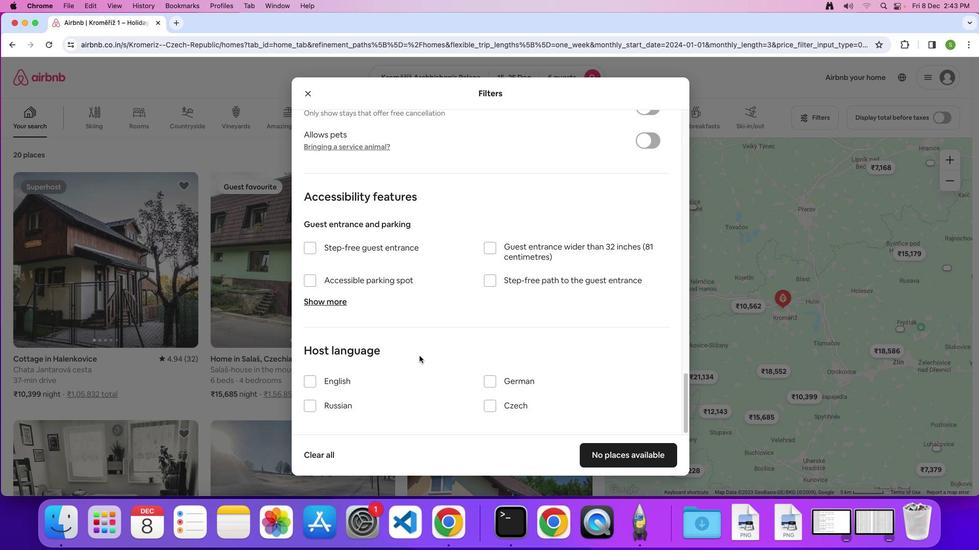 
Action: Mouse scrolled (419, 356) with delta (0, 0)
Screenshot: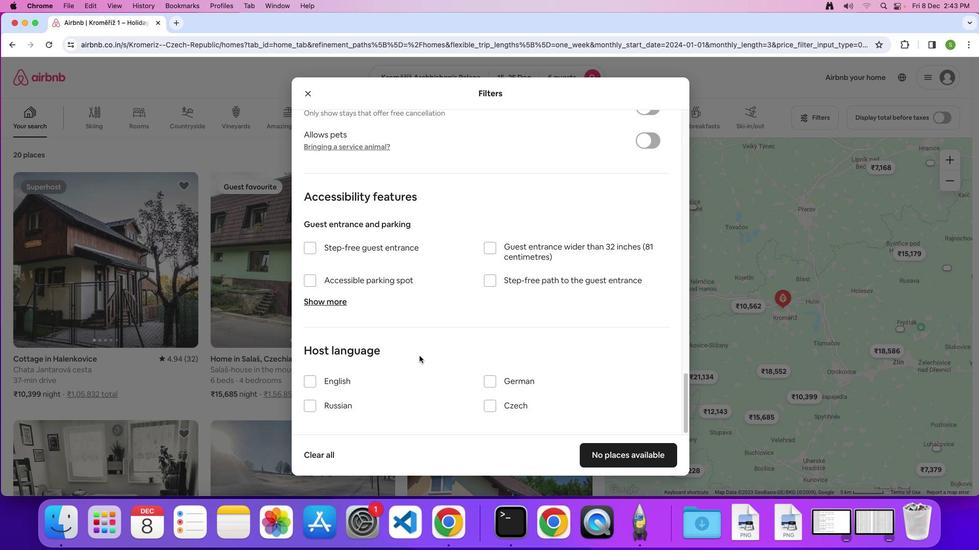 
Action: Mouse scrolled (419, 356) with delta (0, -2)
Screenshot: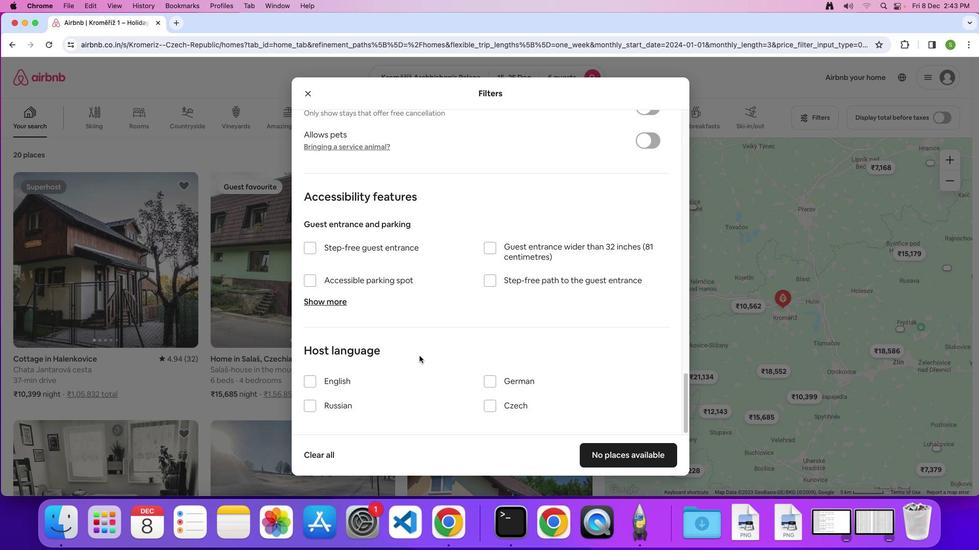
Action: Mouse scrolled (419, 356) with delta (0, 0)
Screenshot: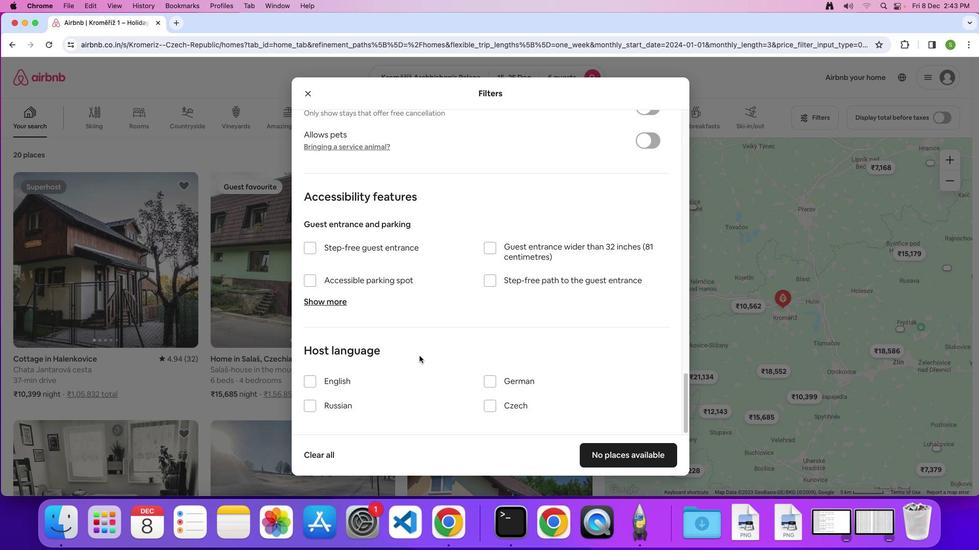 
Action: Mouse scrolled (419, 356) with delta (0, 0)
Screenshot: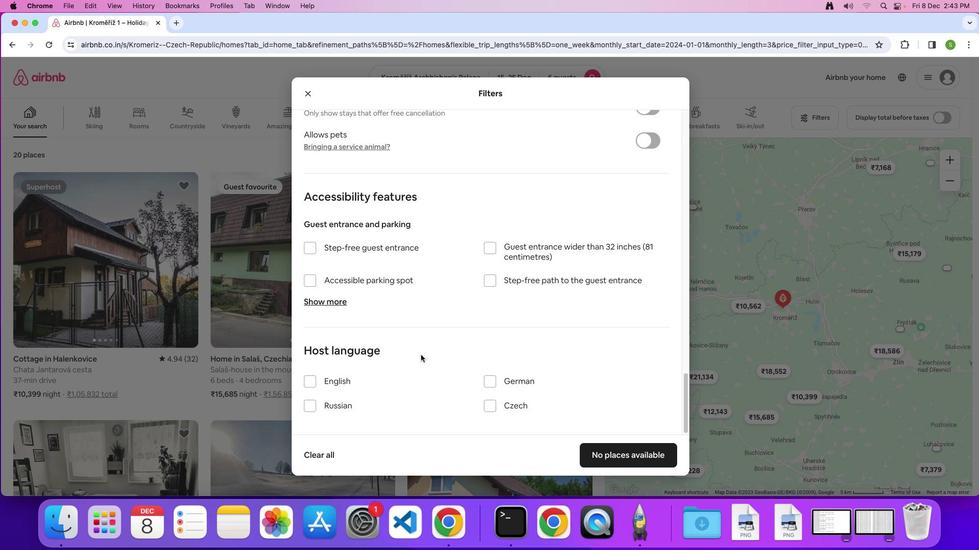 
Action: Mouse moved to (615, 458)
Screenshot: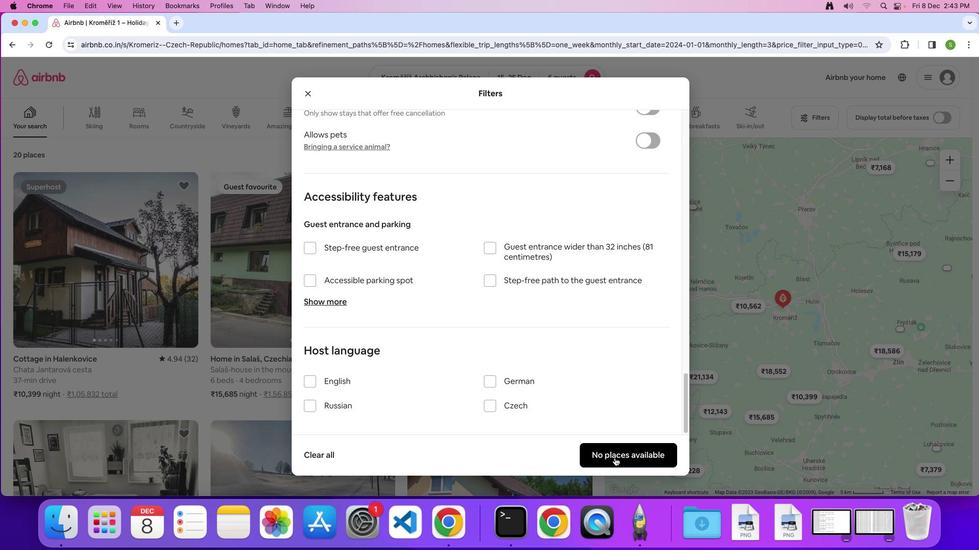 
Action: Mouse pressed left at (615, 458)
Screenshot: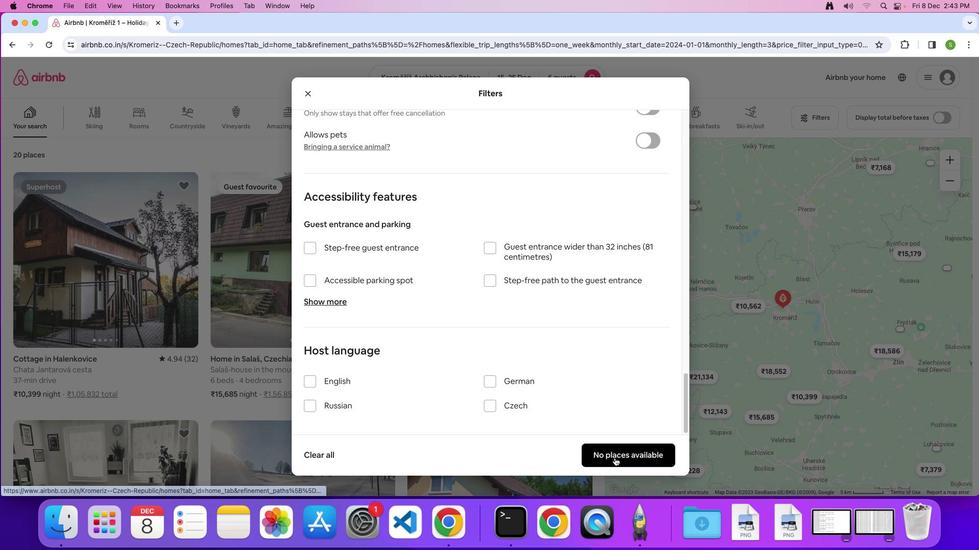 
Action: Mouse moved to (443, 285)
Screenshot: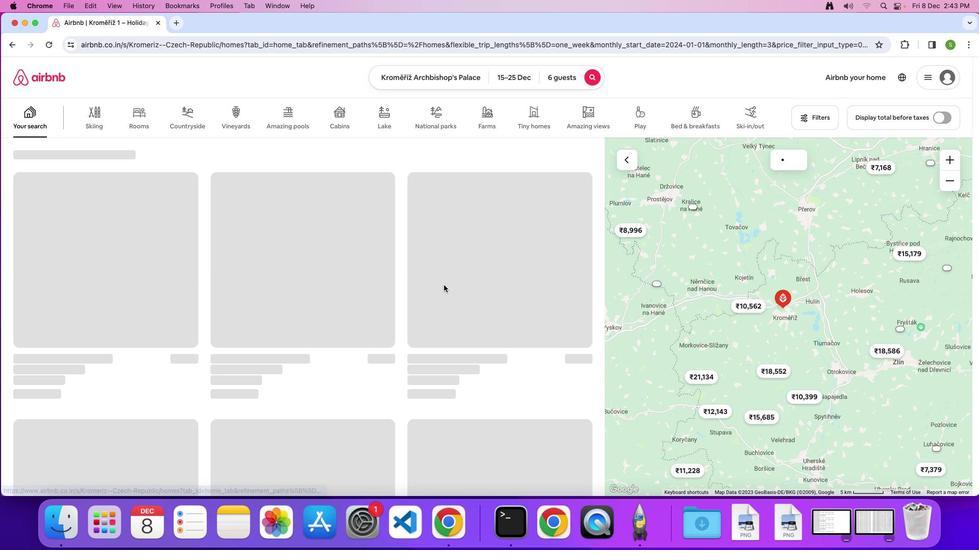 
